 Task: Search one way flight ticket for 1 adult, 5 children, 2 infants in seat and 1 infant on lap in first from Block Island: Block Island State Airport to Laramie: Laramie Regional Airport on 5-3-2023. Number of bags: 2 carry on bags and 6 checked bags. Price is upto 82000. Outbound departure time preference is 11:15.
Action: Mouse moved to (423, 168)
Screenshot: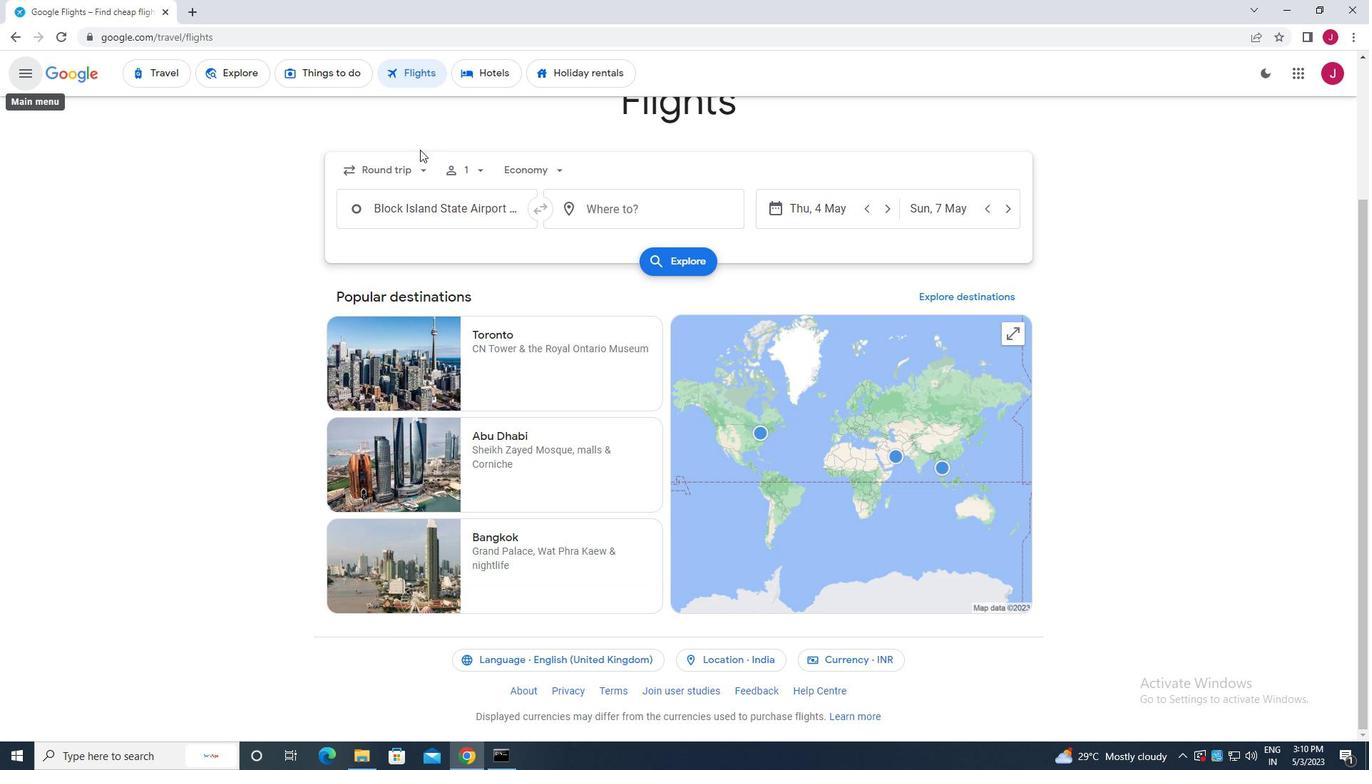 
Action: Mouse pressed left at (423, 168)
Screenshot: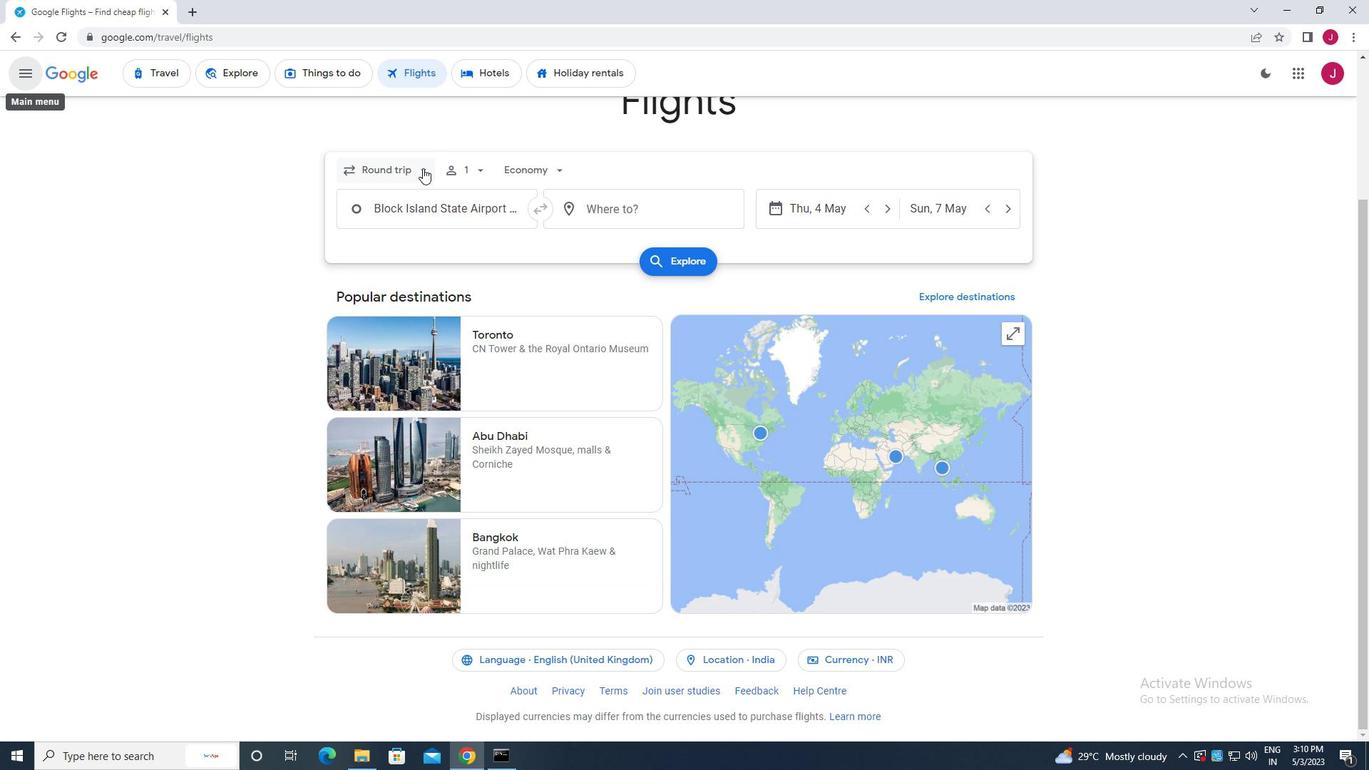 
Action: Mouse moved to (414, 230)
Screenshot: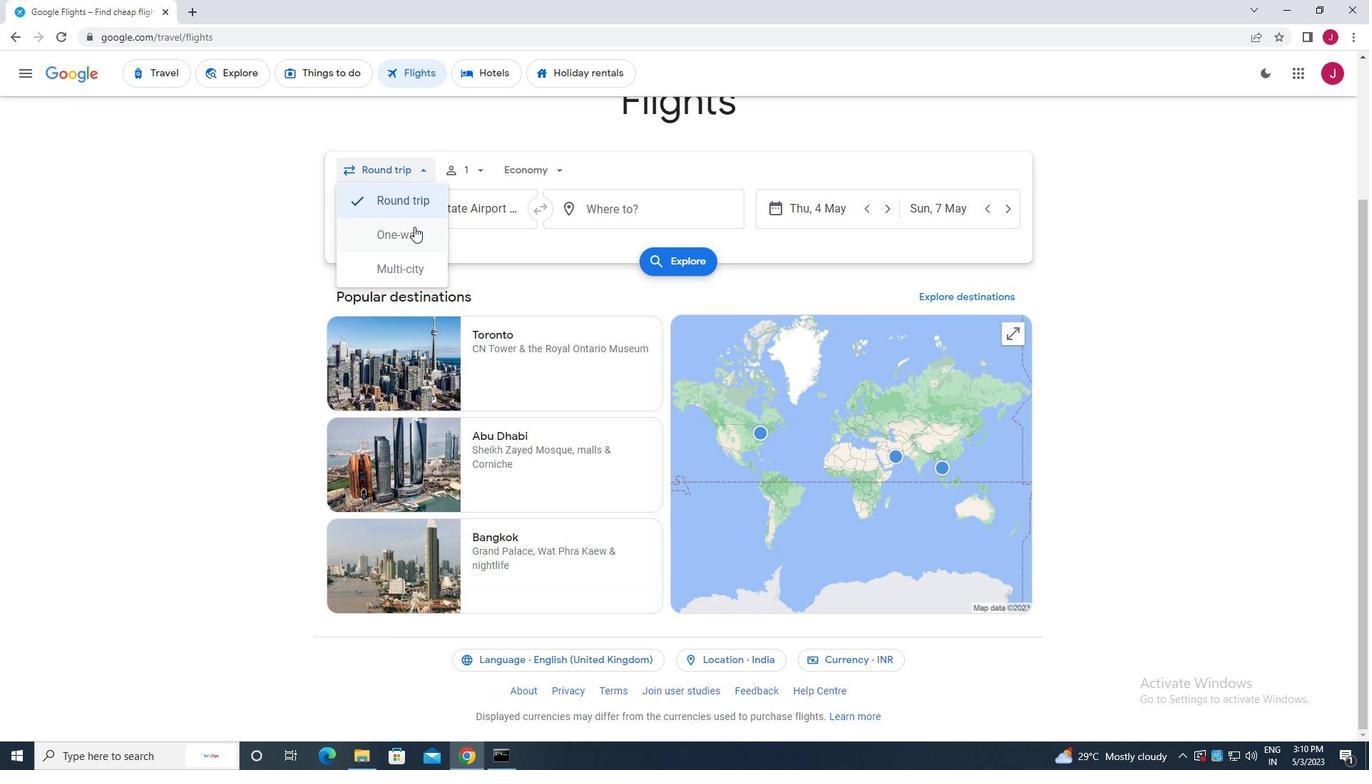 
Action: Mouse pressed left at (414, 230)
Screenshot: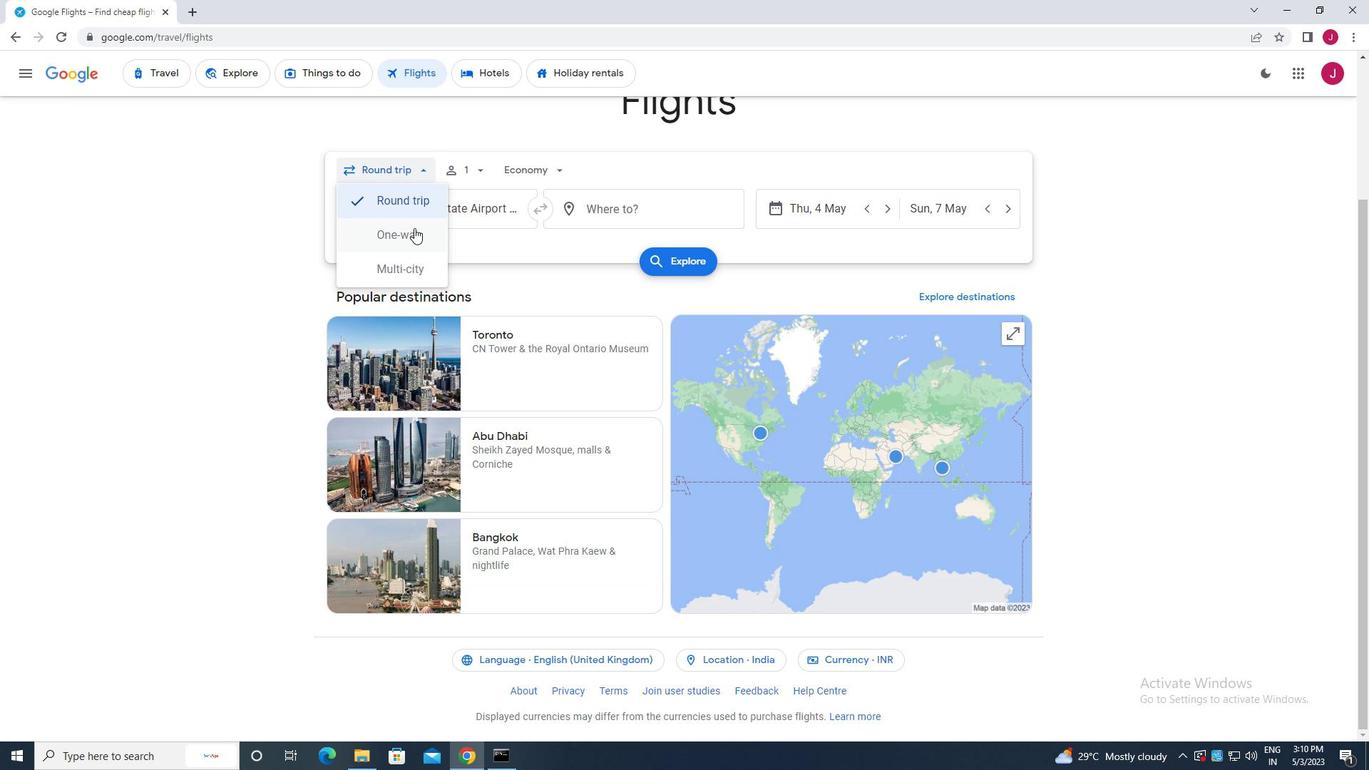 
Action: Mouse moved to (475, 170)
Screenshot: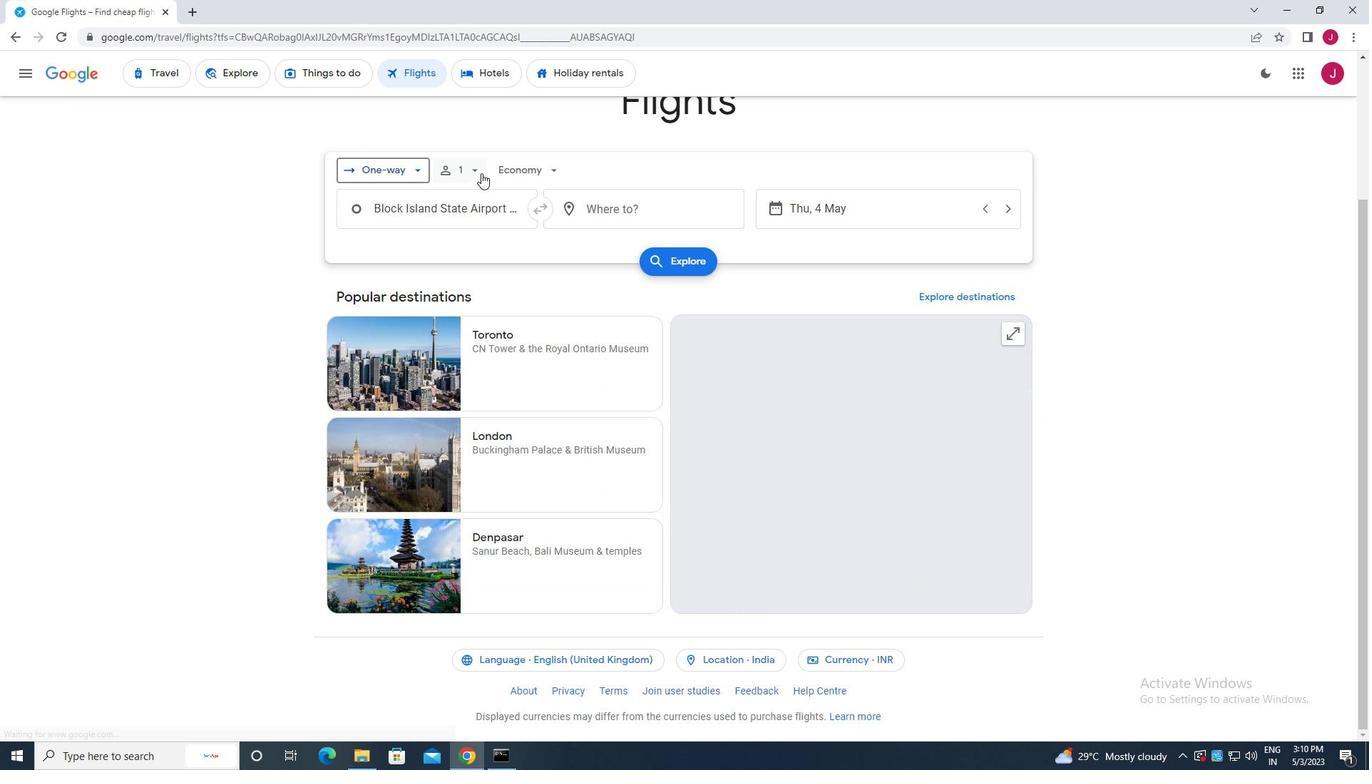 
Action: Mouse pressed left at (475, 170)
Screenshot: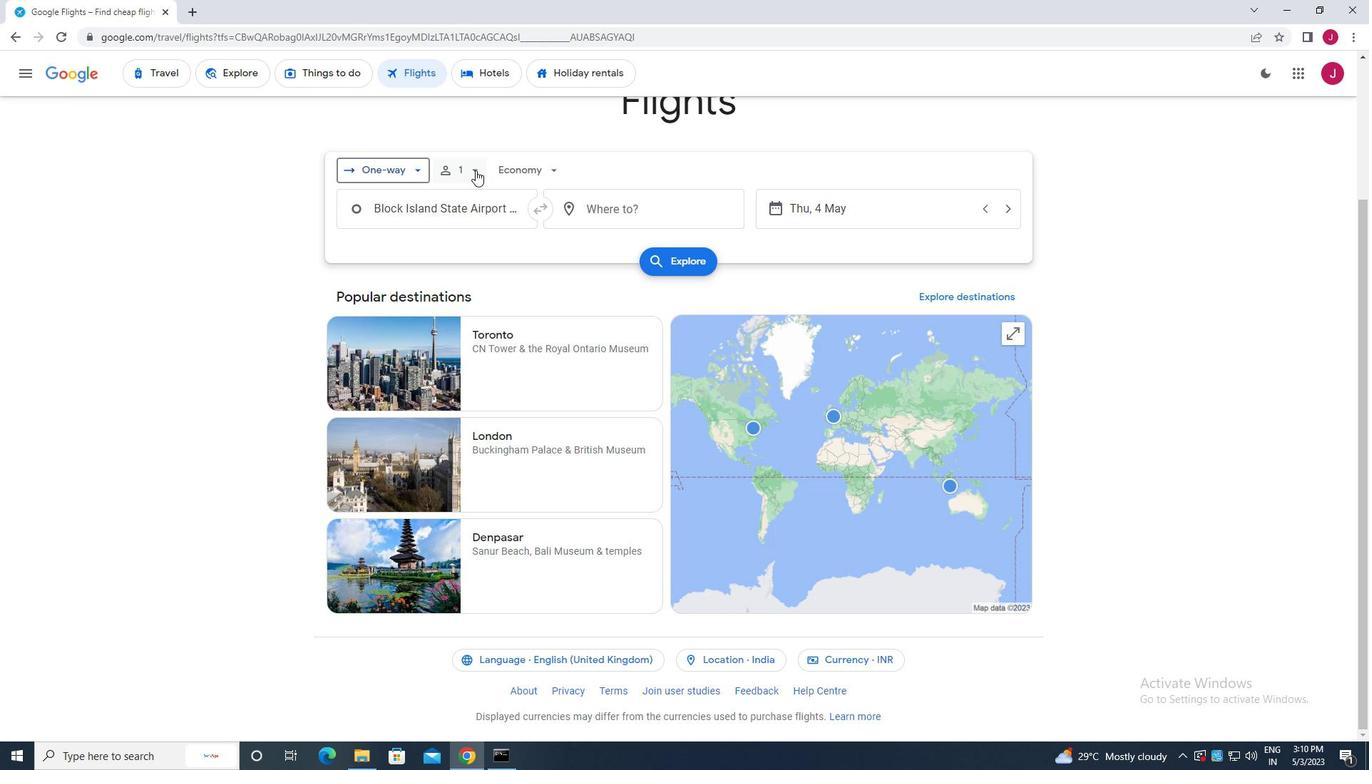 
Action: Mouse moved to (584, 243)
Screenshot: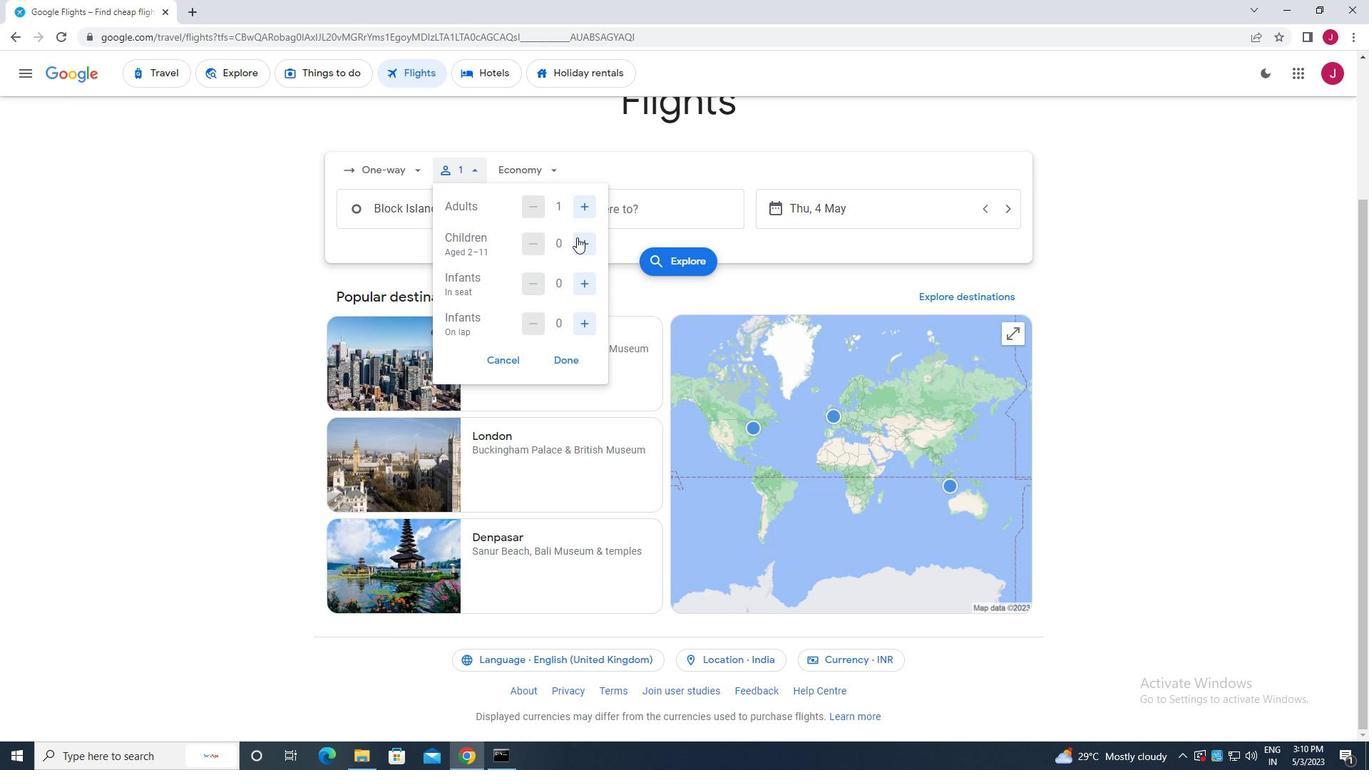 
Action: Mouse pressed left at (584, 243)
Screenshot: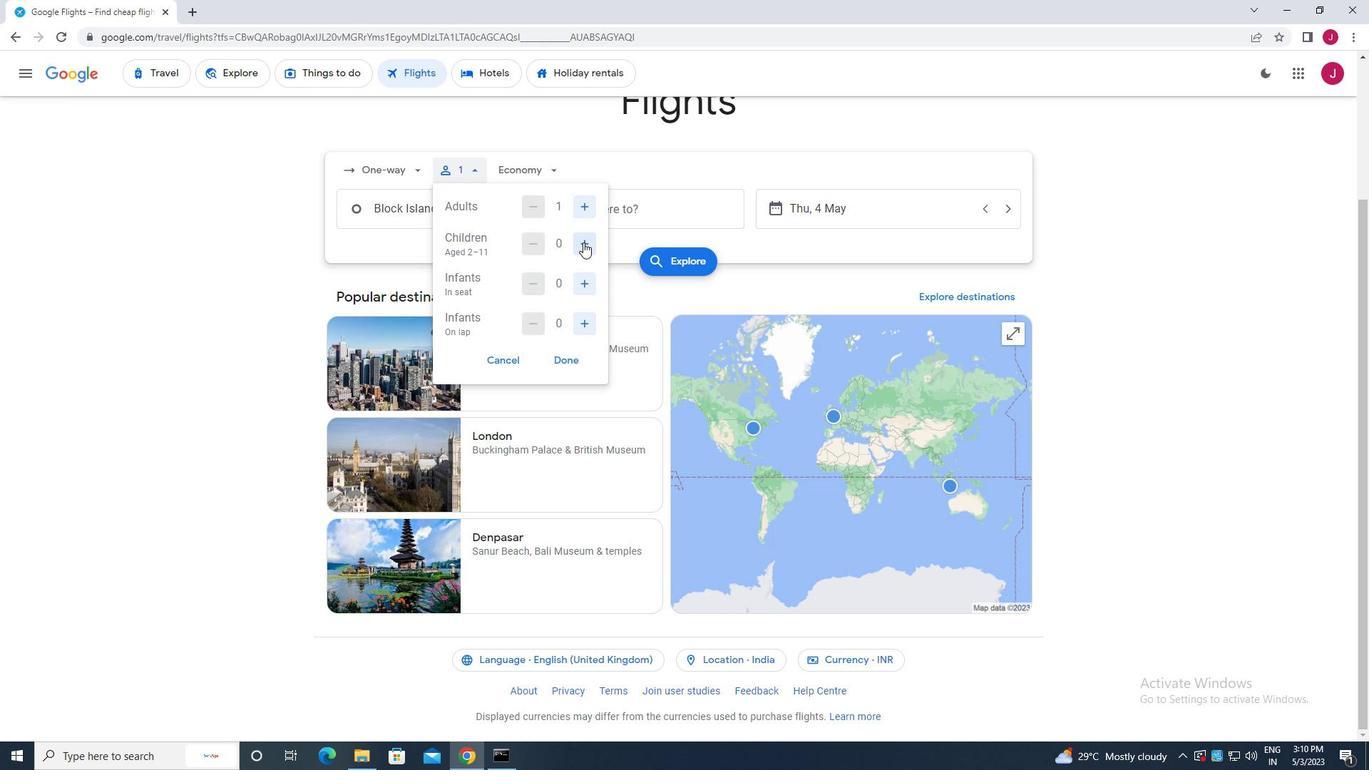 
Action: Mouse pressed left at (584, 243)
Screenshot: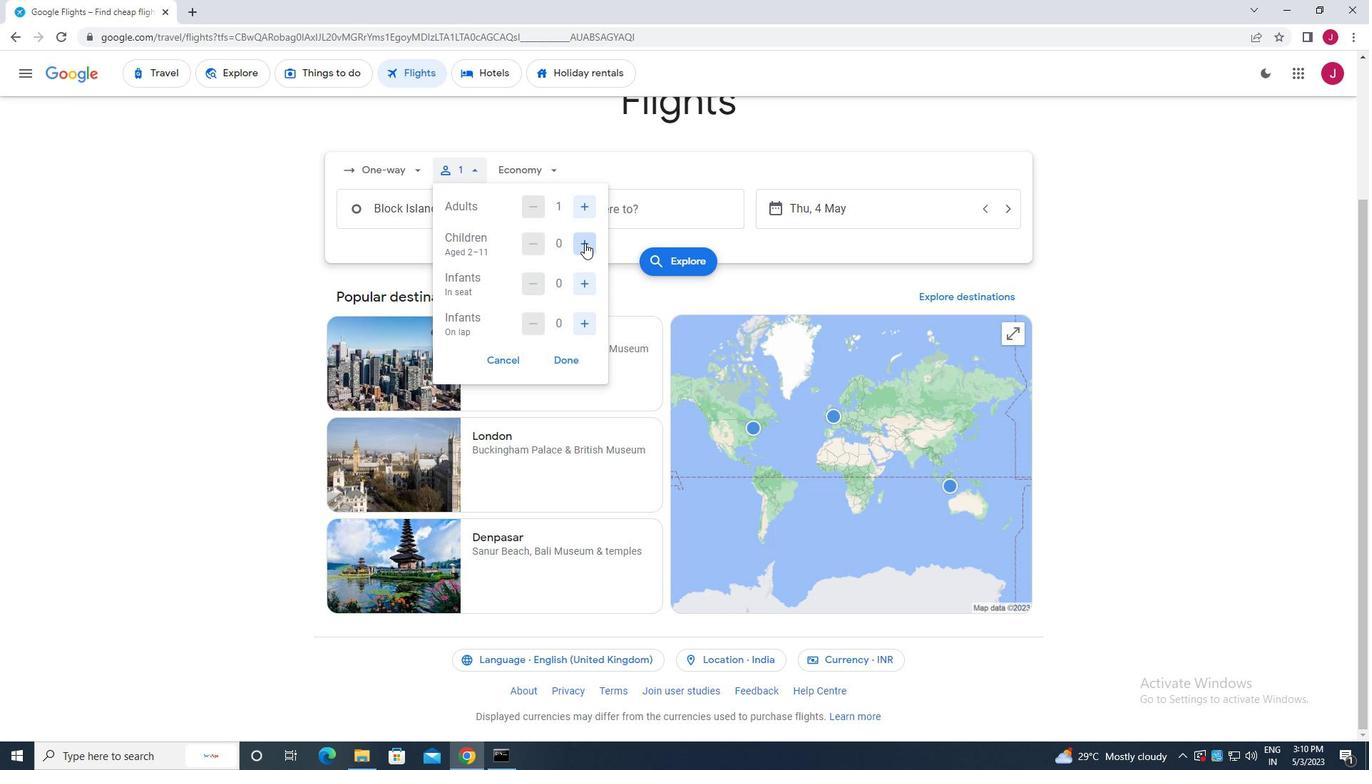 
Action: Mouse pressed left at (584, 243)
Screenshot: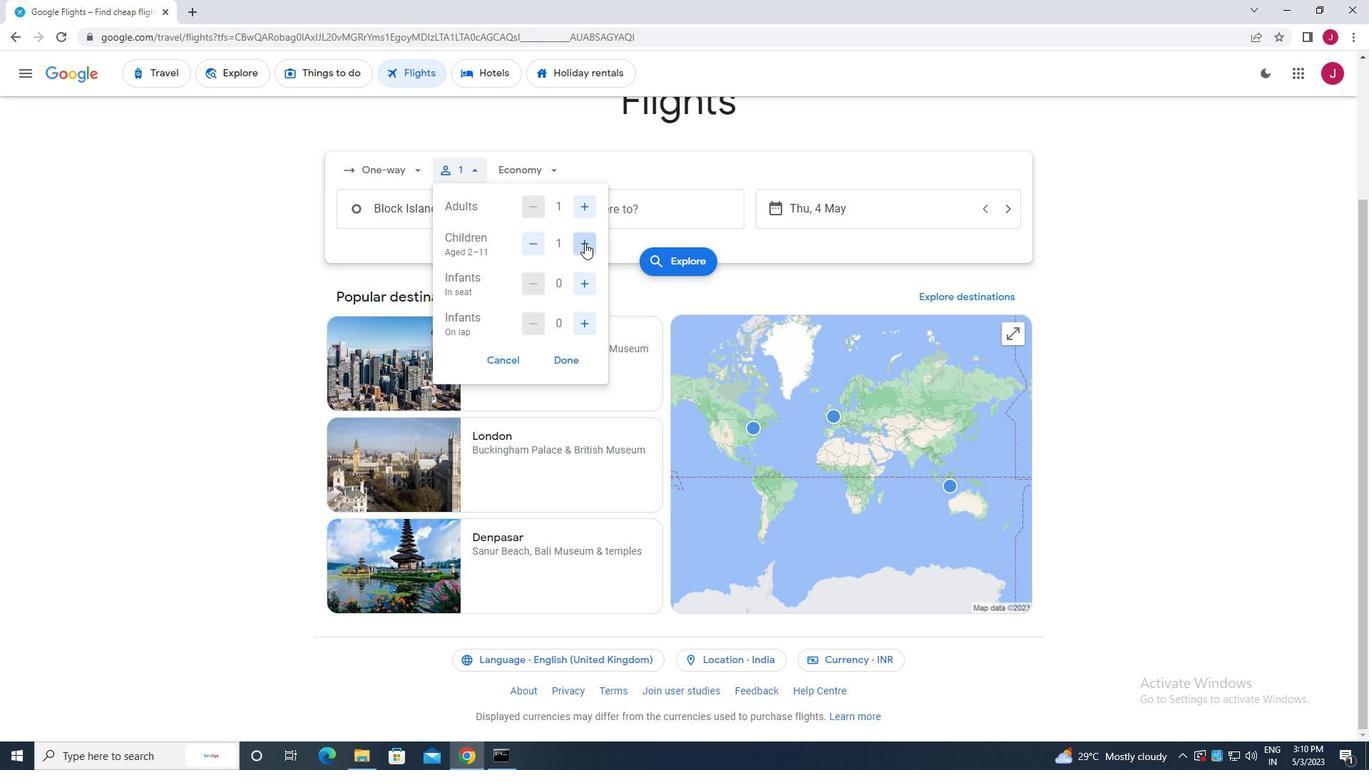 
Action: Mouse pressed left at (584, 243)
Screenshot: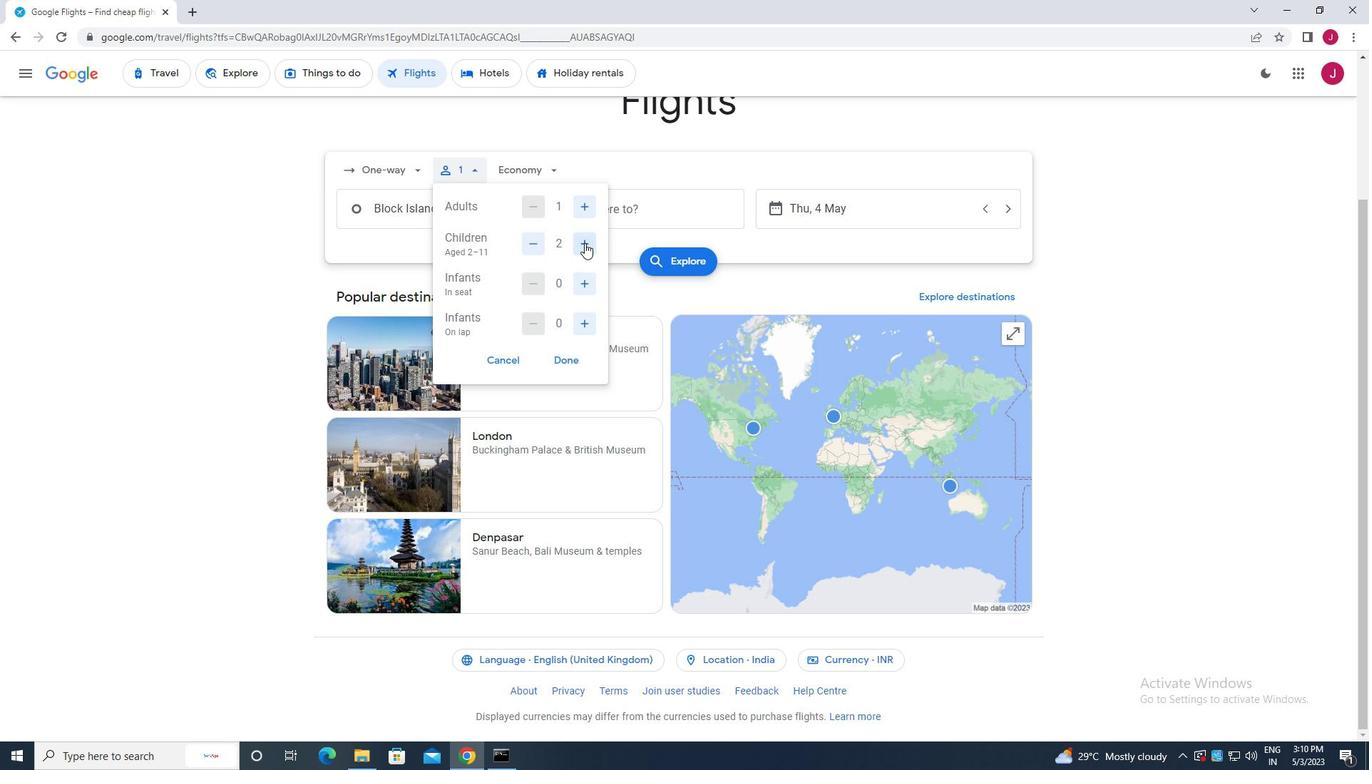 
Action: Mouse pressed left at (584, 243)
Screenshot: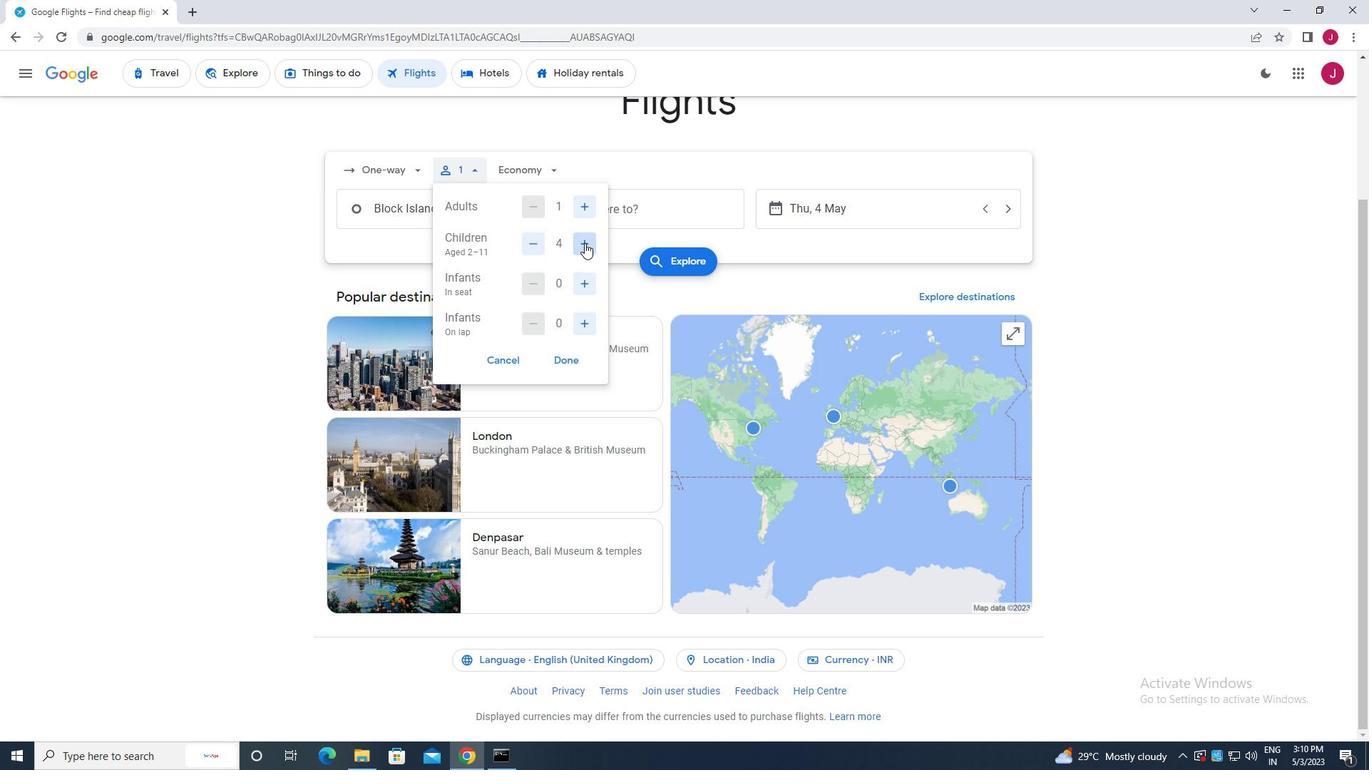 
Action: Mouse moved to (580, 283)
Screenshot: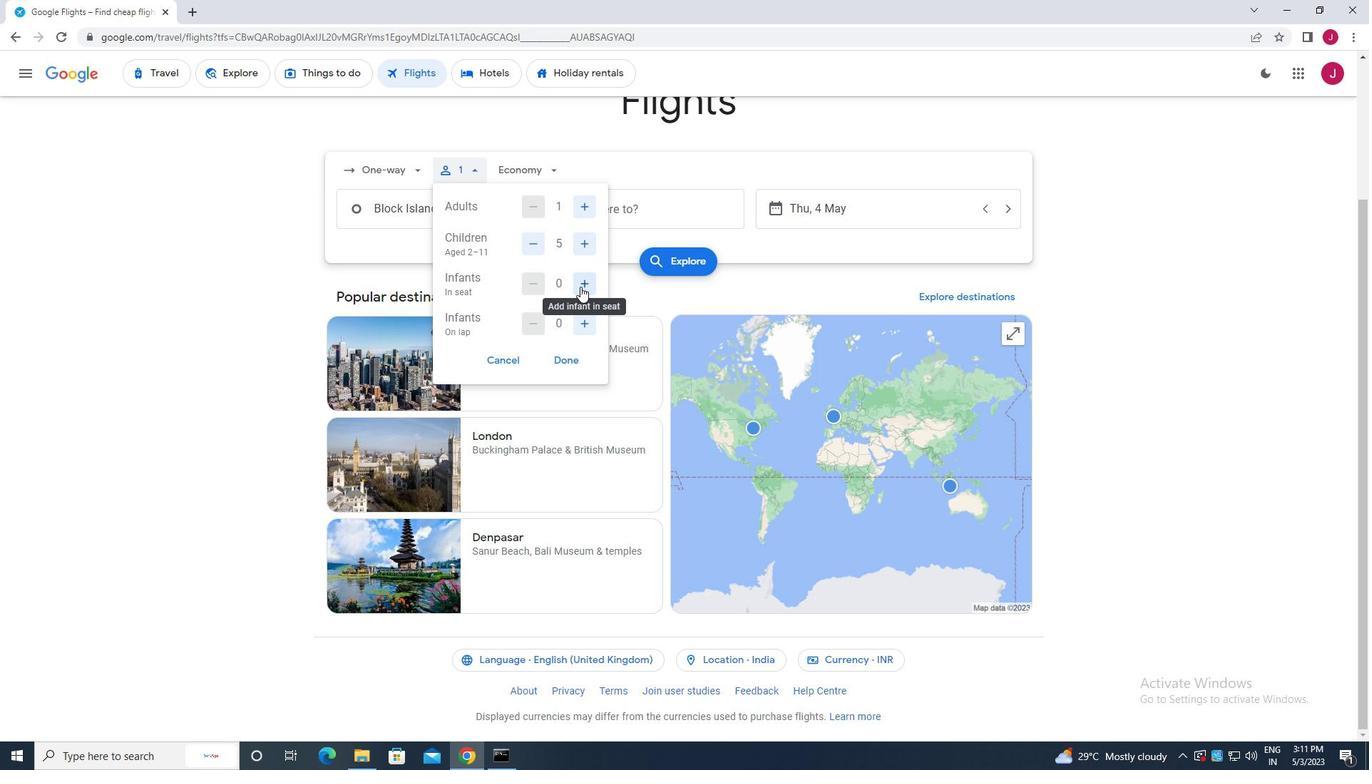
Action: Mouse pressed left at (580, 283)
Screenshot: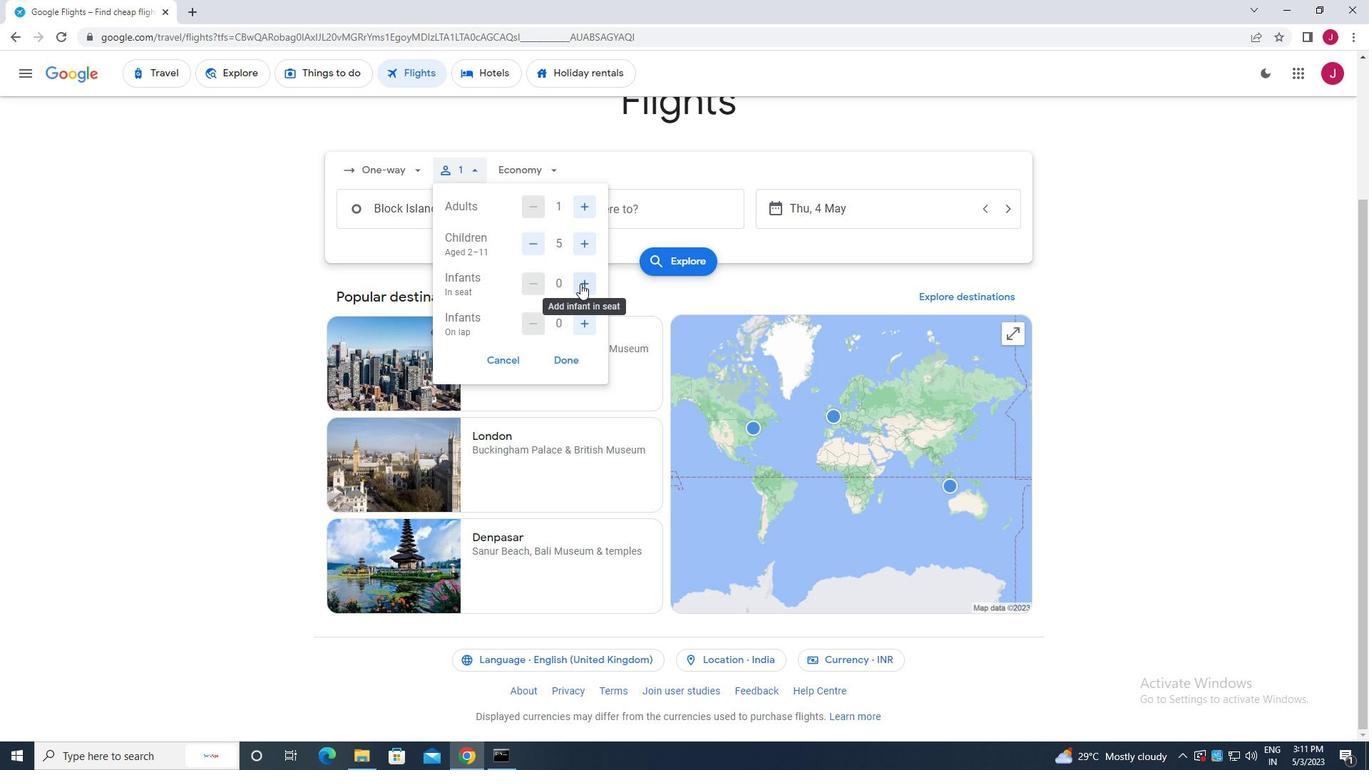 
Action: Mouse moved to (579, 283)
Screenshot: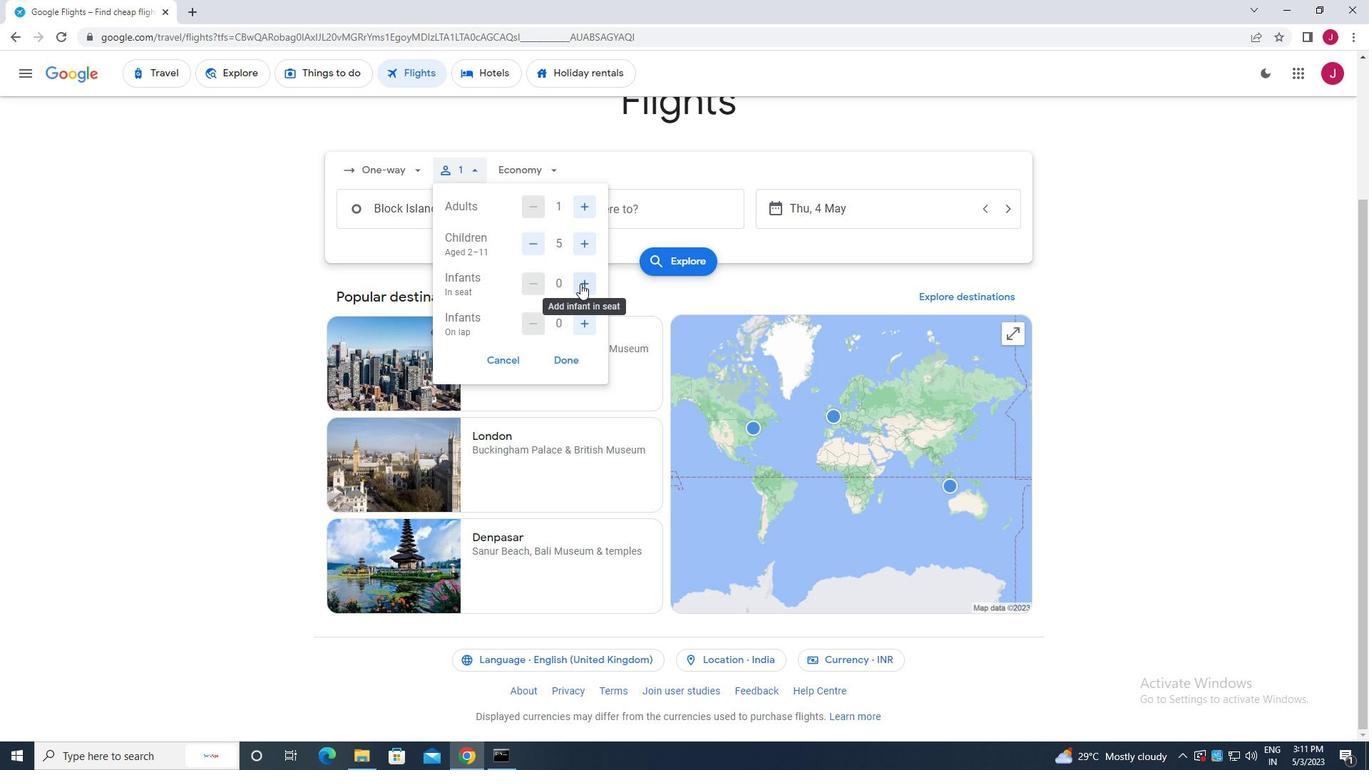 
Action: Mouse pressed left at (579, 283)
Screenshot: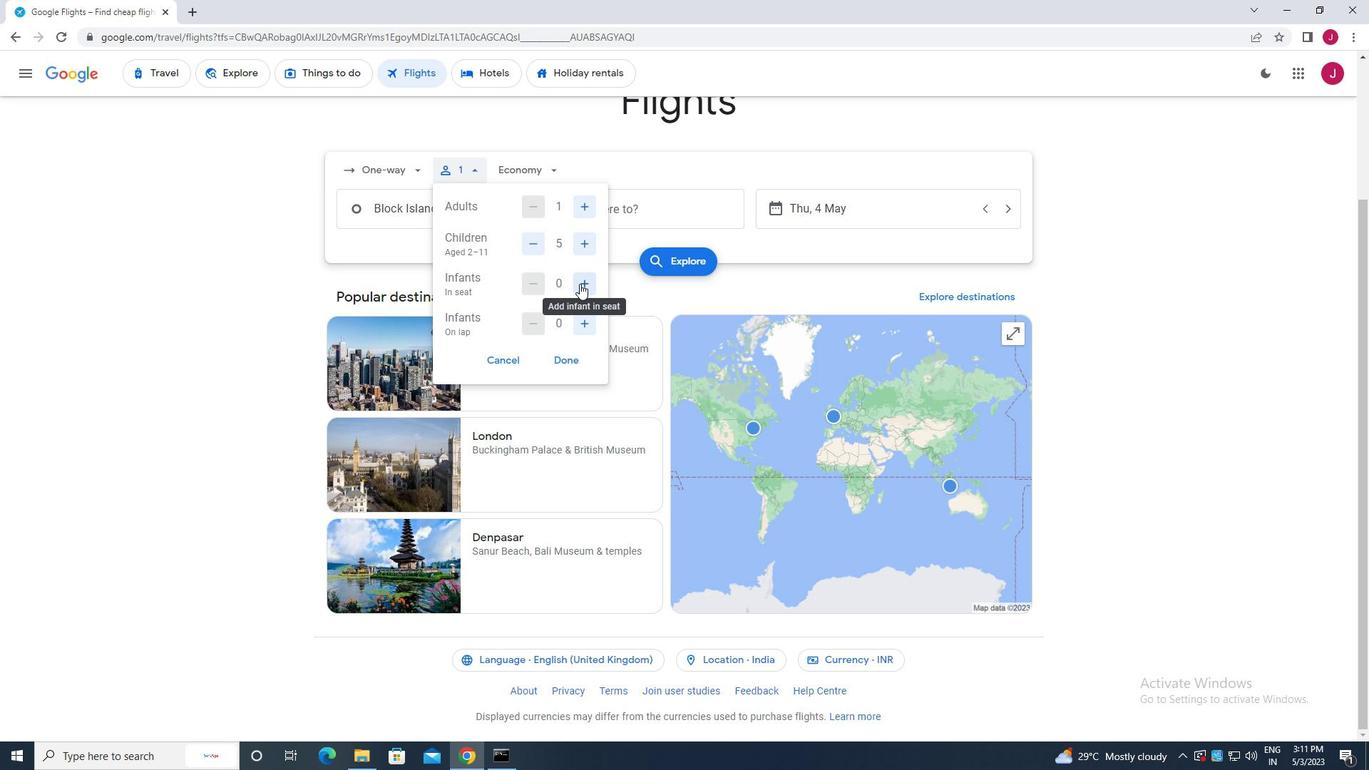 
Action: Mouse moved to (584, 320)
Screenshot: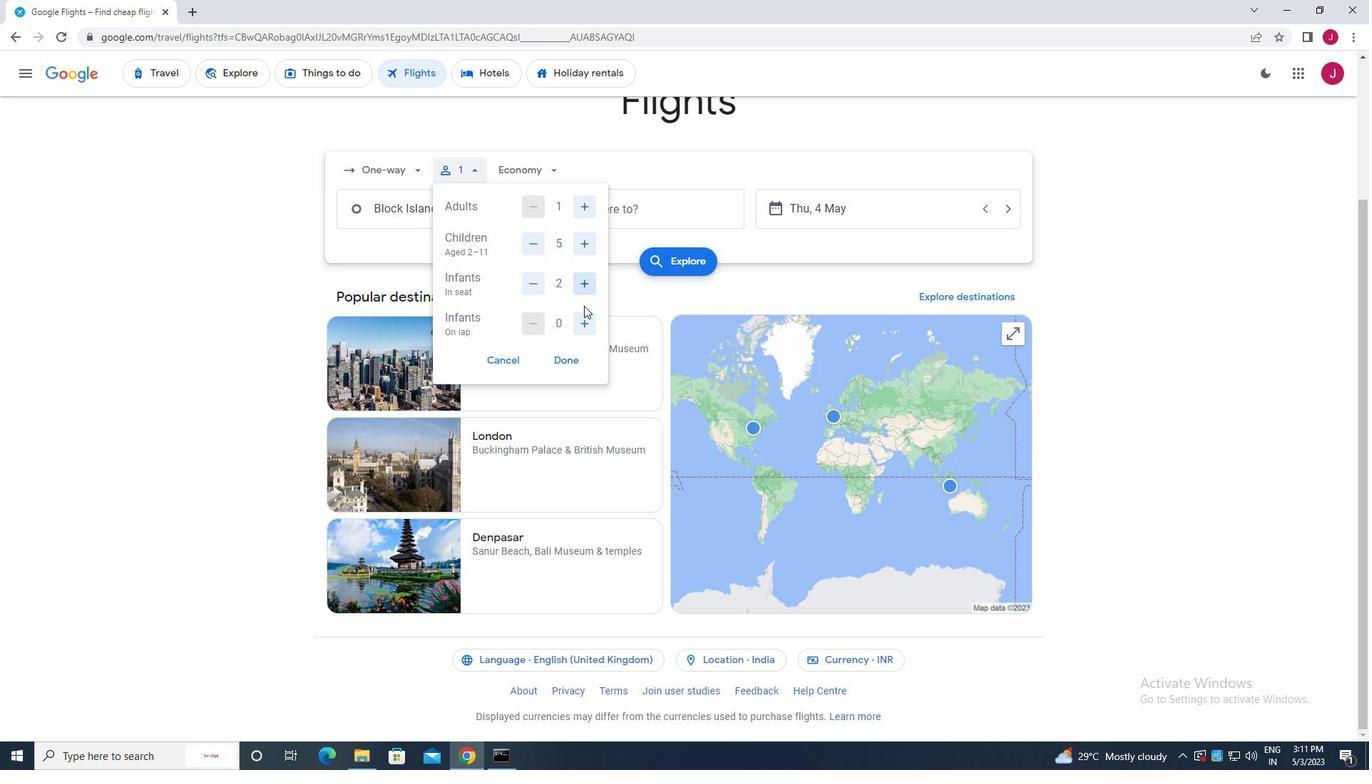 
Action: Mouse pressed left at (584, 320)
Screenshot: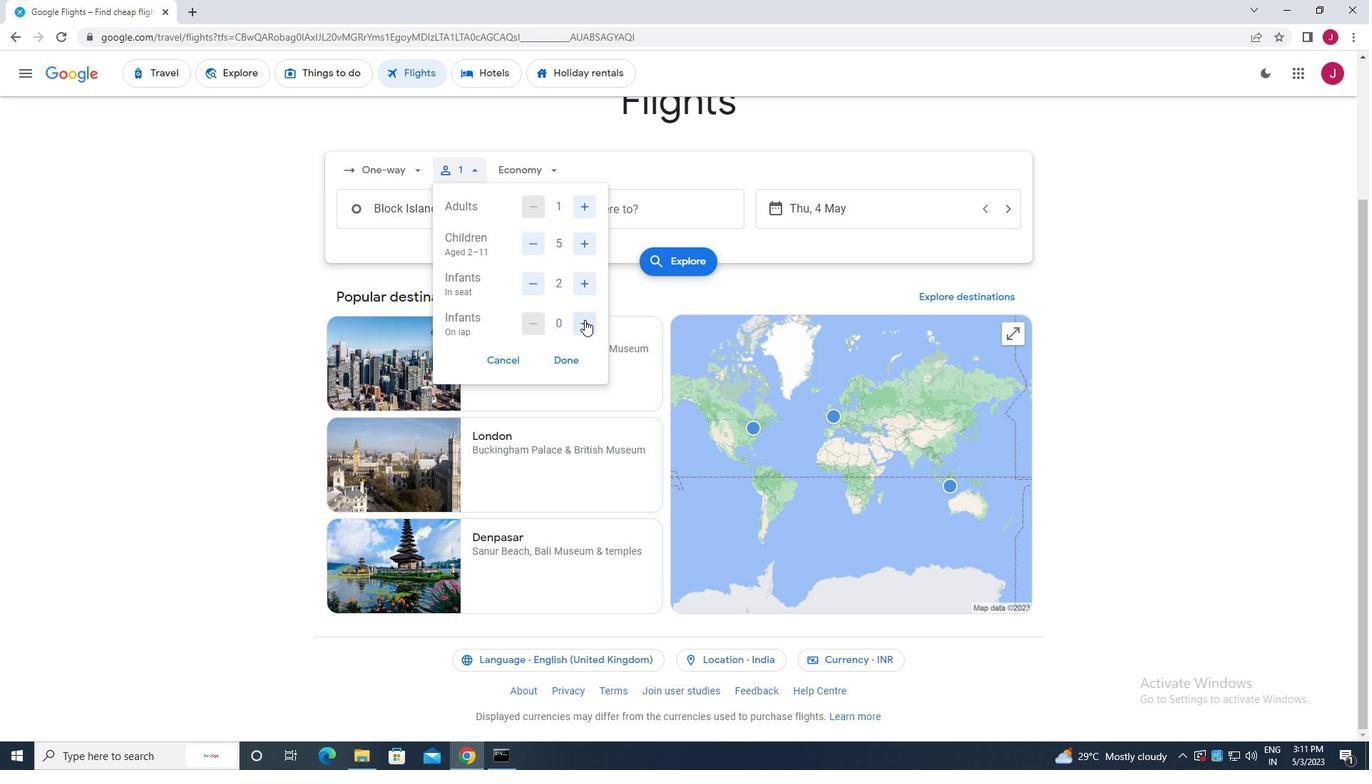 
Action: Mouse moved to (530, 281)
Screenshot: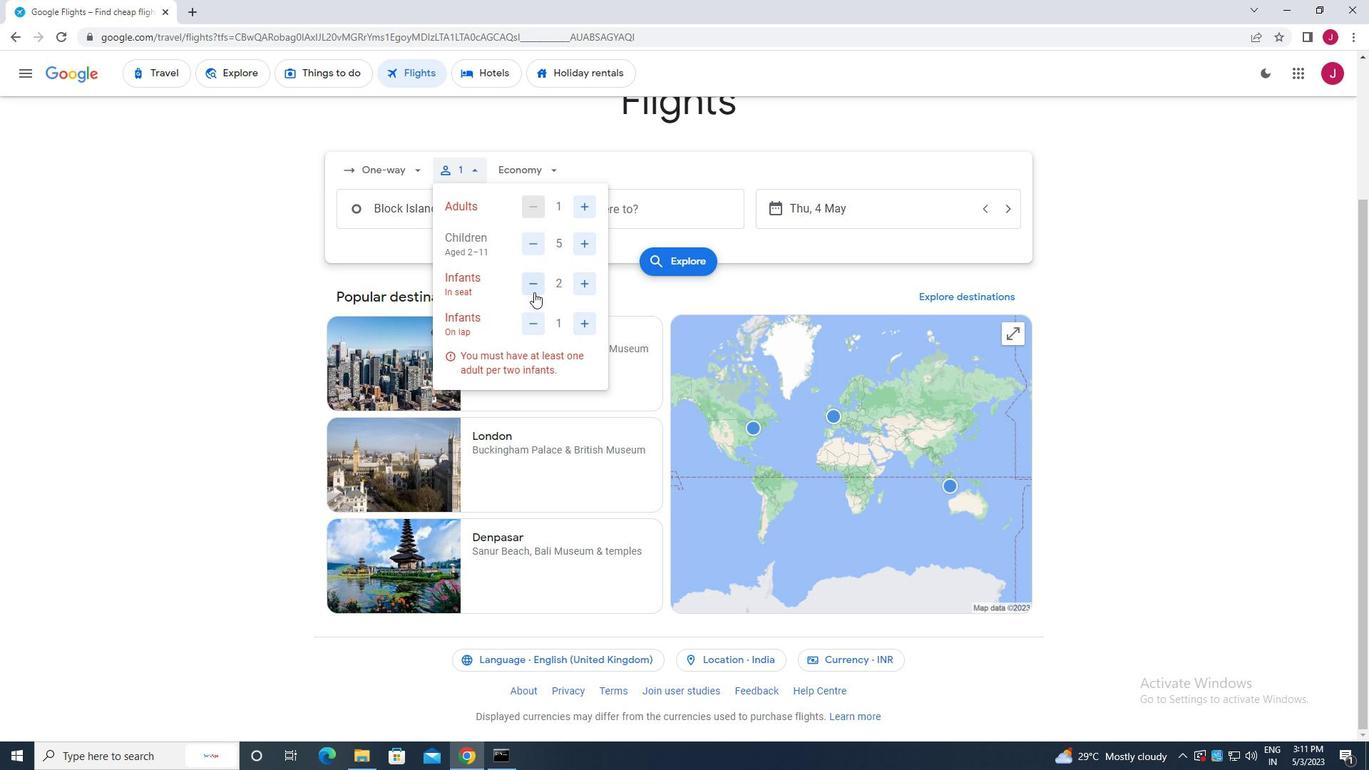 
Action: Mouse pressed left at (530, 281)
Screenshot: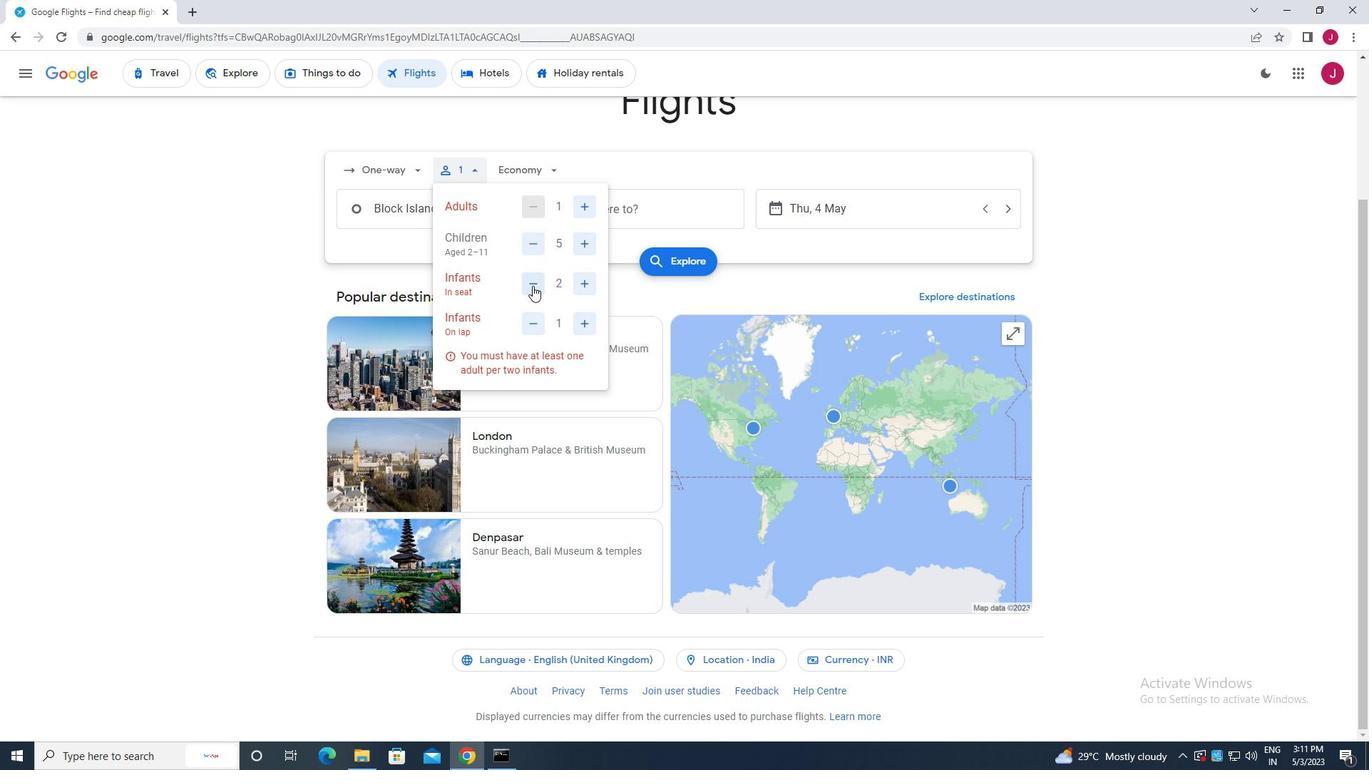 
Action: Mouse moved to (562, 358)
Screenshot: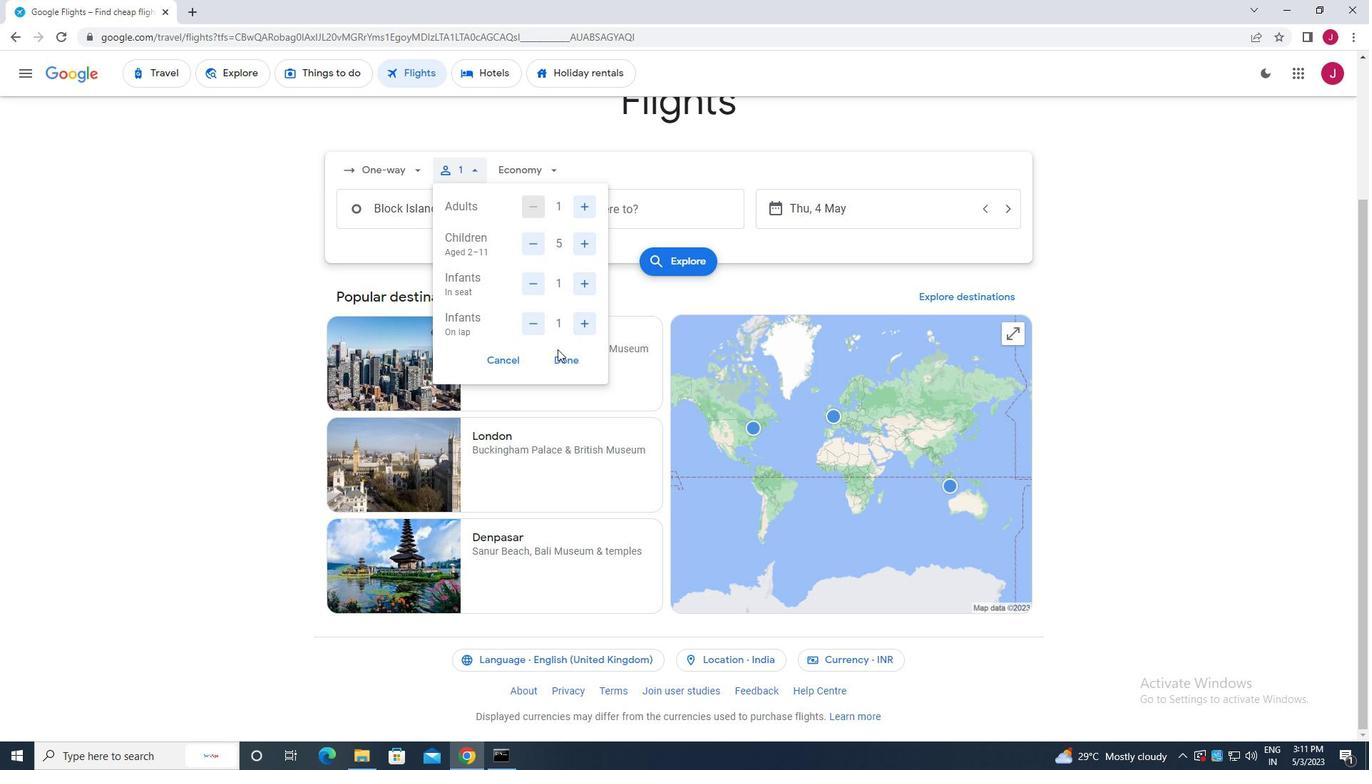 
Action: Mouse pressed left at (562, 358)
Screenshot: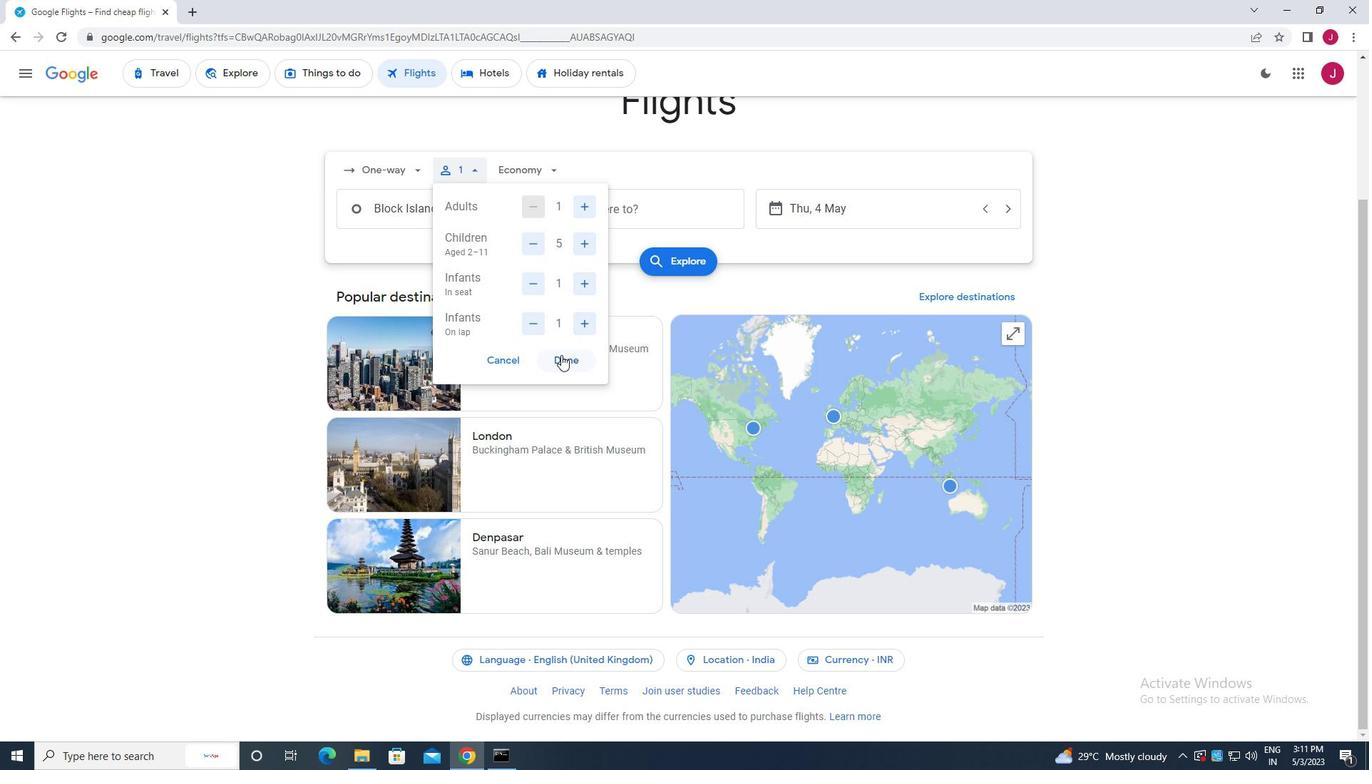 
Action: Mouse moved to (547, 173)
Screenshot: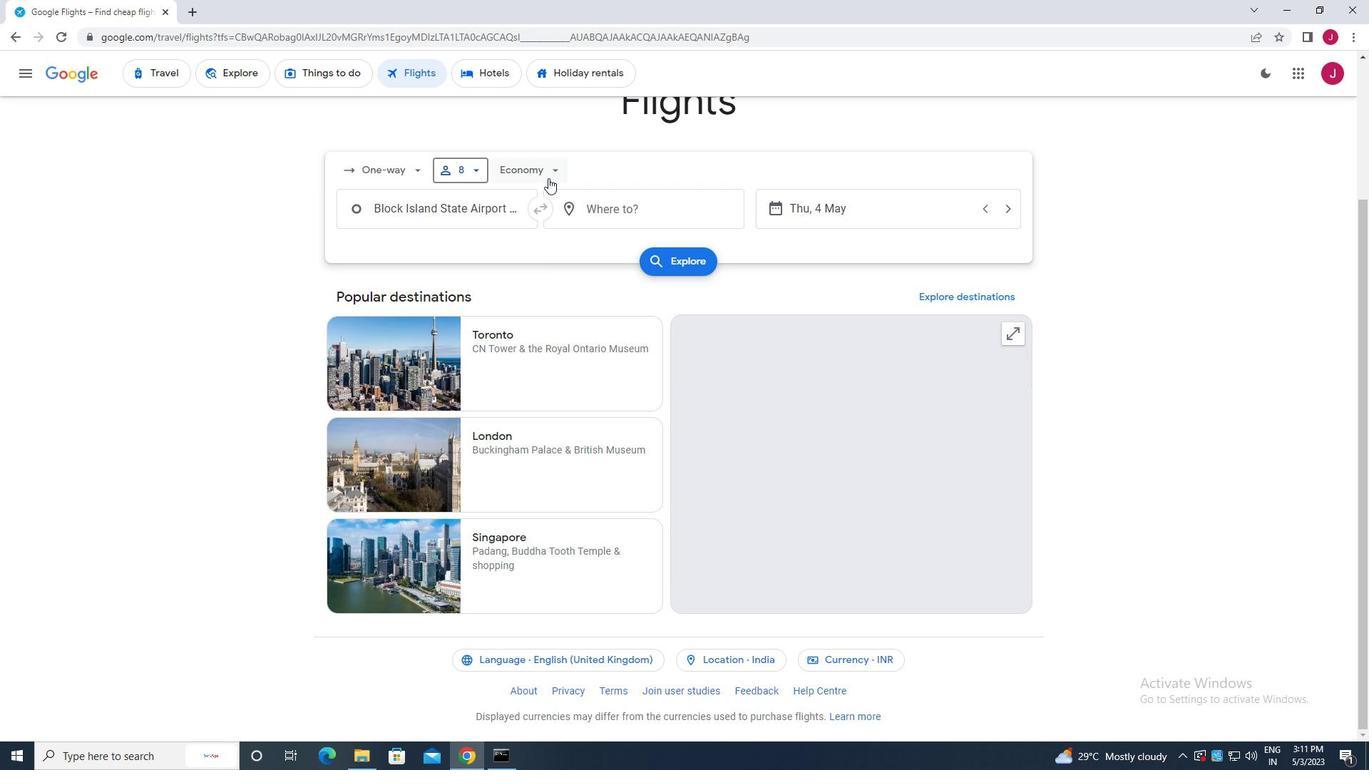 
Action: Mouse pressed left at (547, 173)
Screenshot: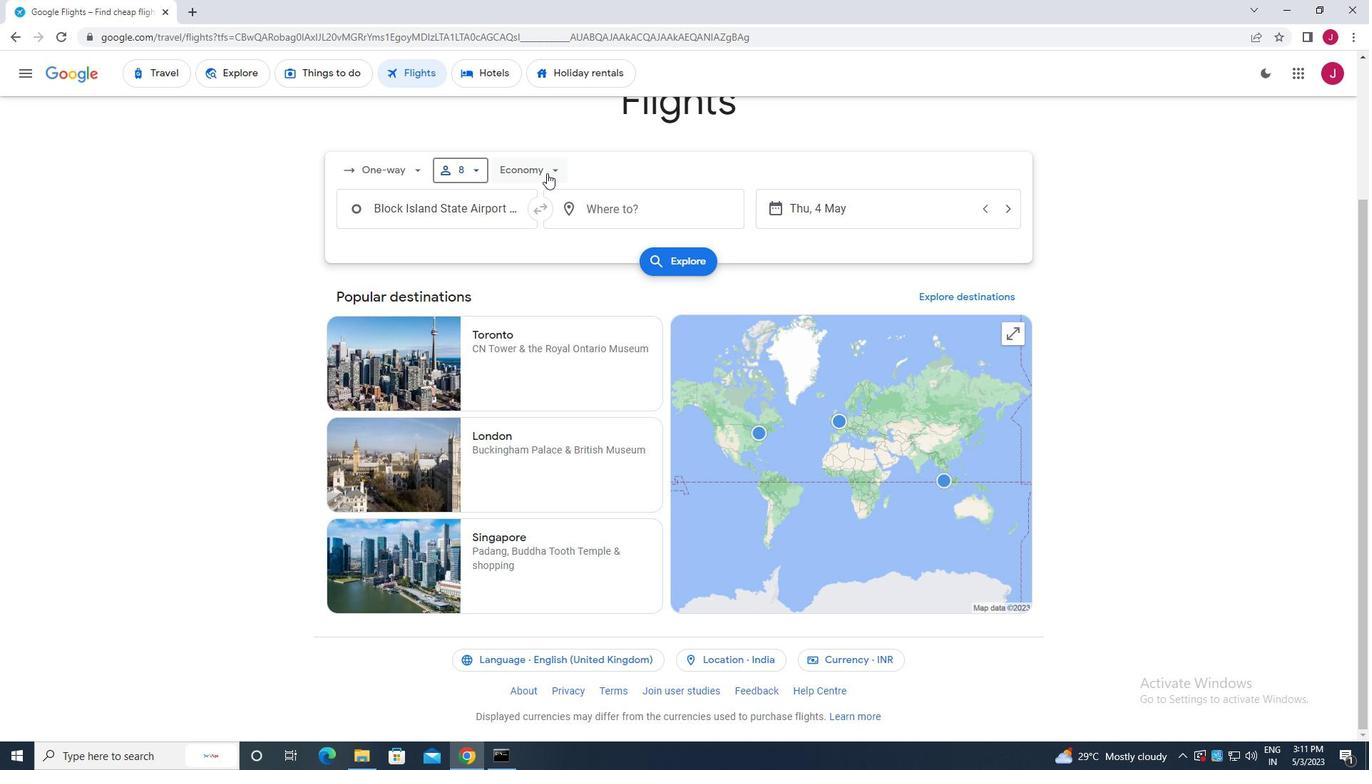 
Action: Mouse moved to (545, 298)
Screenshot: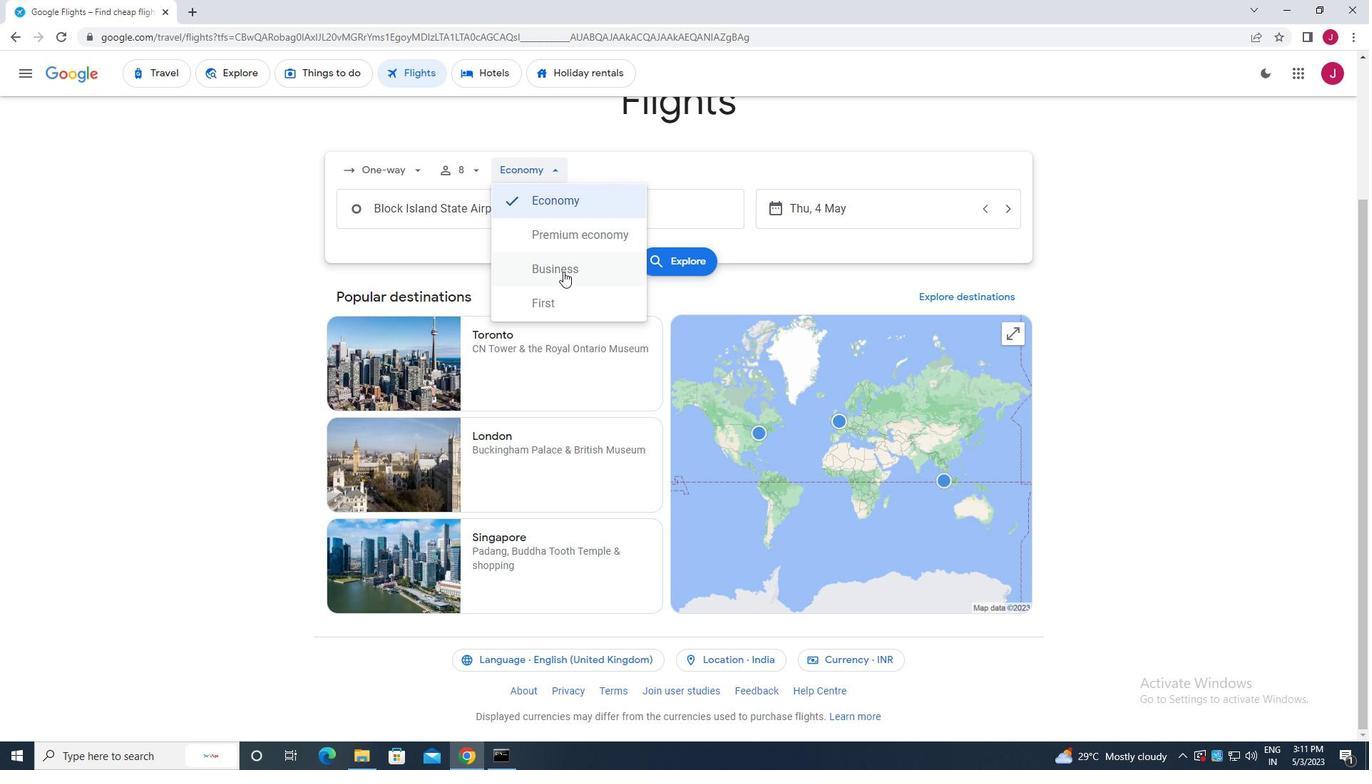 
Action: Mouse pressed left at (545, 298)
Screenshot: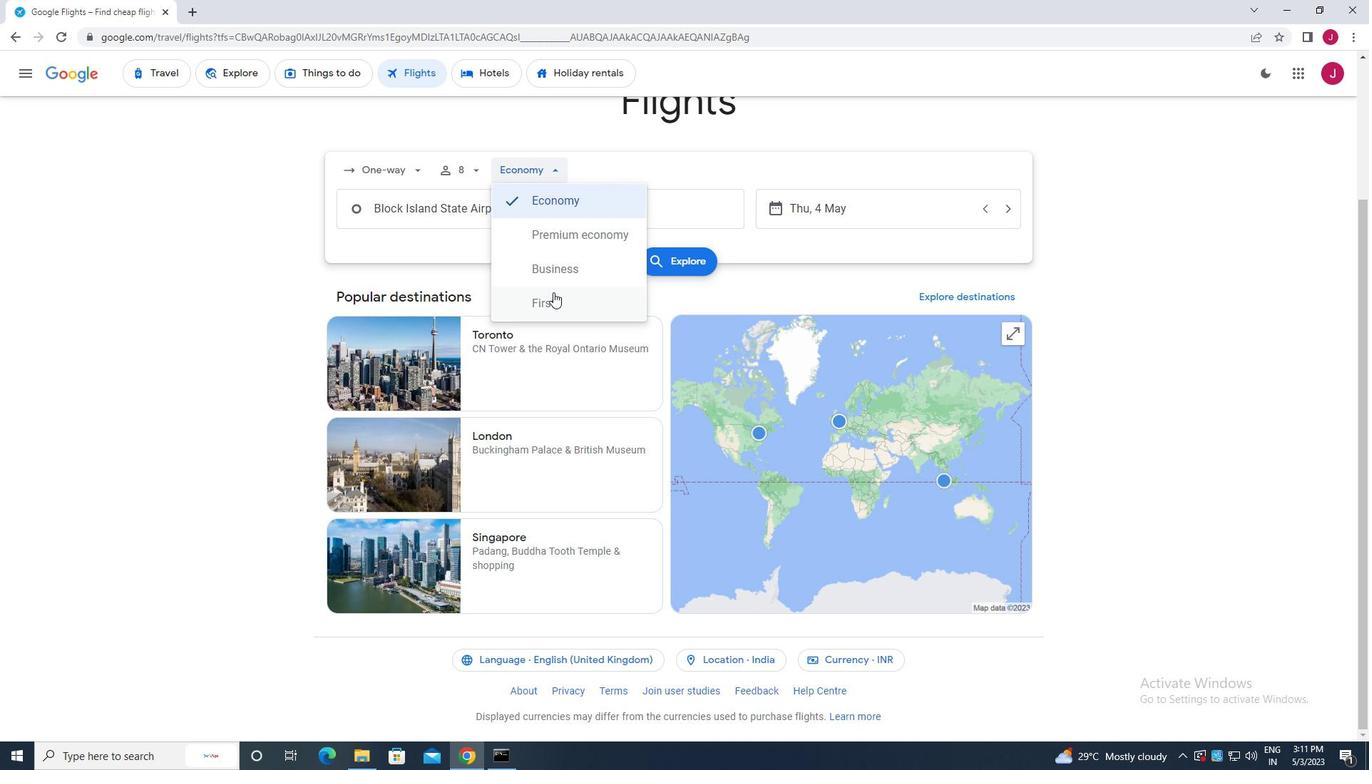 
Action: Mouse moved to (496, 210)
Screenshot: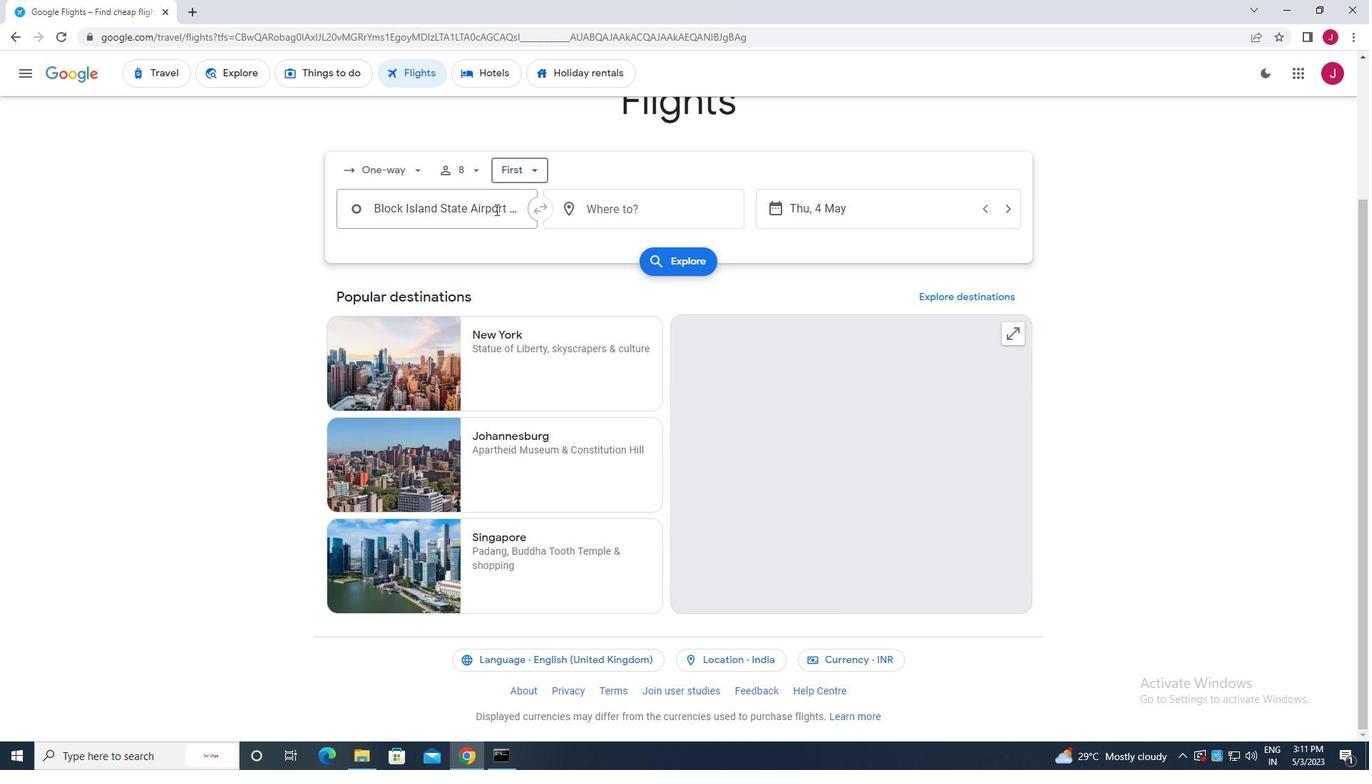 
Action: Mouse pressed left at (496, 210)
Screenshot: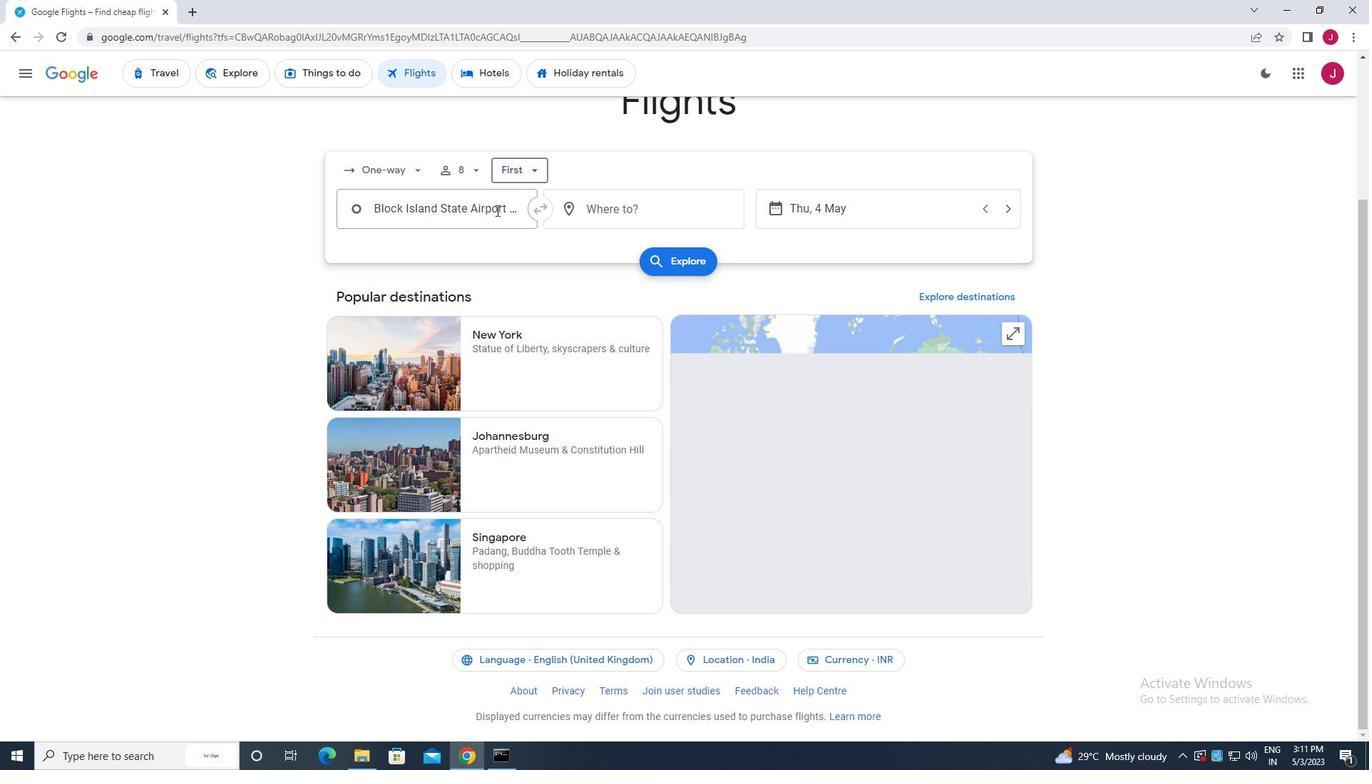 
Action: Mouse moved to (496, 210)
Screenshot: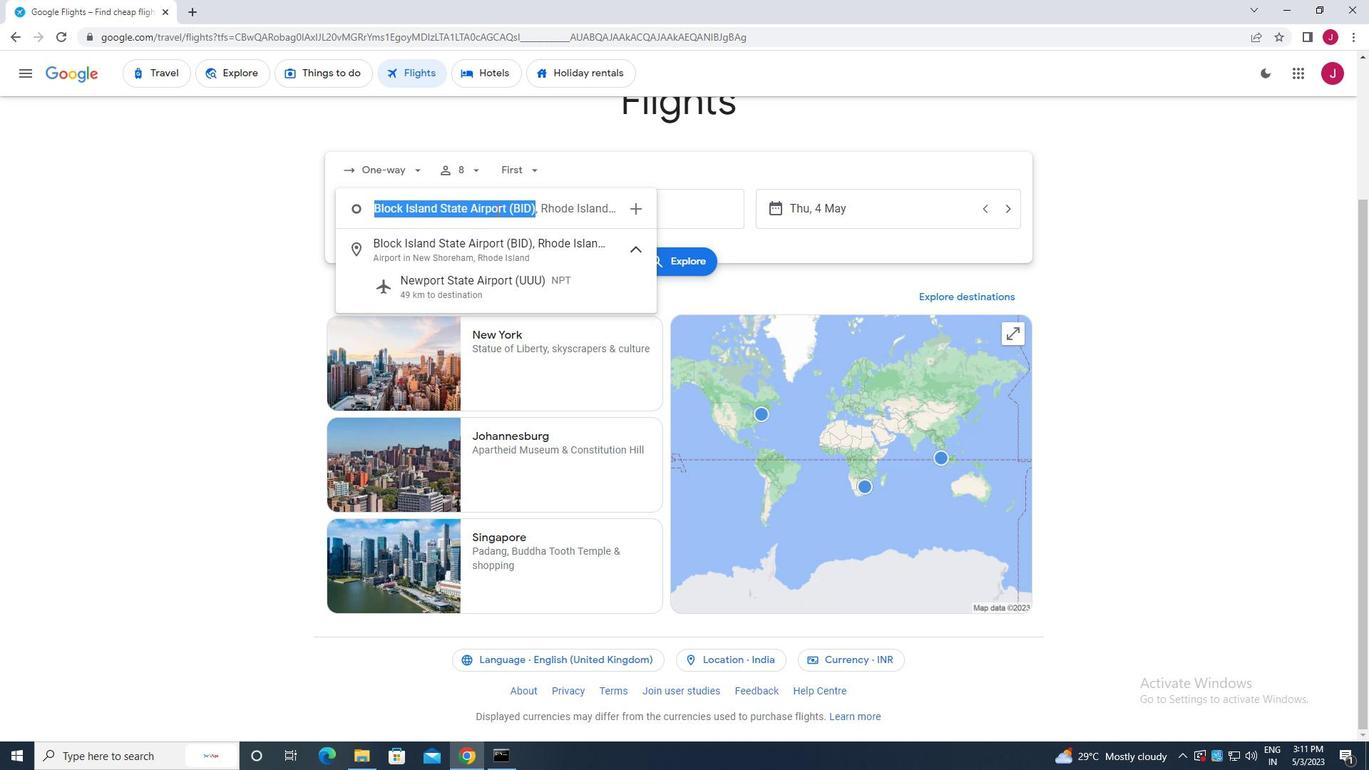 
Action: Key pressed block<Key.space>island<Key.space>s<Key.enter><Key.space>state<Key.enter><Key.backspace>
Screenshot: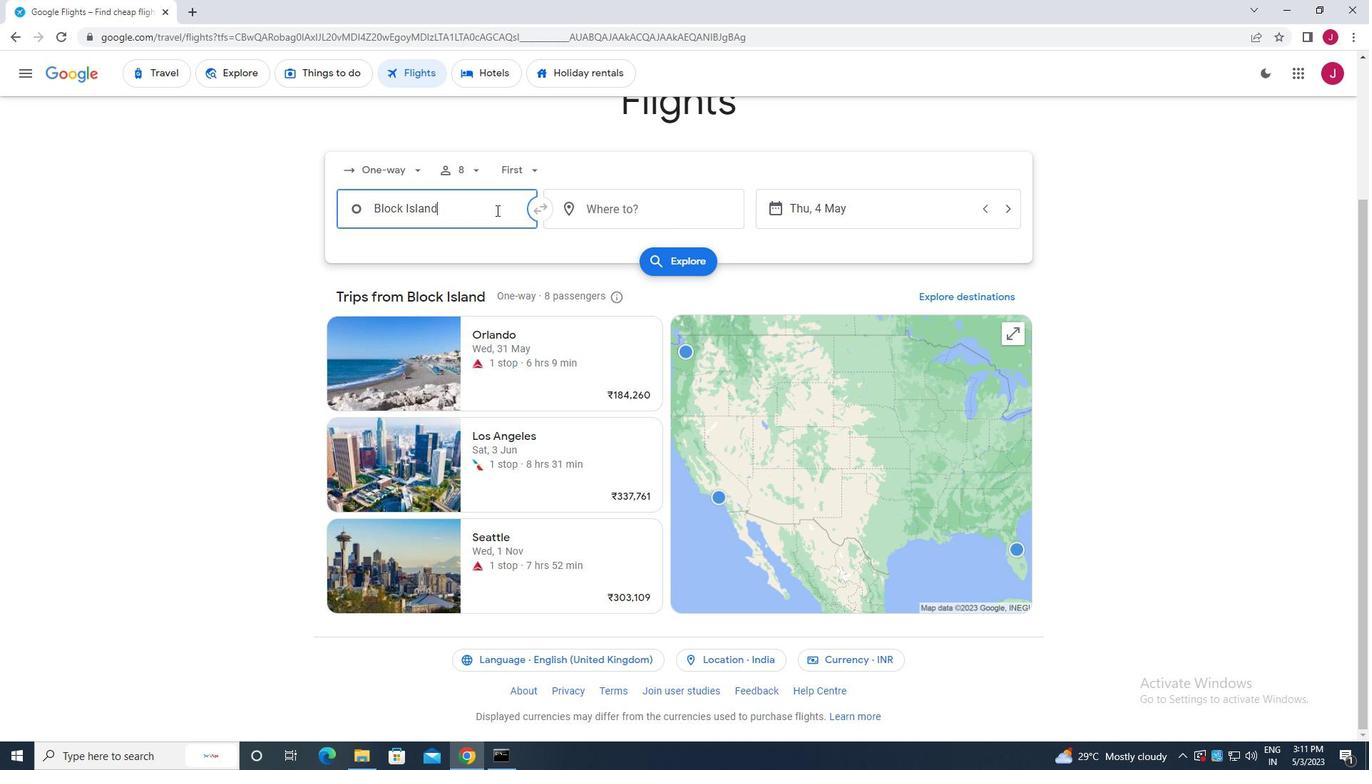 
Action: Mouse moved to (1356, 155)
Screenshot: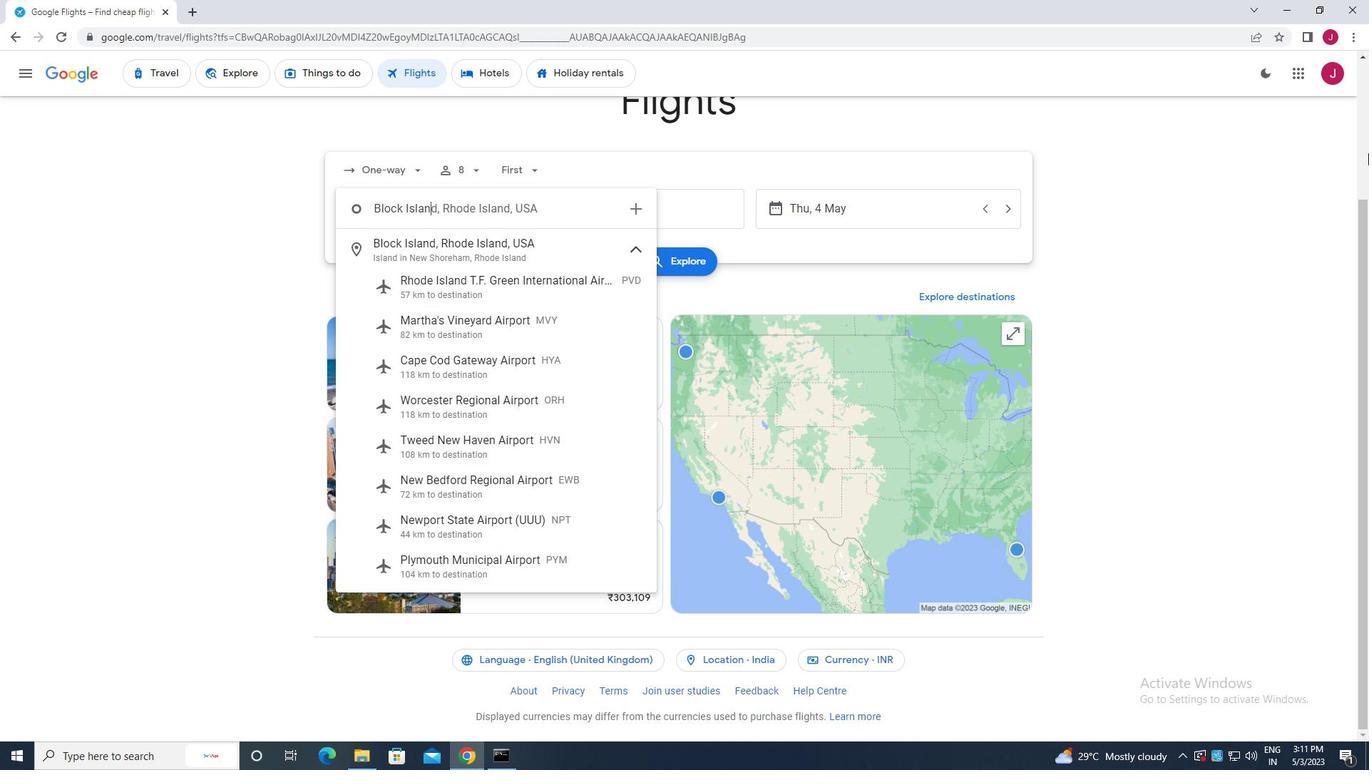 
Action: Key pressed d<Key.space><Key.backspace><Key.backspace>d<Key.space>st<Key.enter><Key.backspace><Key.backspace><Key.backspace><Key.backspace><Key.backspace><Key.backspace><Key.backspace><Key.backspace><Key.backspace><Key.backspace><Key.backspace><Key.backspace><Key.backspace>block<Key.space>islanf<Key.backspace>d<Key.enter>
Screenshot: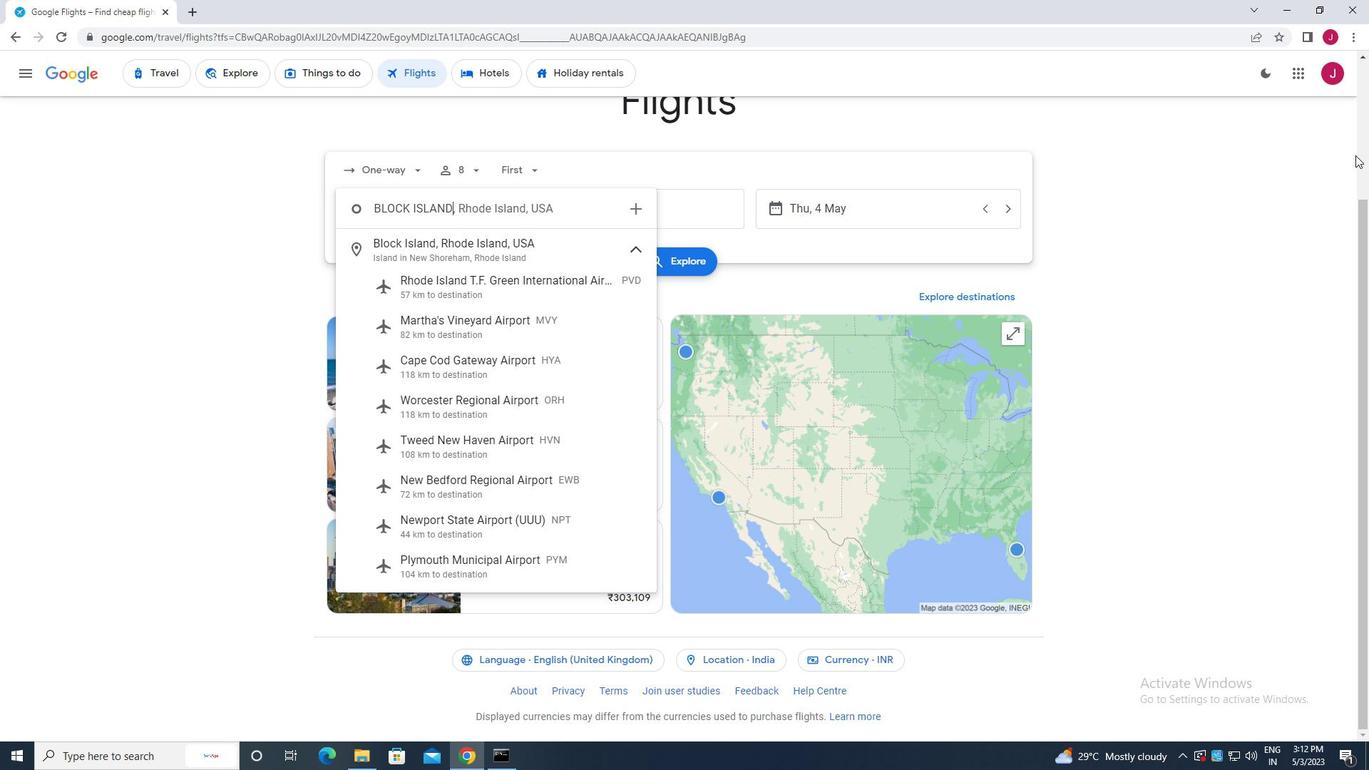 
Action: Mouse moved to (653, 198)
Screenshot: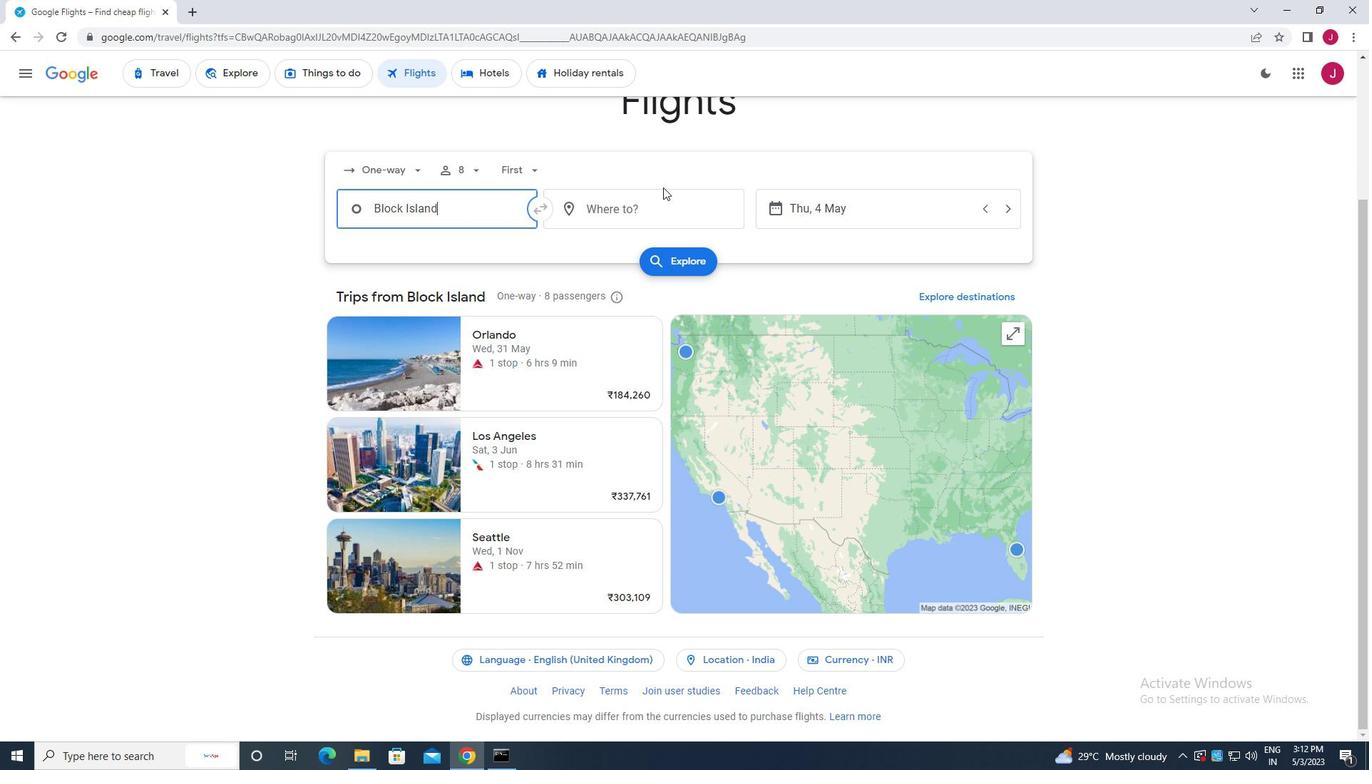 
Action: Mouse pressed left at (653, 198)
Screenshot: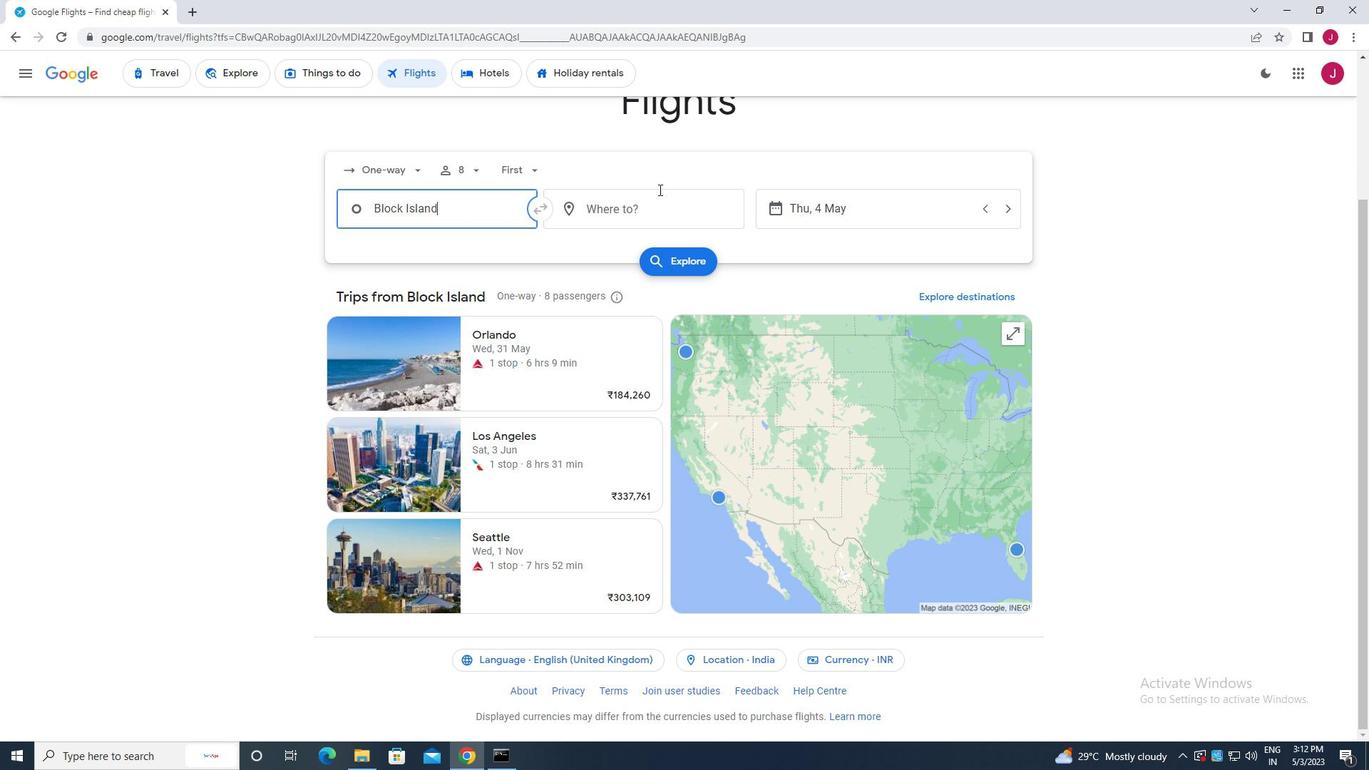 
Action: Mouse moved to (689, 186)
Screenshot: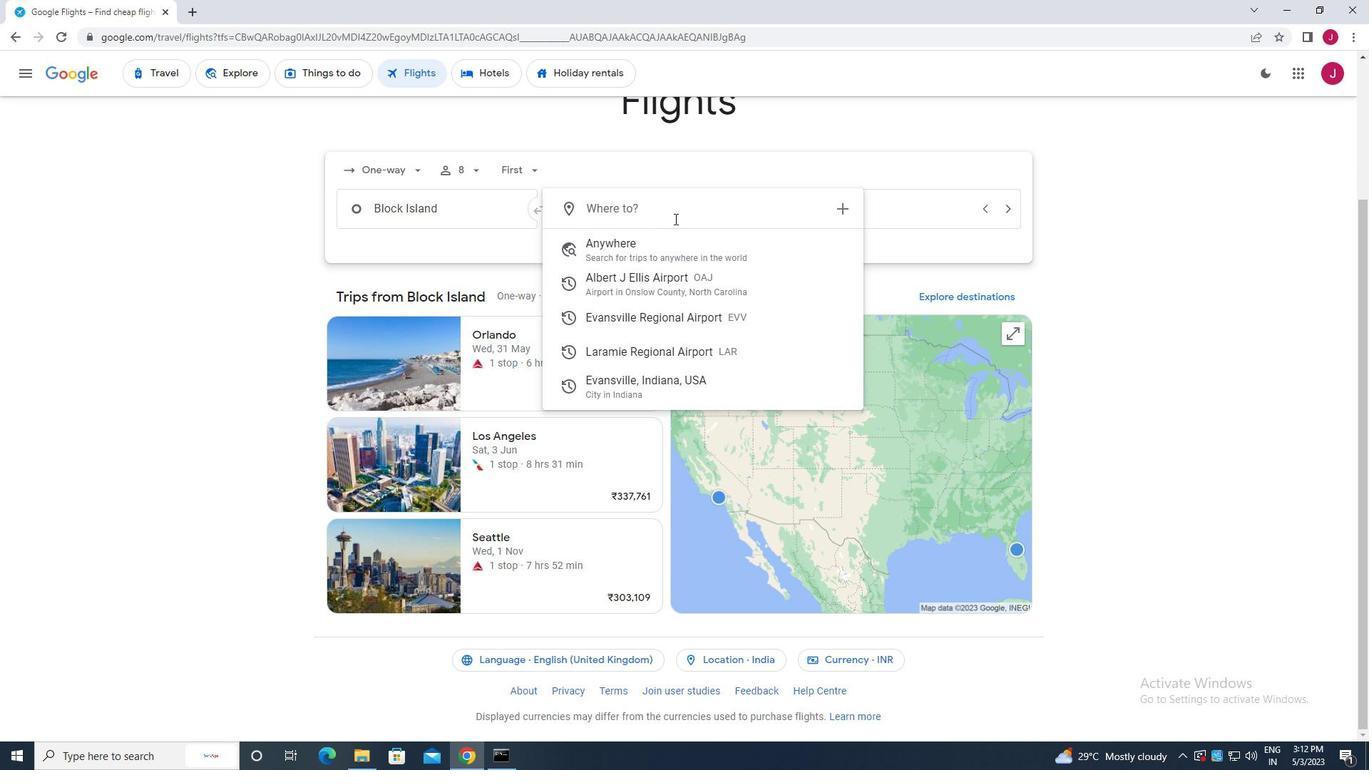 
Action: Key pressed laram
Screenshot: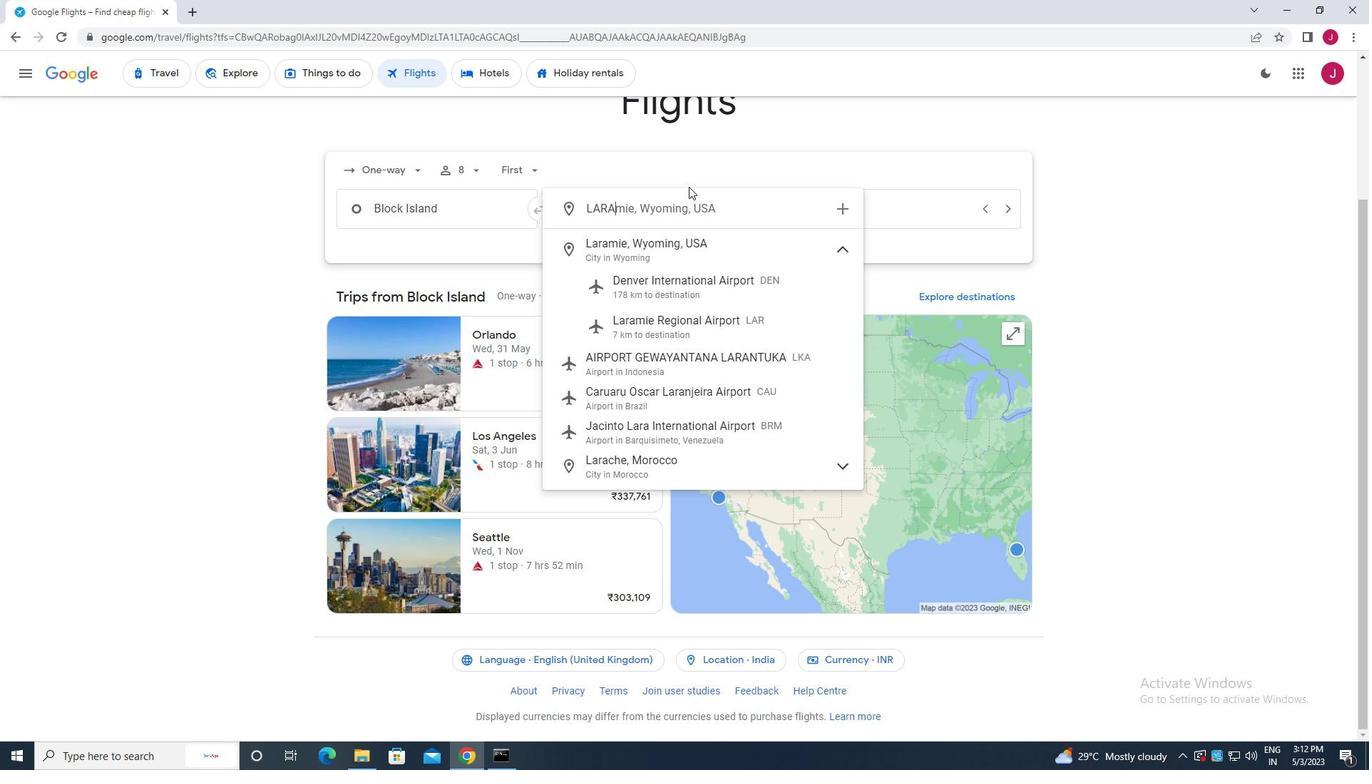 
Action: Mouse moved to (693, 321)
Screenshot: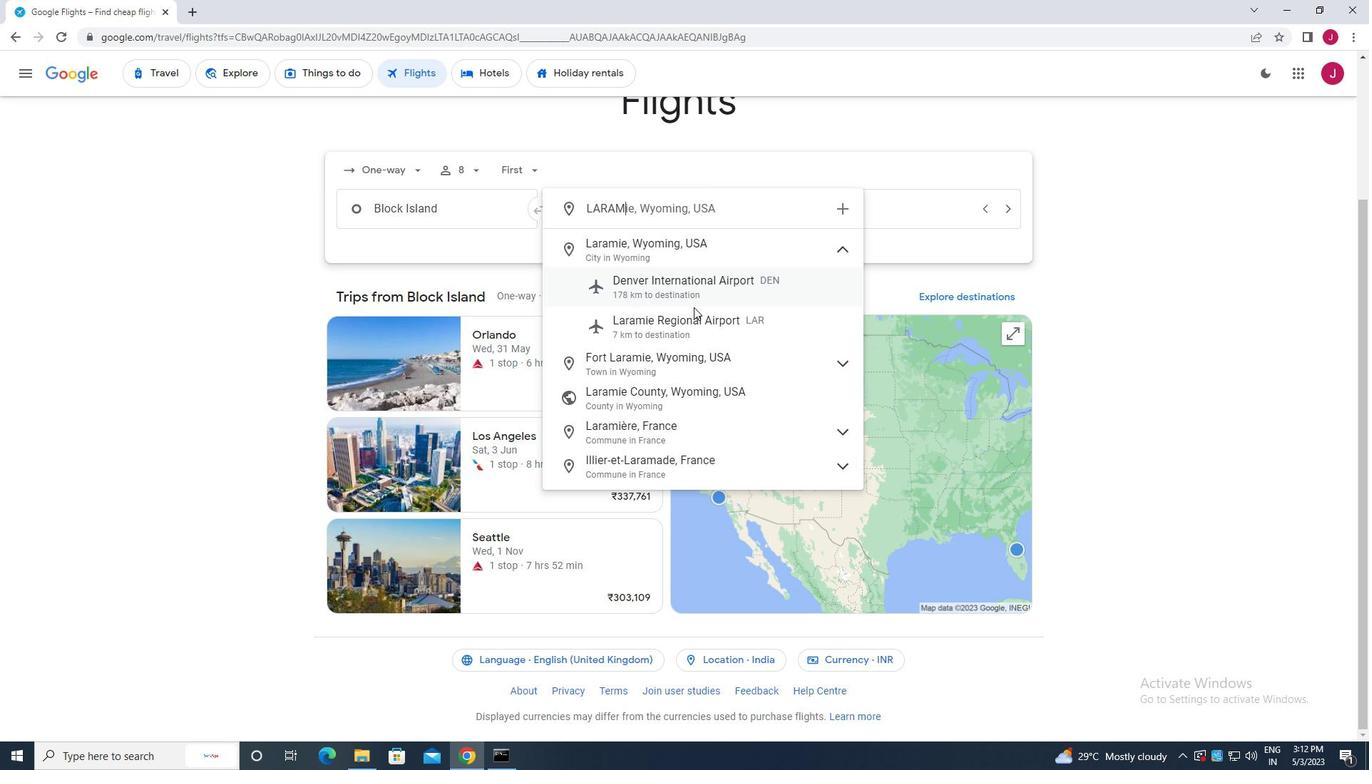 
Action: Mouse pressed left at (693, 321)
Screenshot: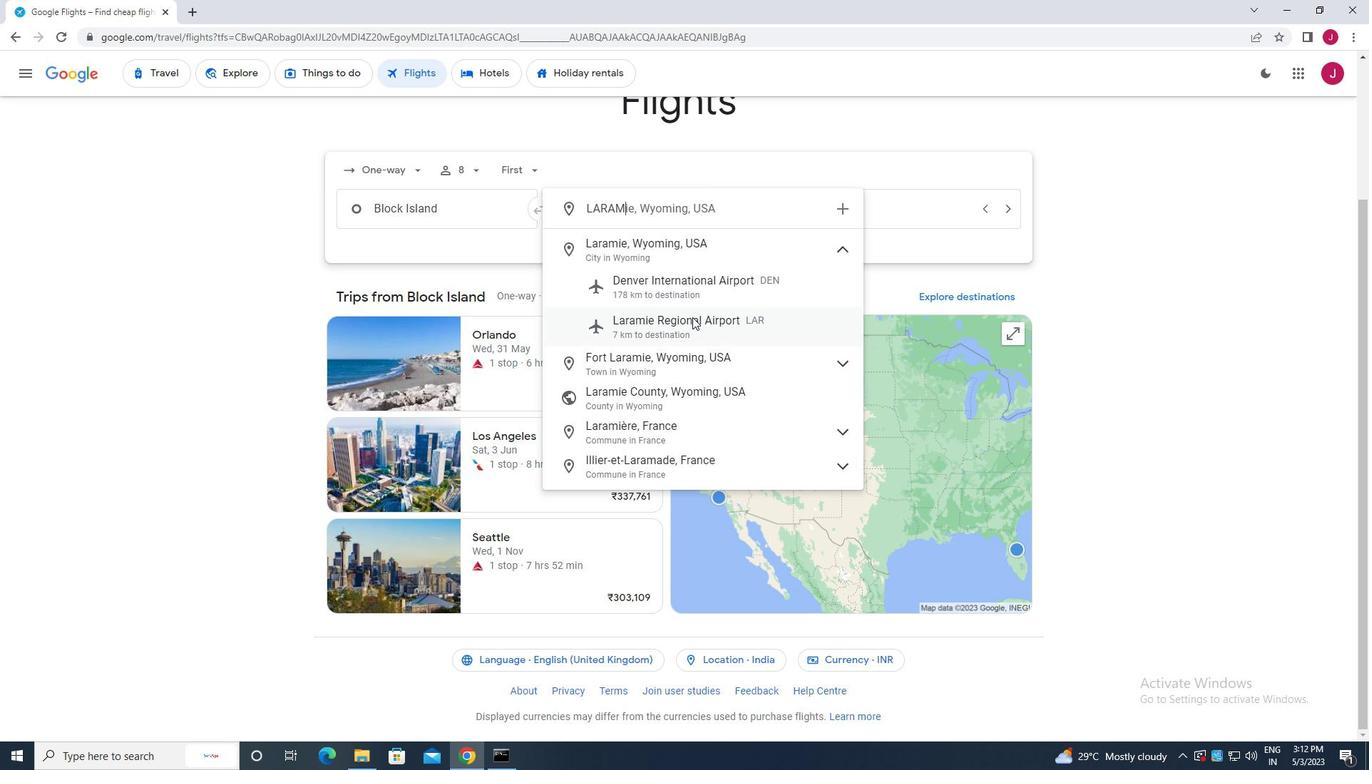 
Action: Mouse moved to (851, 217)
Screenshot: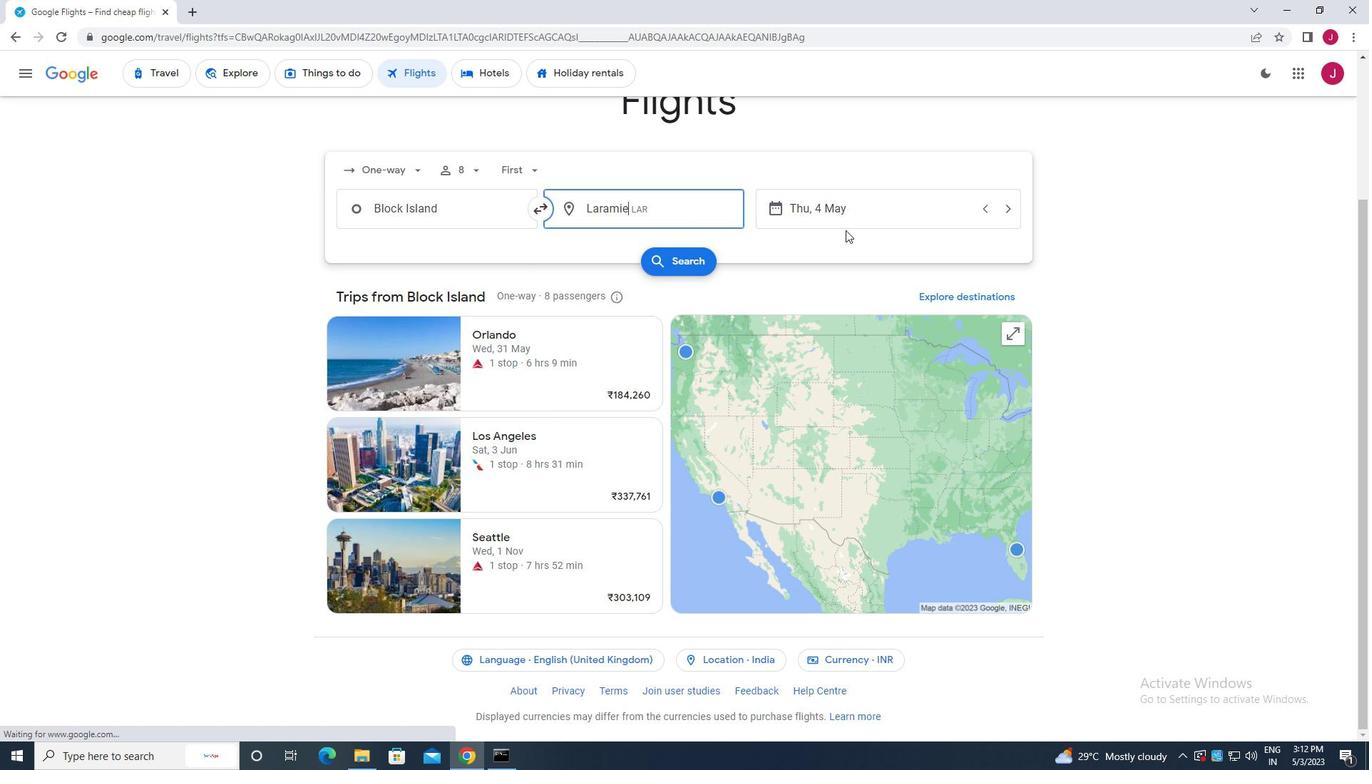 
Action: Mouse pressed left at (851, 217)
Screenshot: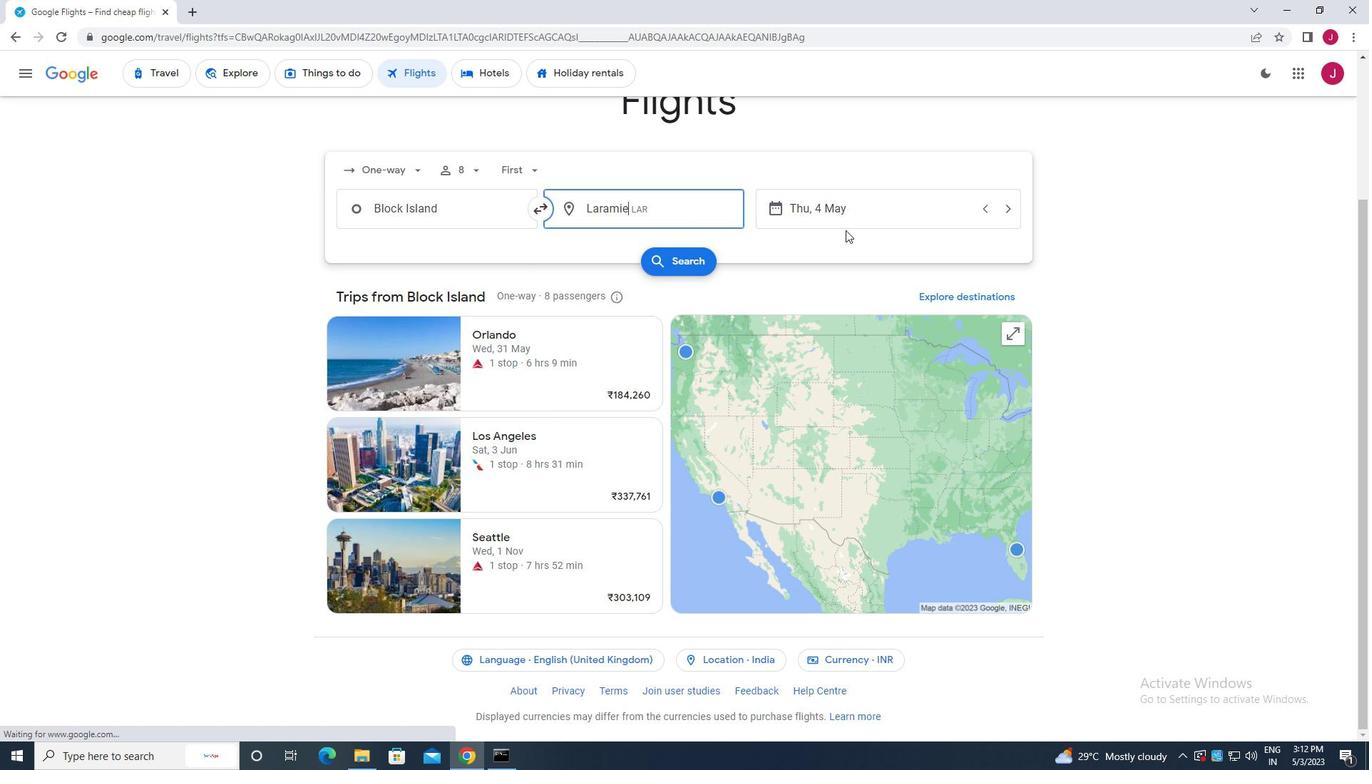 
Action: Mouse moved to (621, 316)
Screenshot: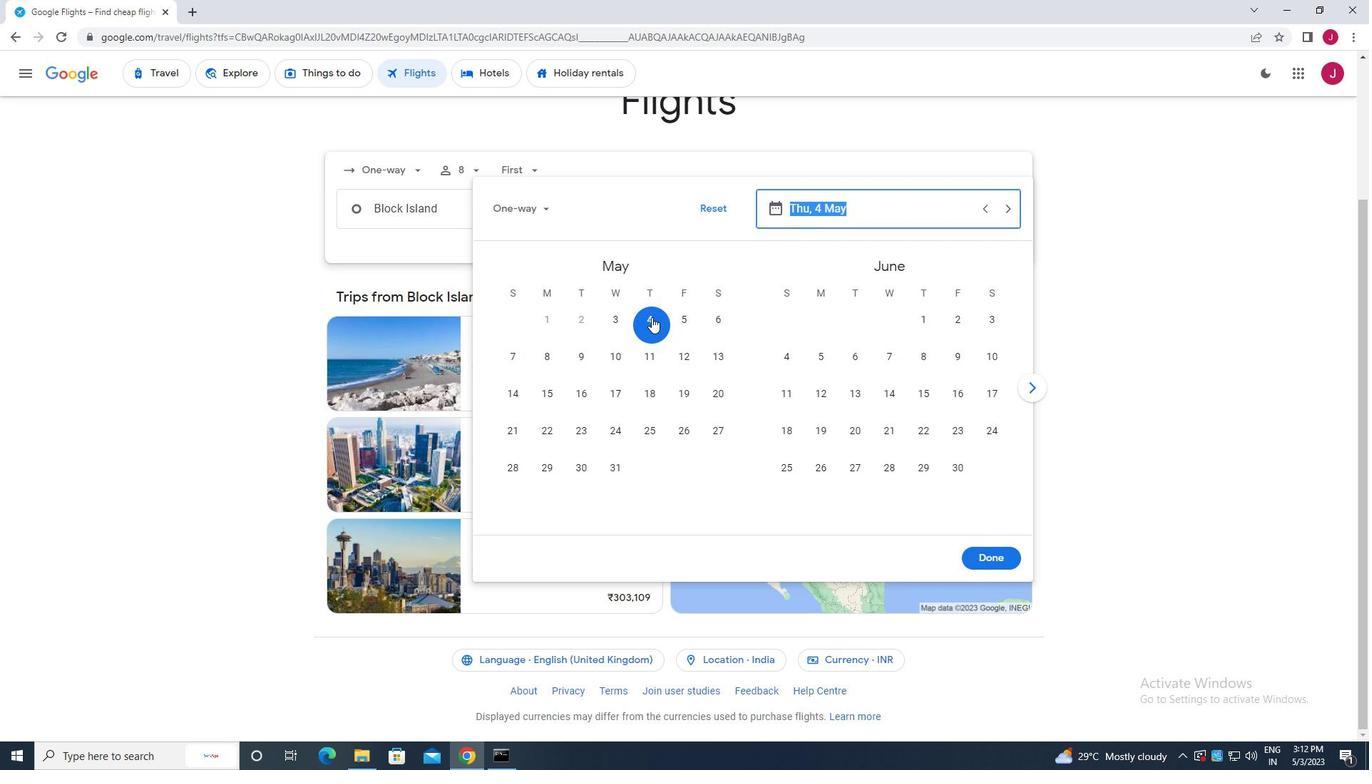 
Action: Mouse pressed left at (621, 316)
Screenshot: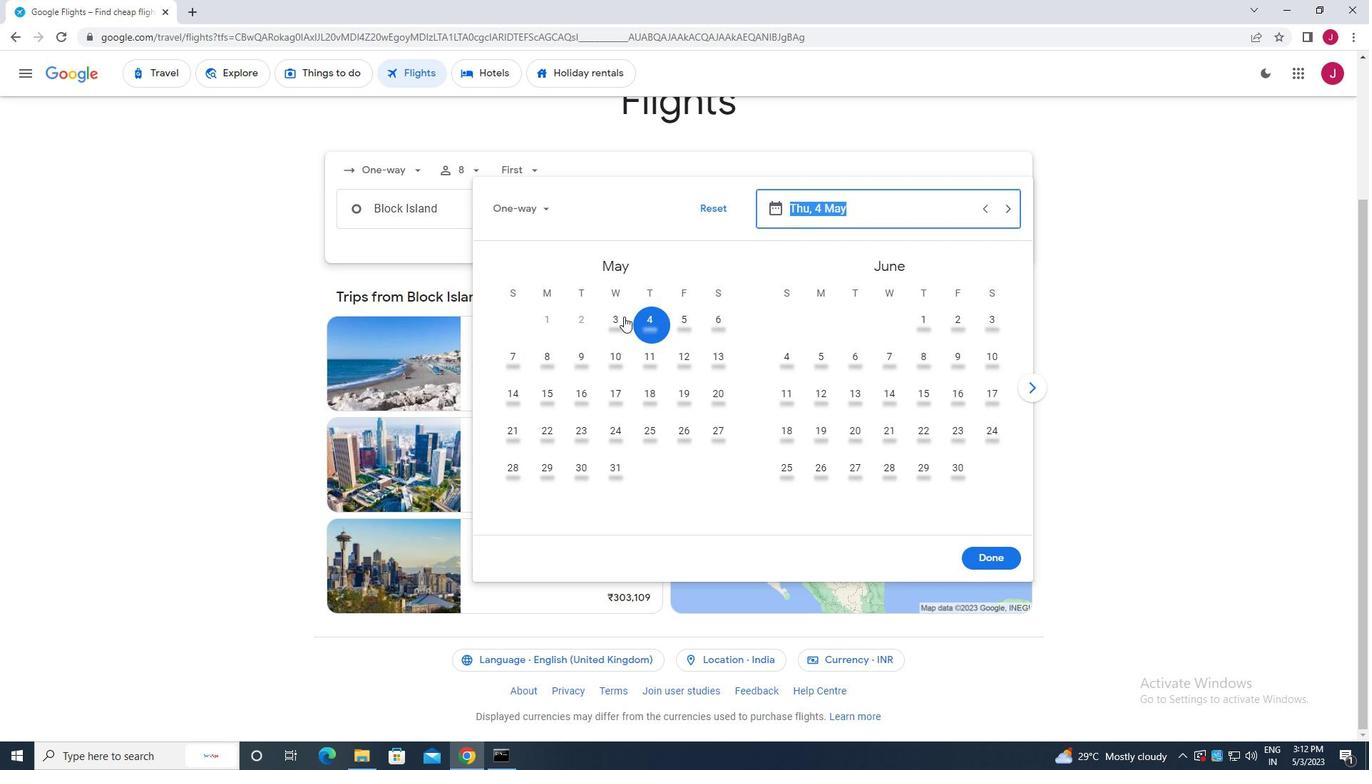 
Action: Mouse moved to (982, 555)
Screenshot: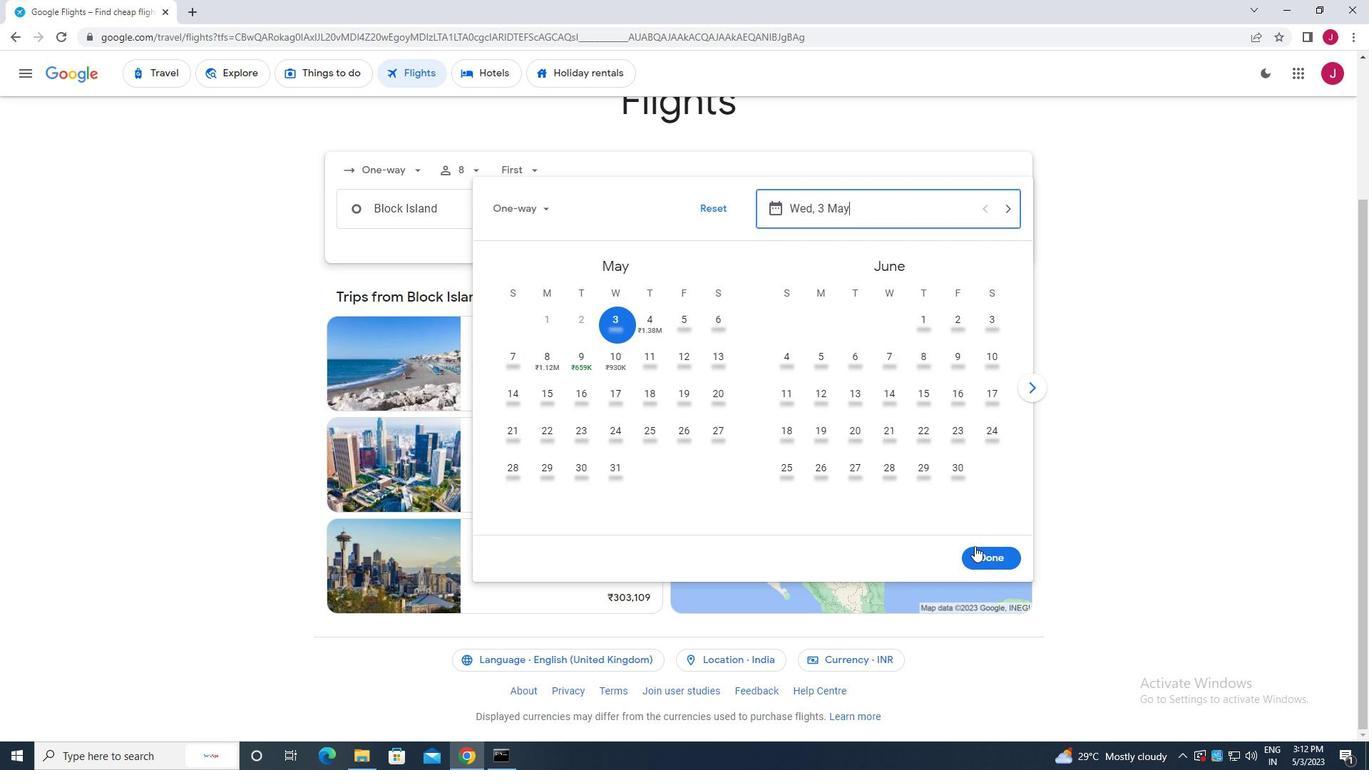 
Action: Mouse pressed left at (982, 555)
Screenshot: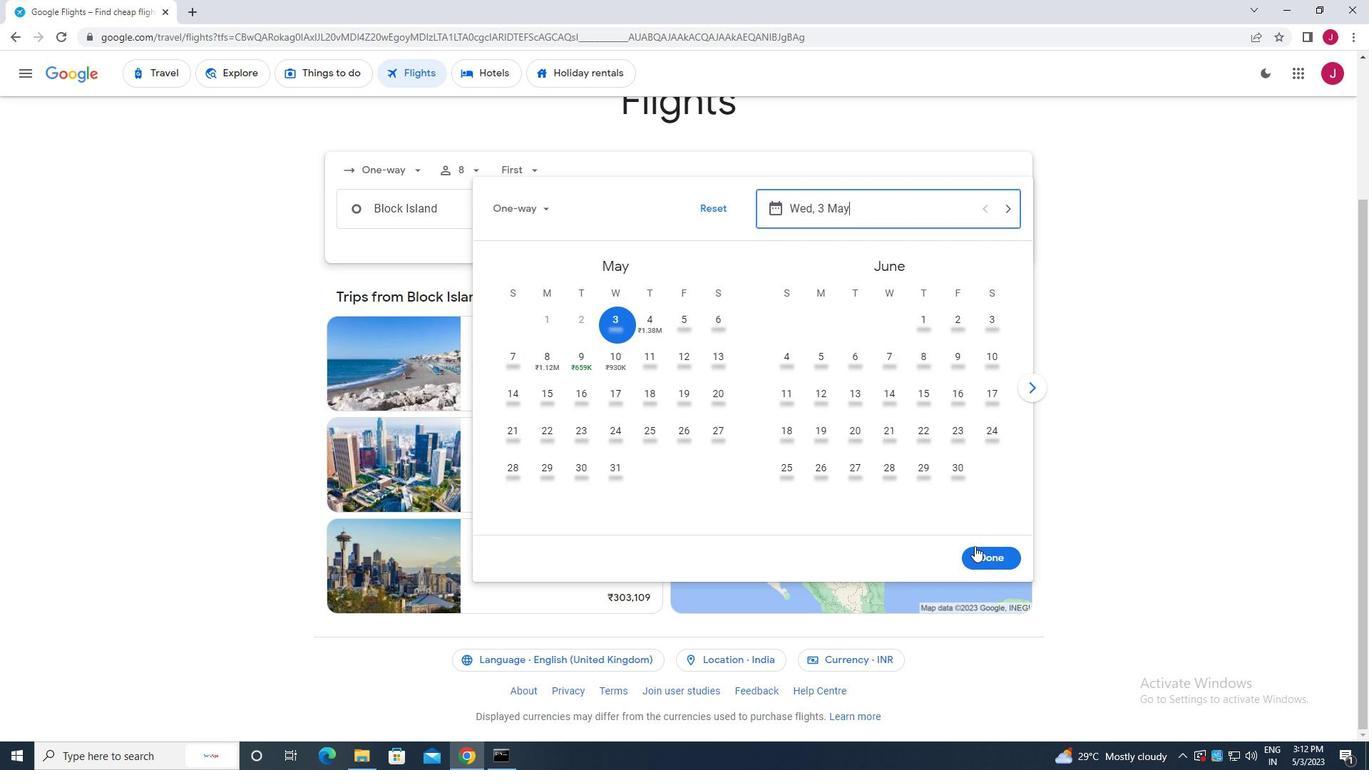 
Action: Mouse moved to (691, 266)
Screenshot: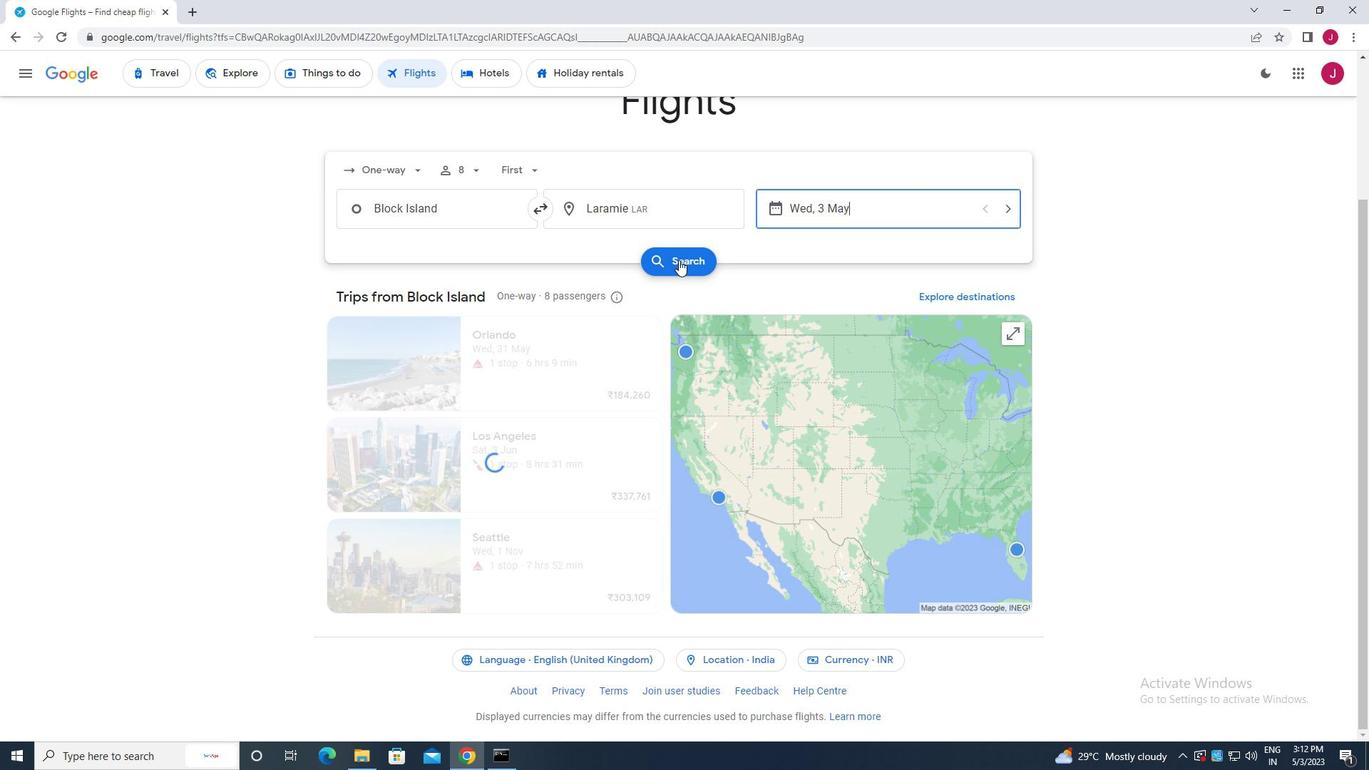 
Action: Mouse pressed left at (691, 266)
Screenshot: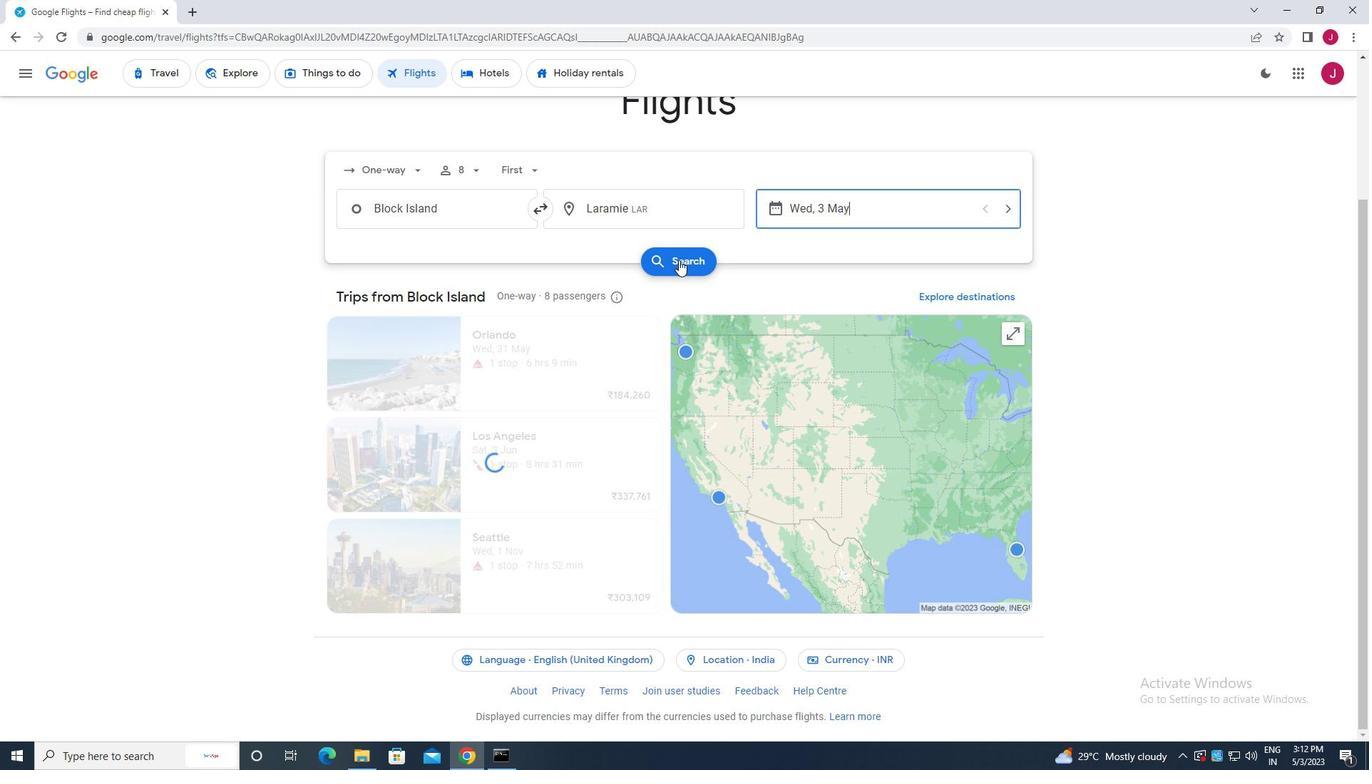 
Action: Mouse moved to (357, 198)
Screenshot: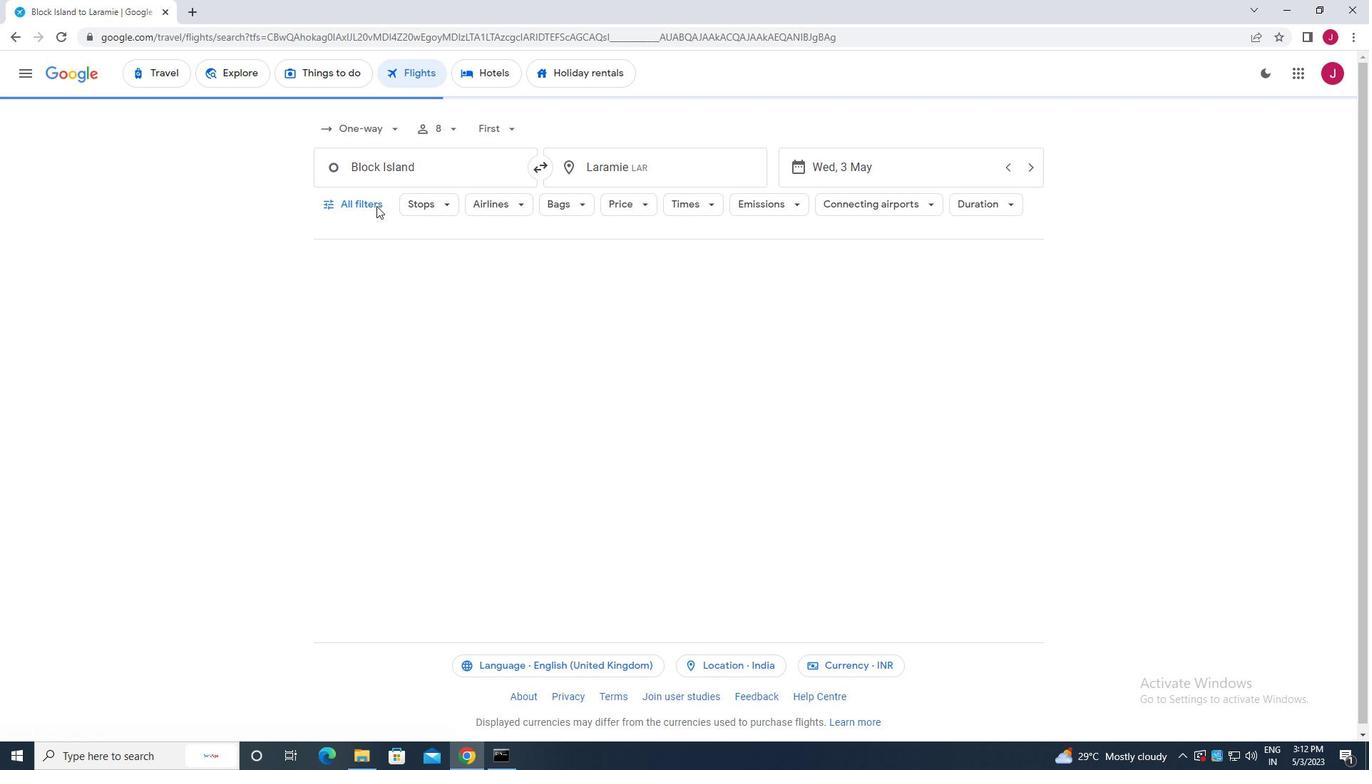 
Action: Mouse pressed left at (357, 198)
Screenshot: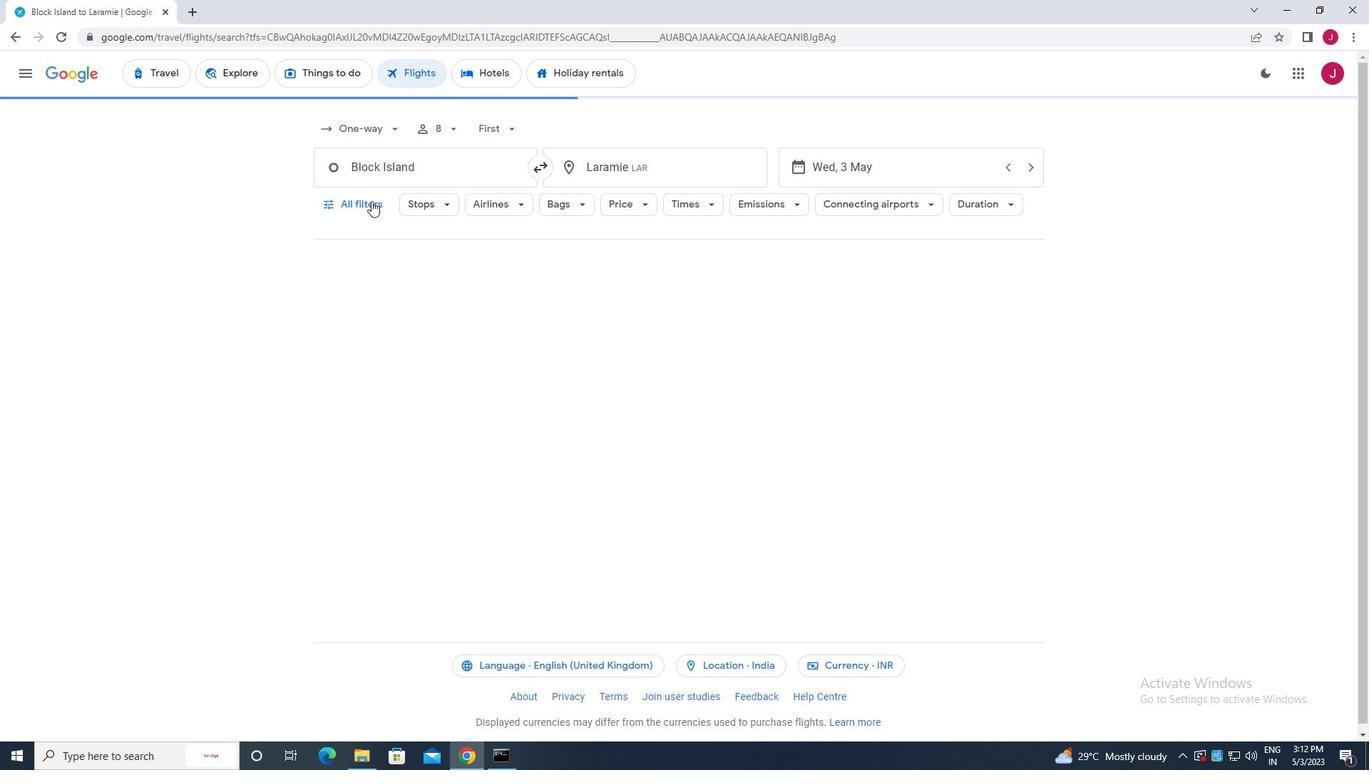 
Action: Mouse moved to (418, 263)
Screenshot: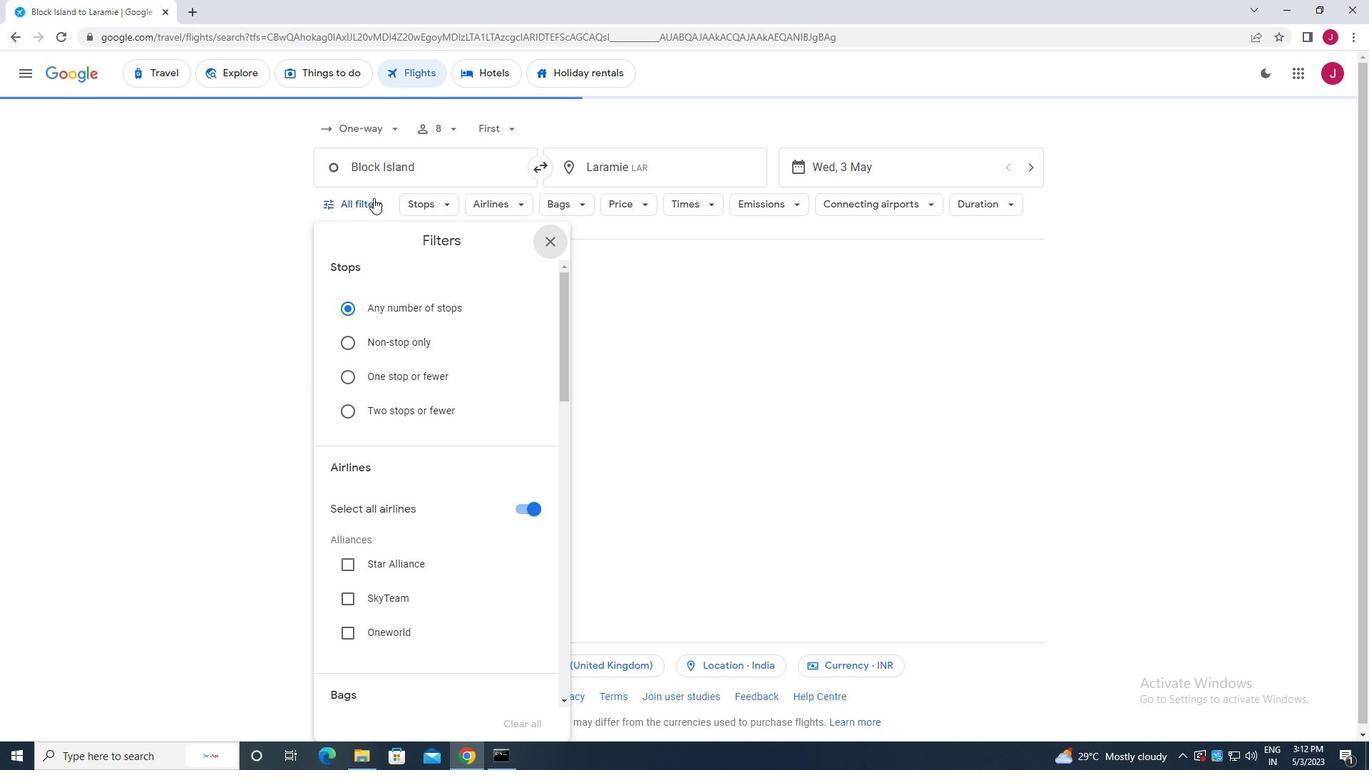 
Action: Mouse scrolled (418, 263) with delta (0, 0)
Screenshot: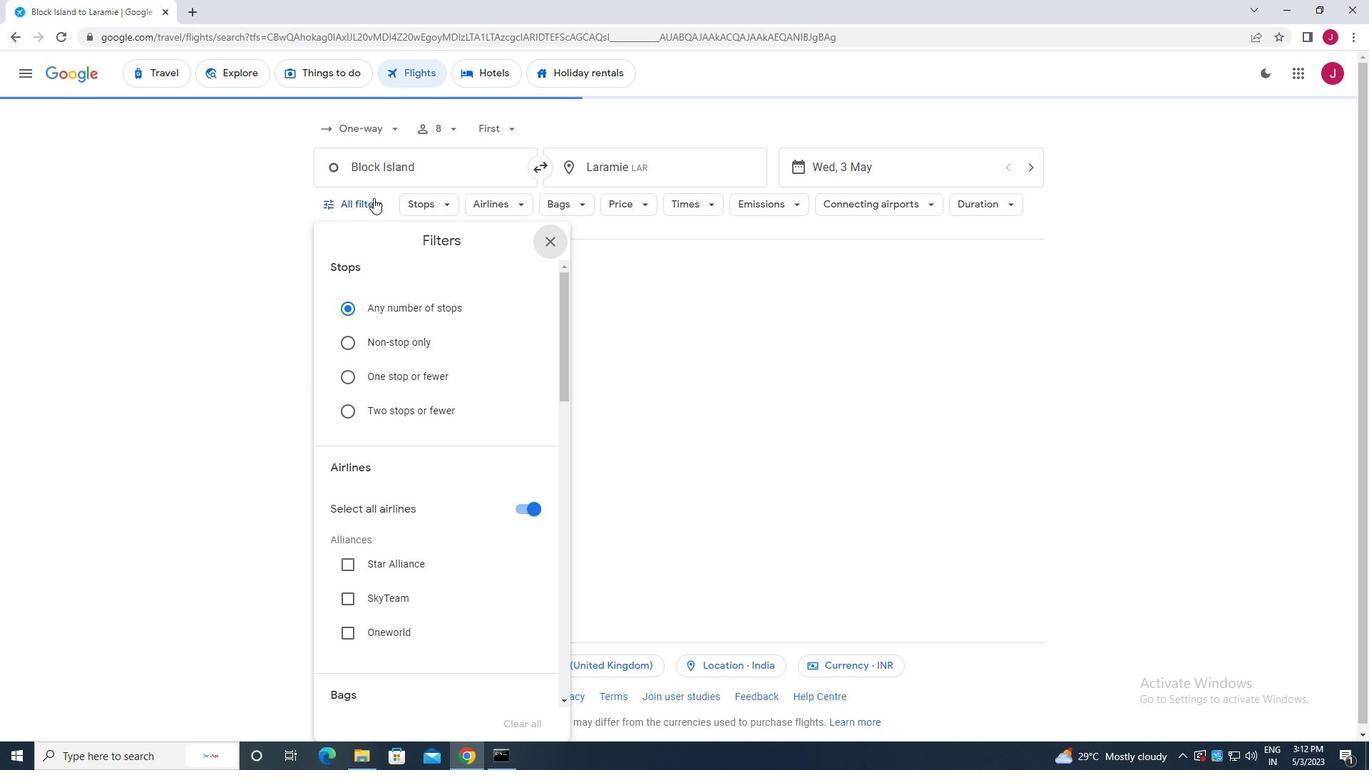 
Action: Mouse moved to (418, 264)
Screenshot: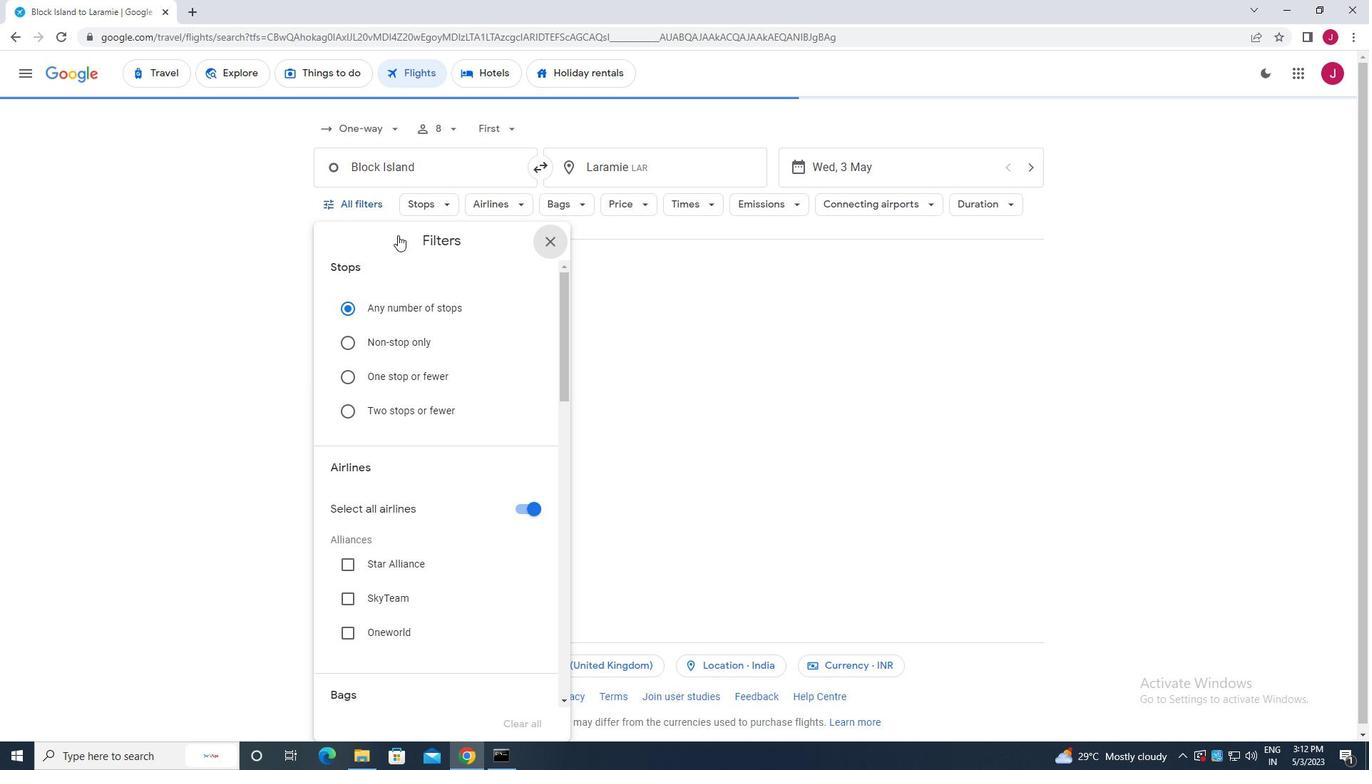 
Action: Mouse scrolled (418, 263) with delta (0, 0)
Screenshot: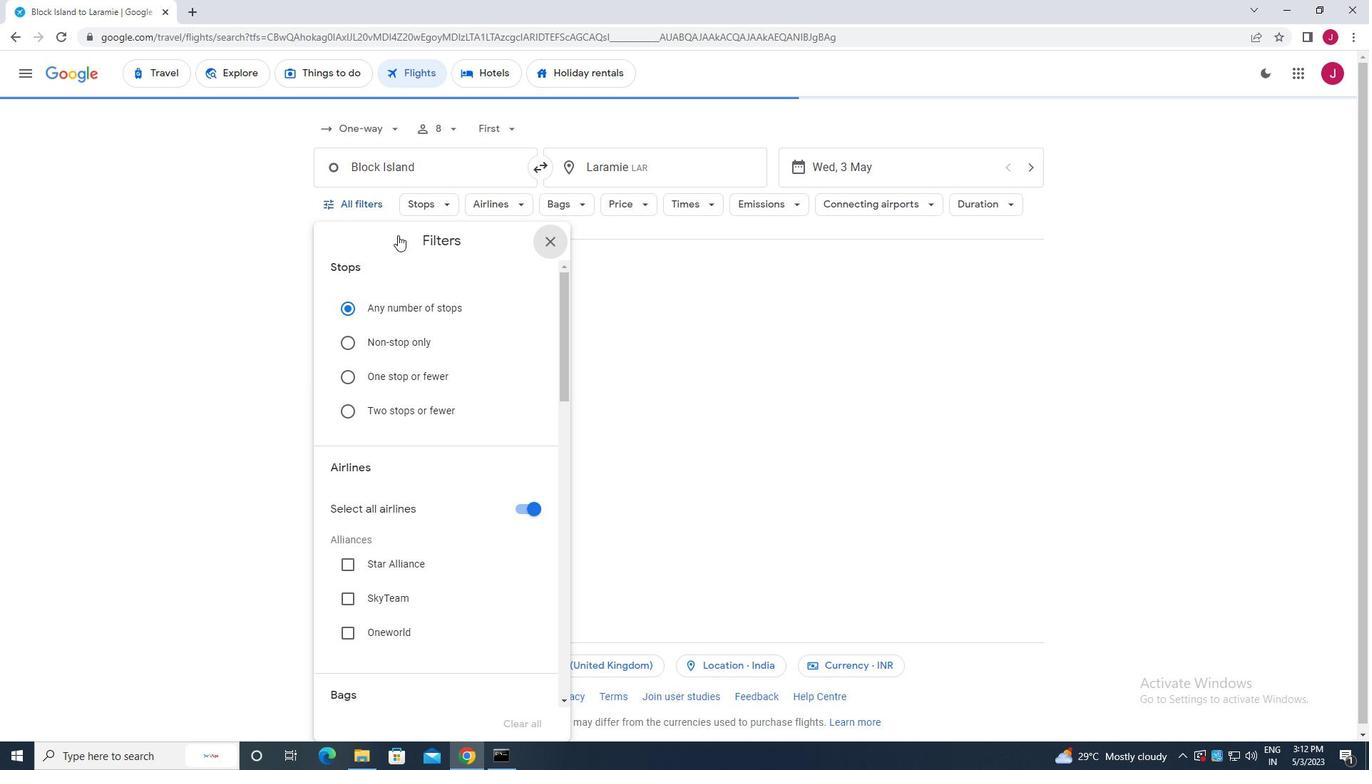 
Action: Mouse moved to (419, 264)
Screenshot: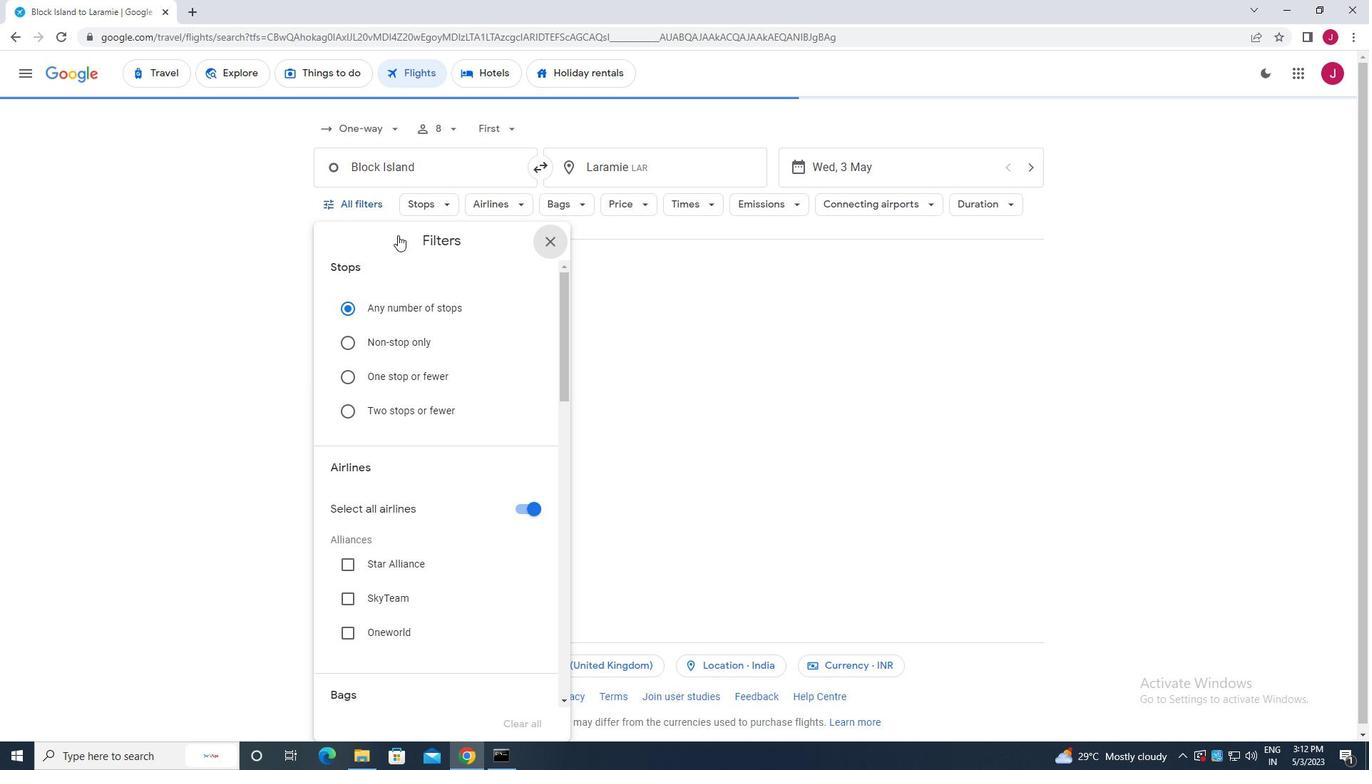 
Action: Mouse scrolled (419, 263) with delta (0, 0)
Screenshot: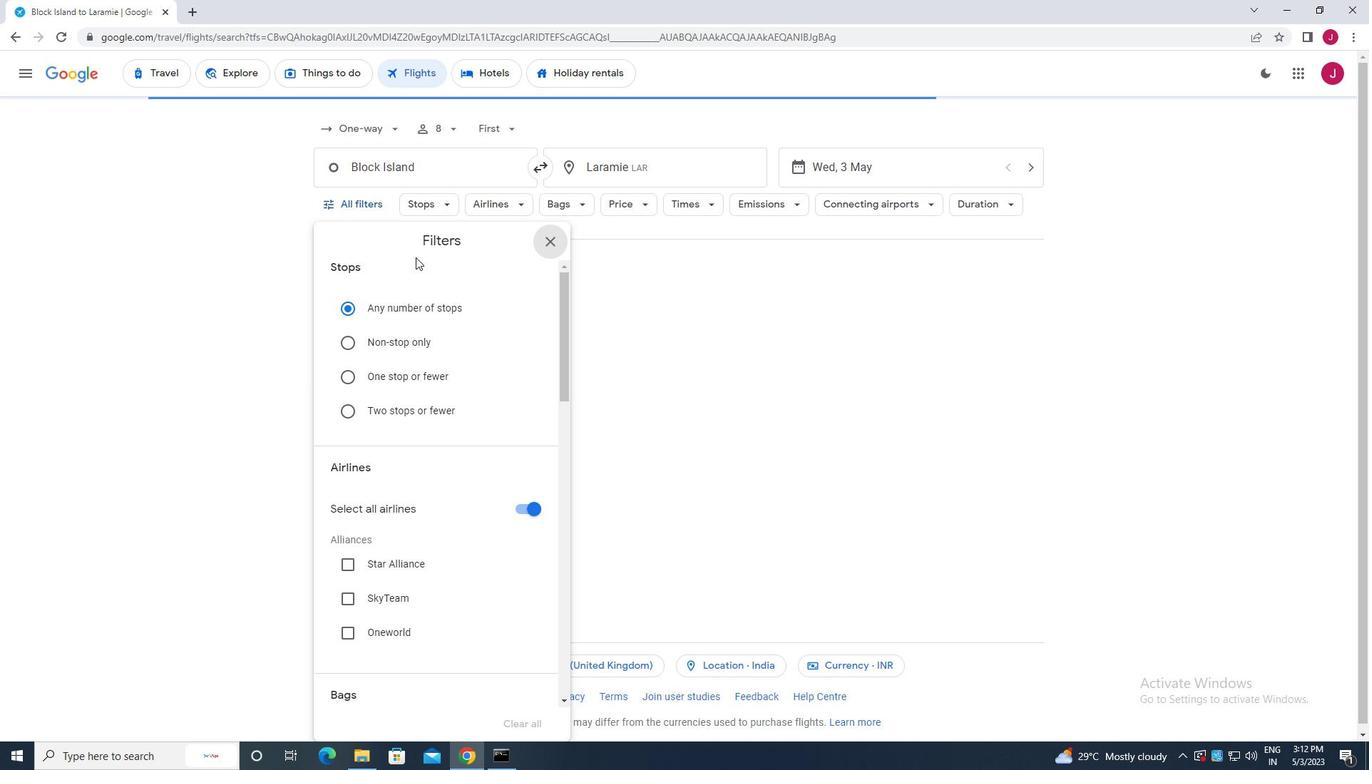 
Action: Mouse moved to (522, 292)
Screenshot: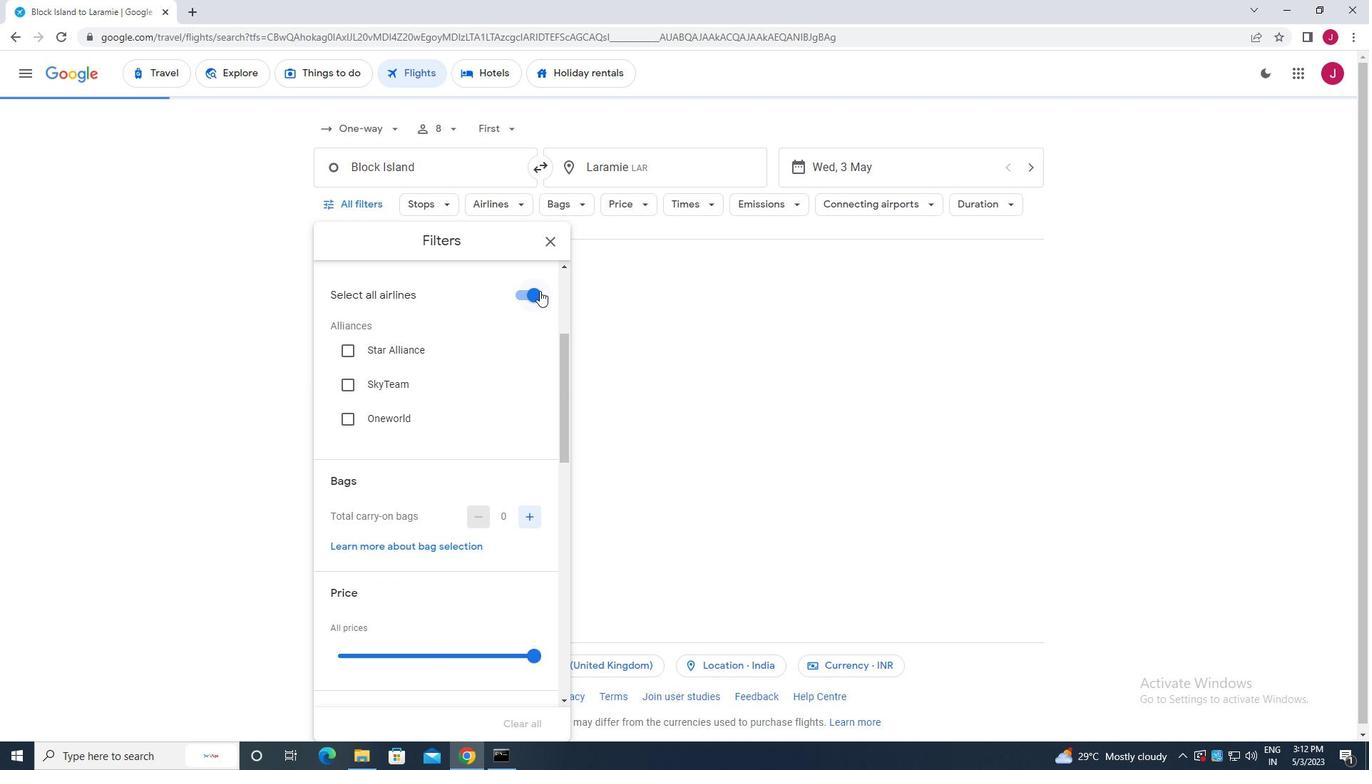 
Action: Mouse pressed left at (522, 292)
Screenshot: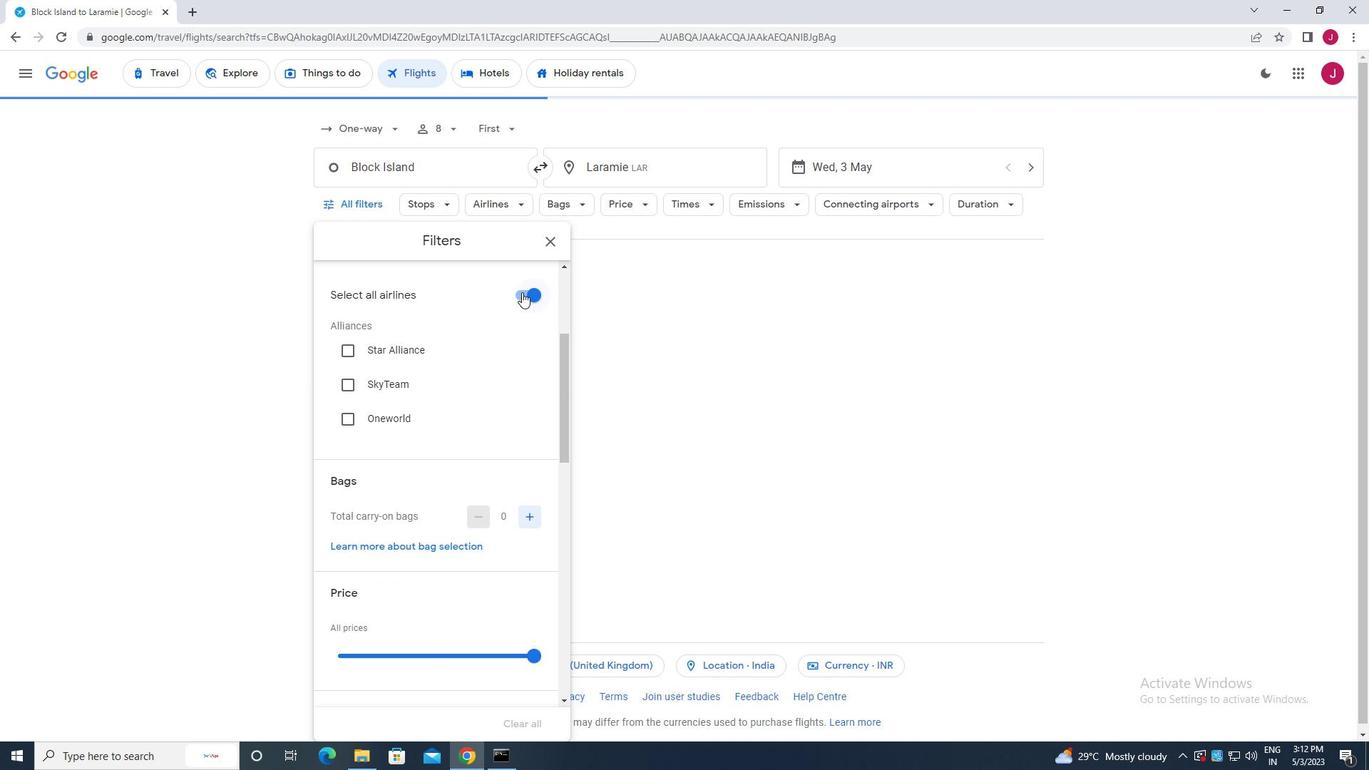 
Action: Mouse pressed left at (522, 292)
Screenshot: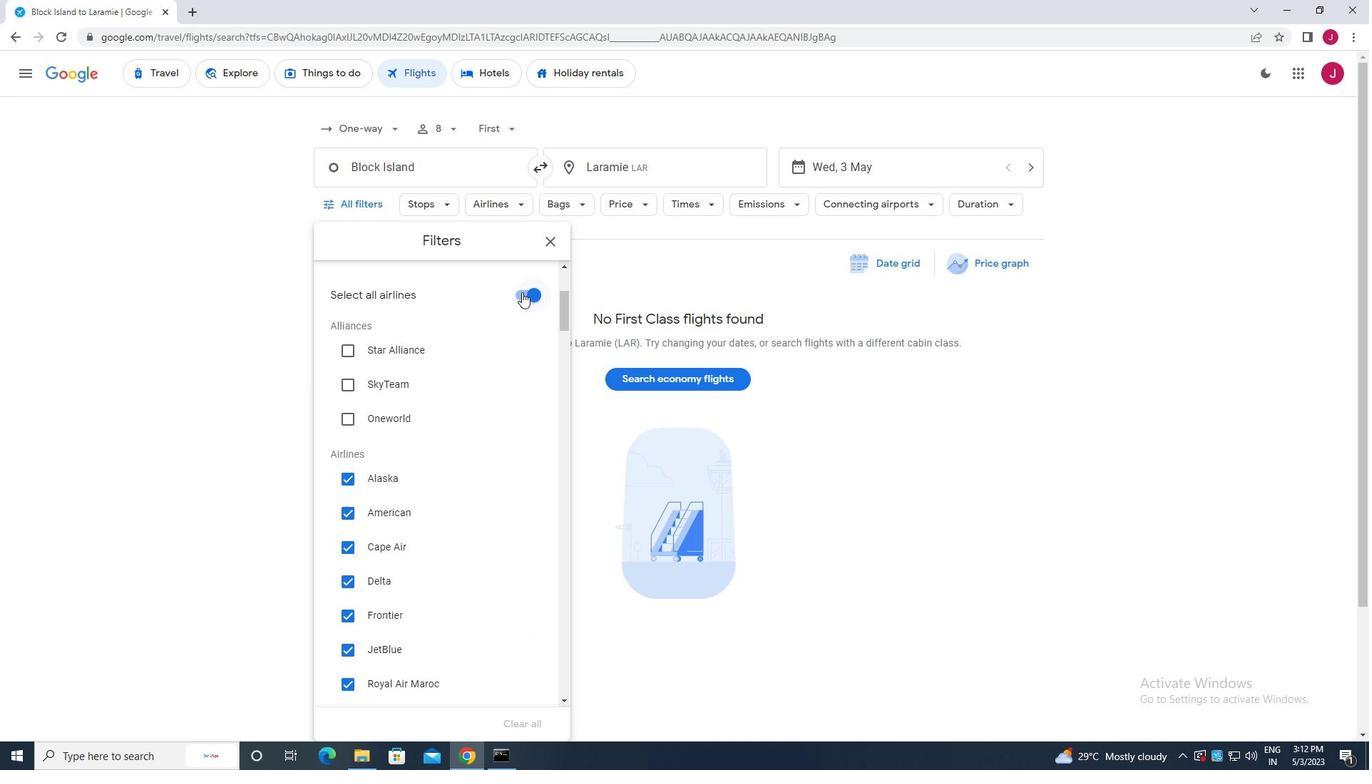 
Action: Mouse moved to (505, 313)
Screenshot: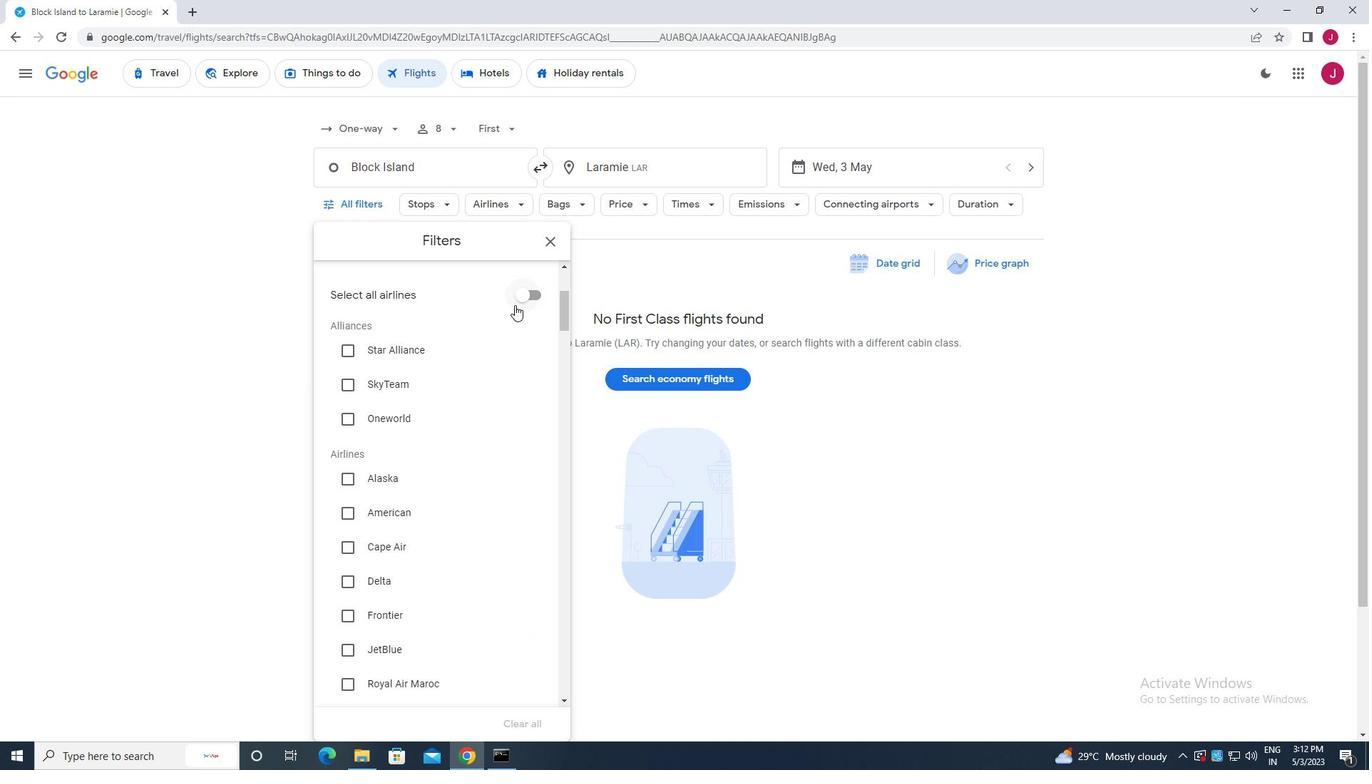 
Action: Mouse scrolled (505, 313) with delta (0, 0)
Screenshot: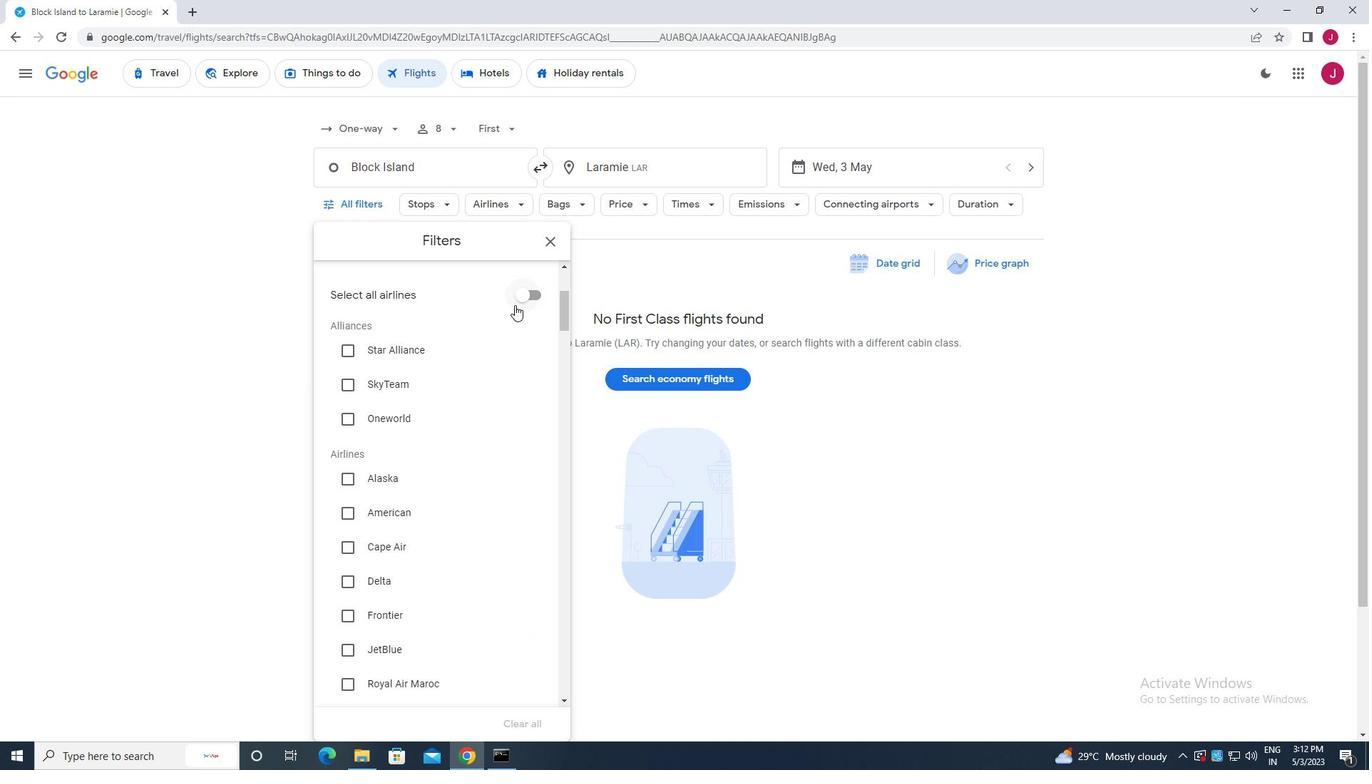 
Action: Mouse scrolled (505, 313) with delta (0, 0)
Screenshot: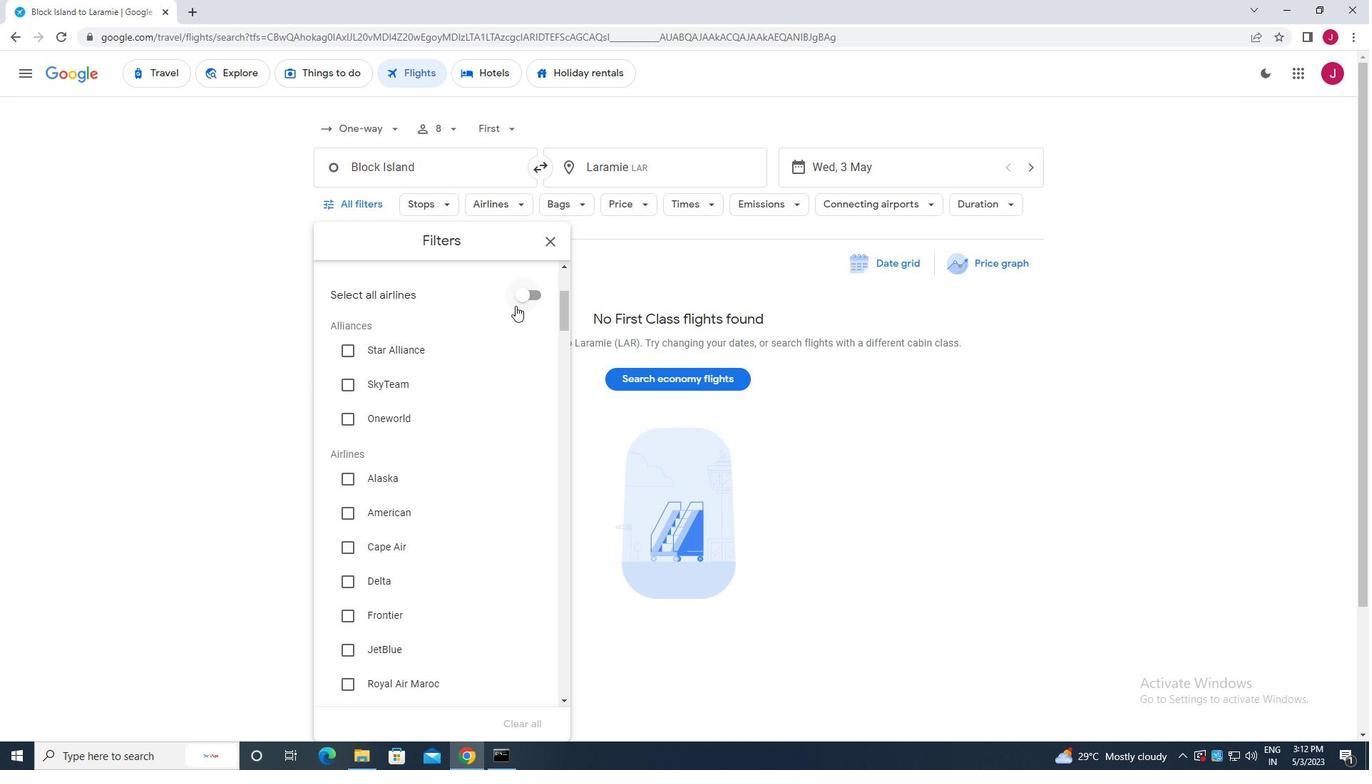 
Action: Mouse scrolled (505, 313) with delta (0, 0)
Screenshot: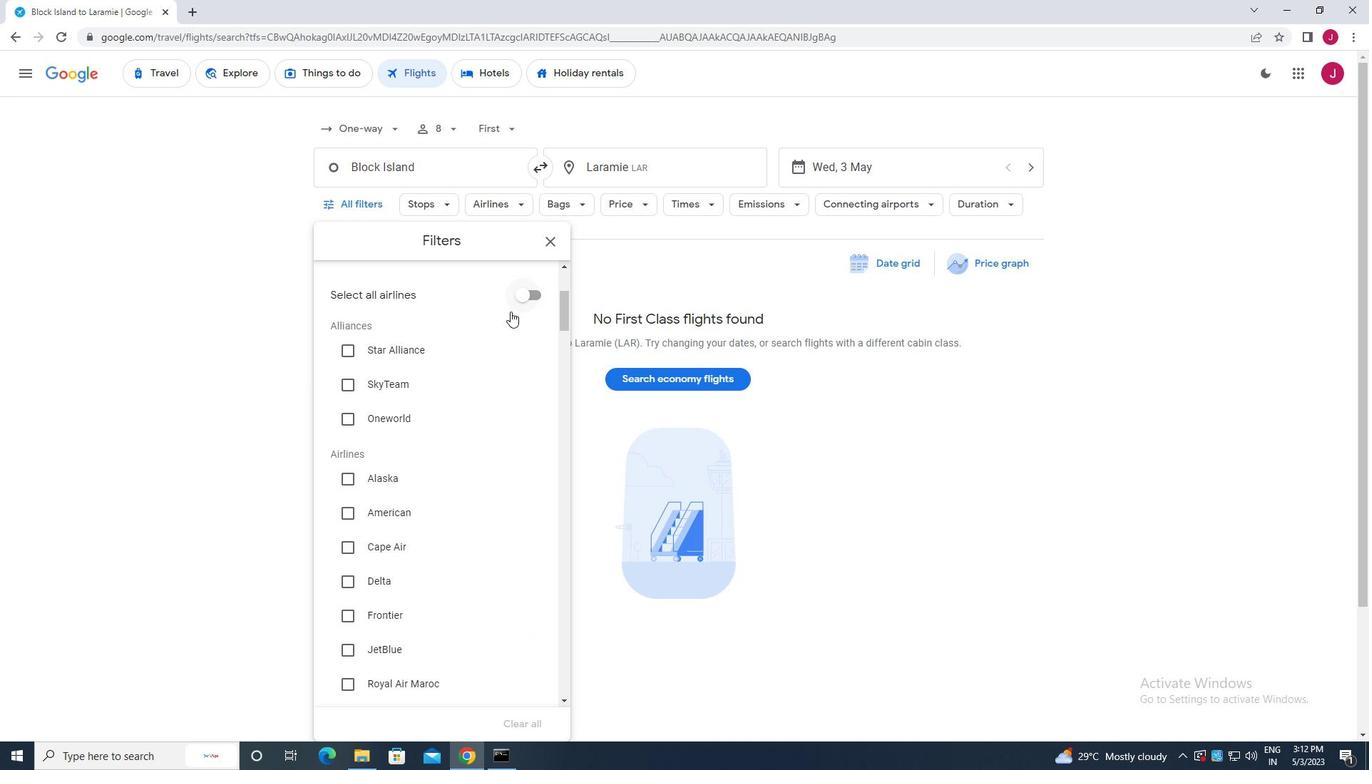 
Action: Mouse scrolled (505, 313) with delta (0, 0)
Screenshot: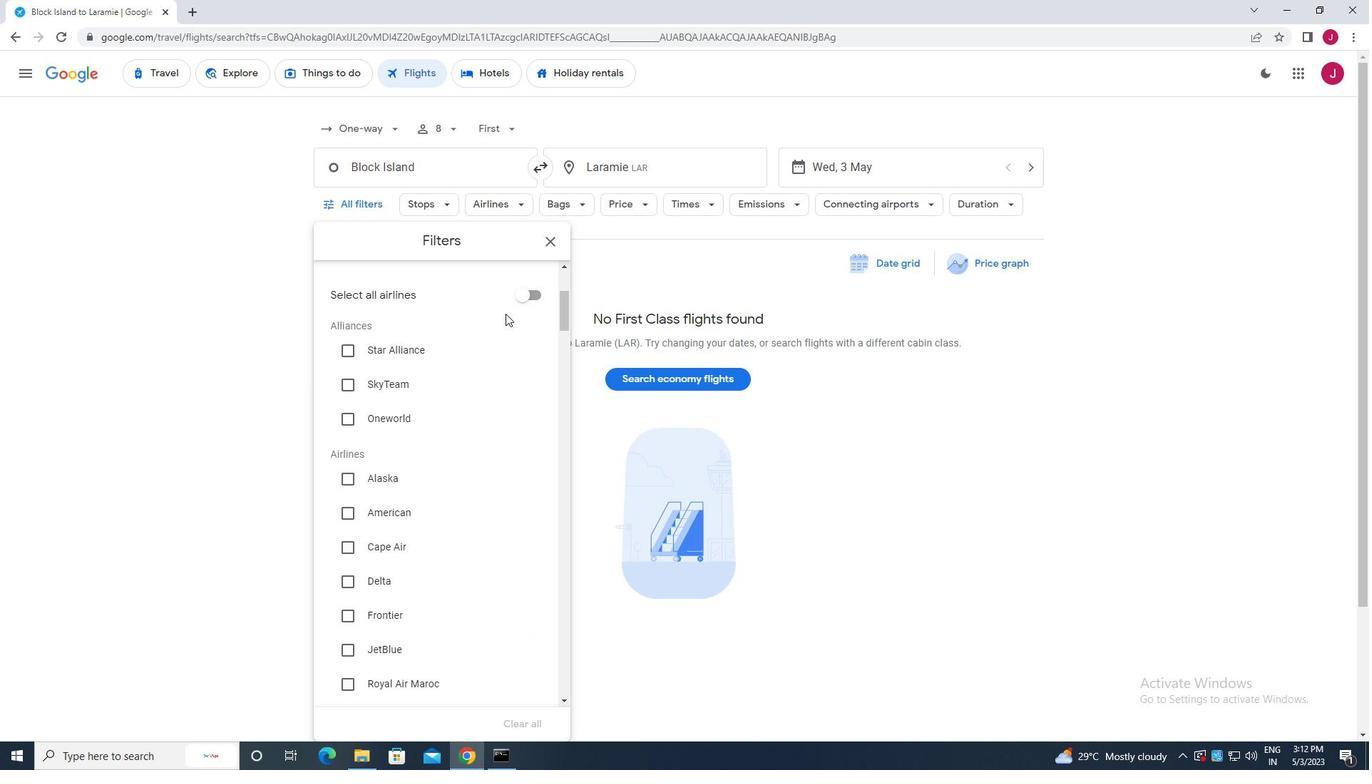 
Action: Mouse scrolled (505, 313) with delta (0, 0)
Screenshot: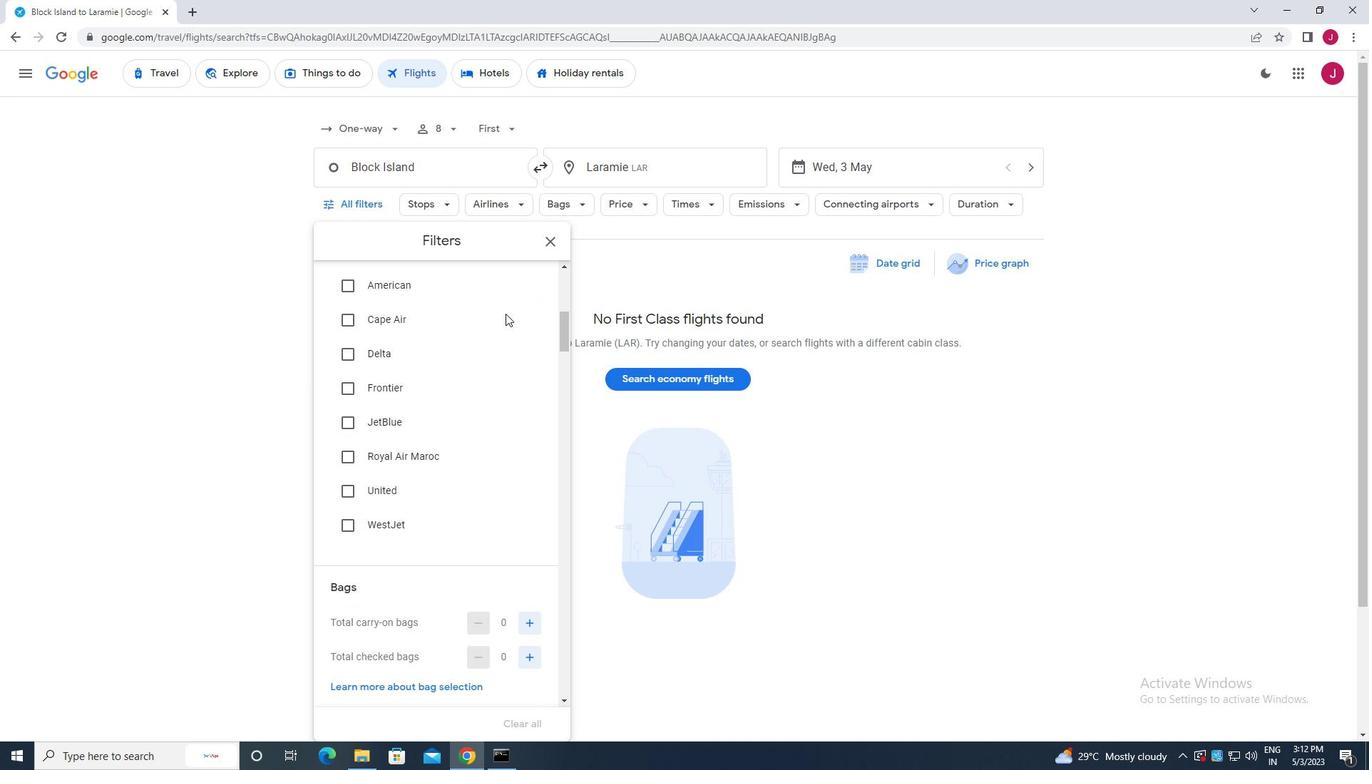 
Action: Mouse scrolled (505, 313) with delta (0, 0)
Screenshot: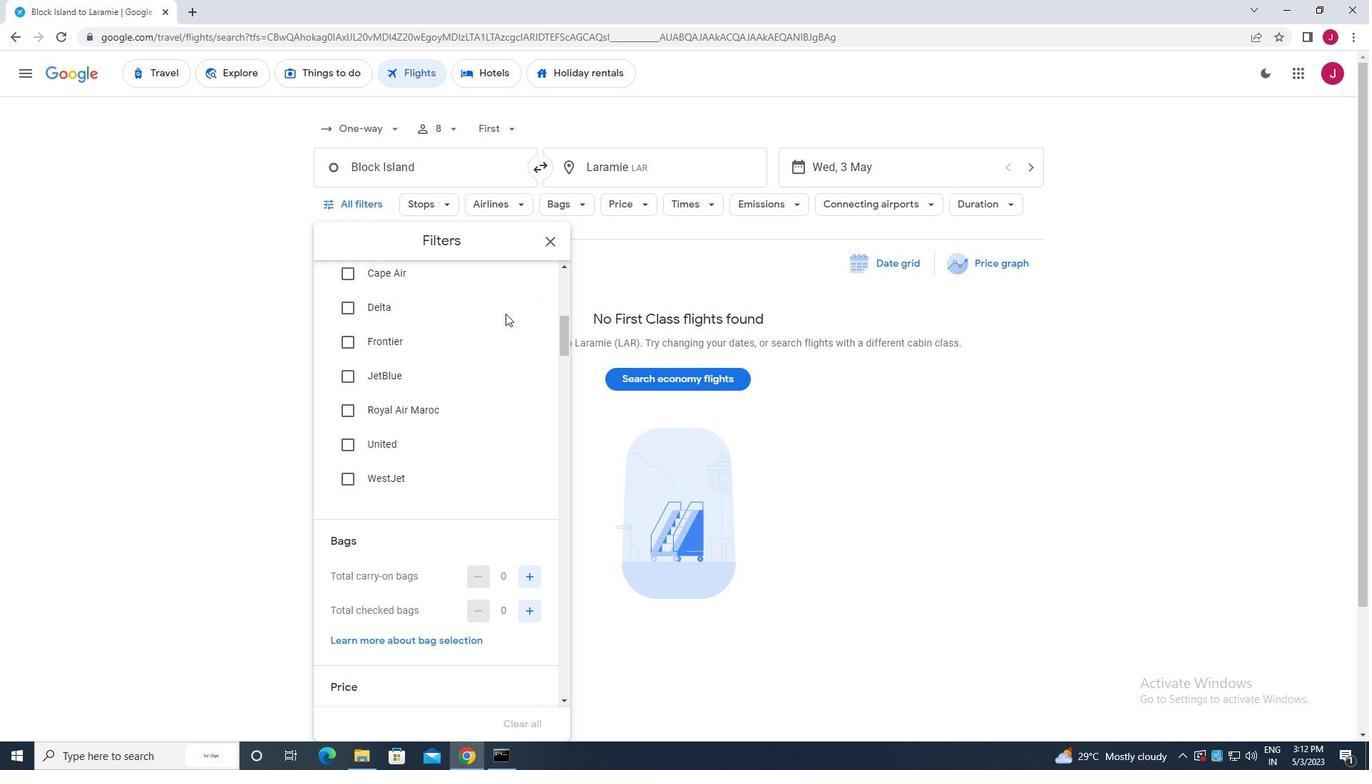 
Action: Mouse scrolled (505, 313) with delta (0, 0)
Screenshot: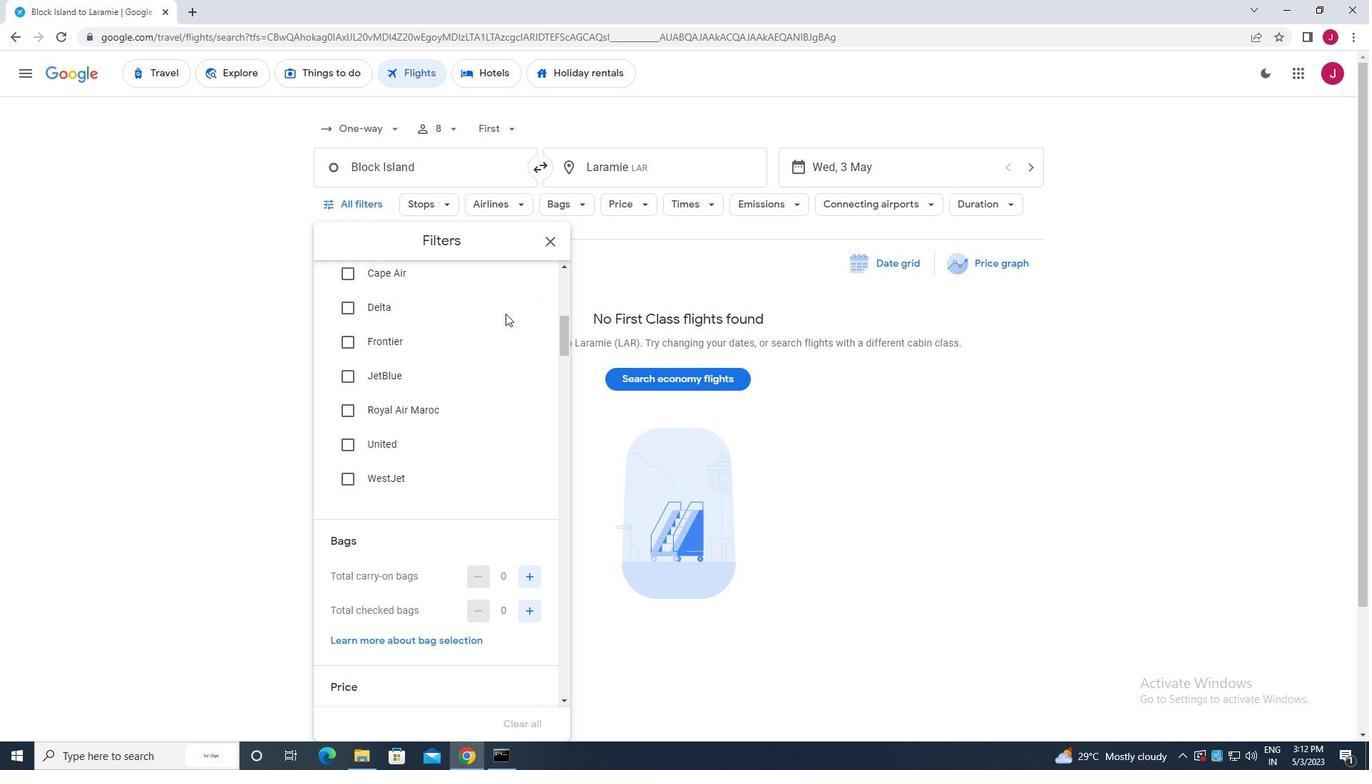 
Action: Mouse moved to (527, 353)
Screenshot: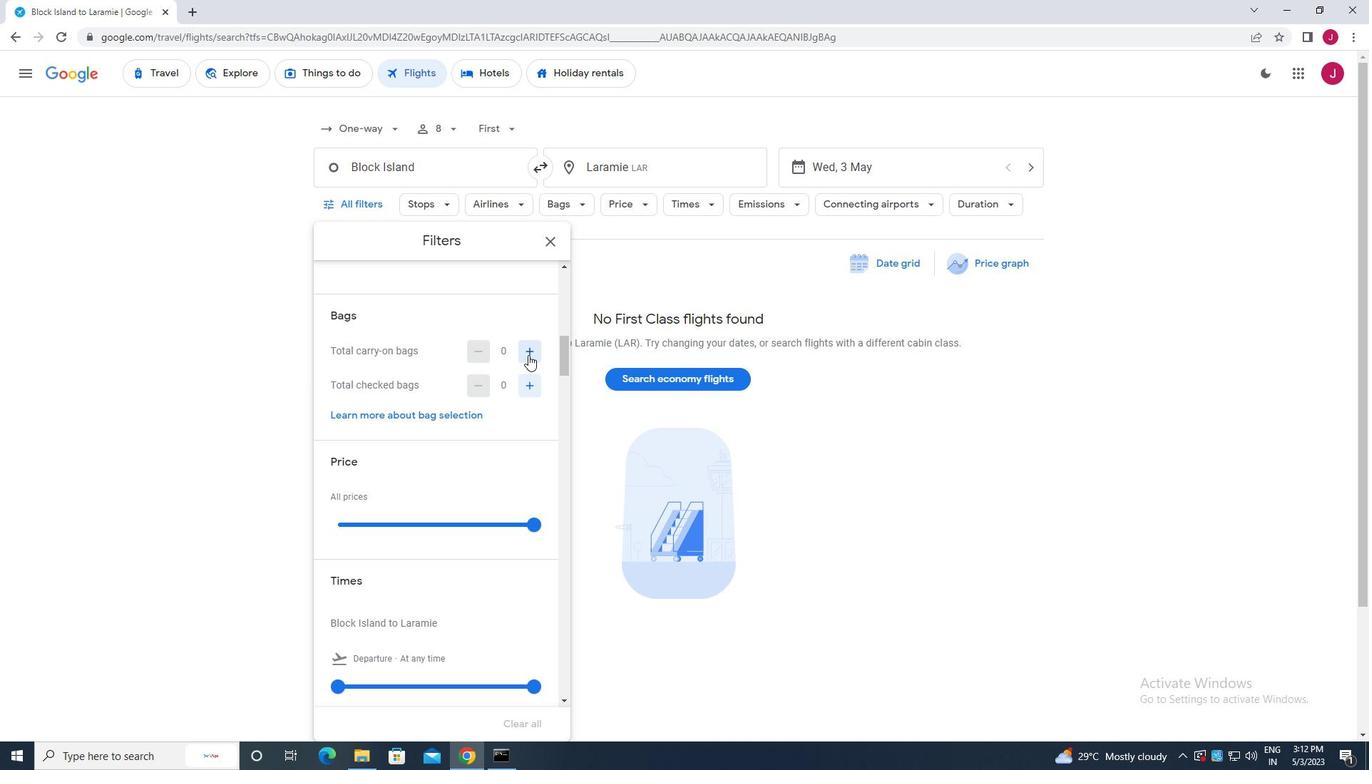 
Action: Mouse pressed left at (527, 353)
Screenshot: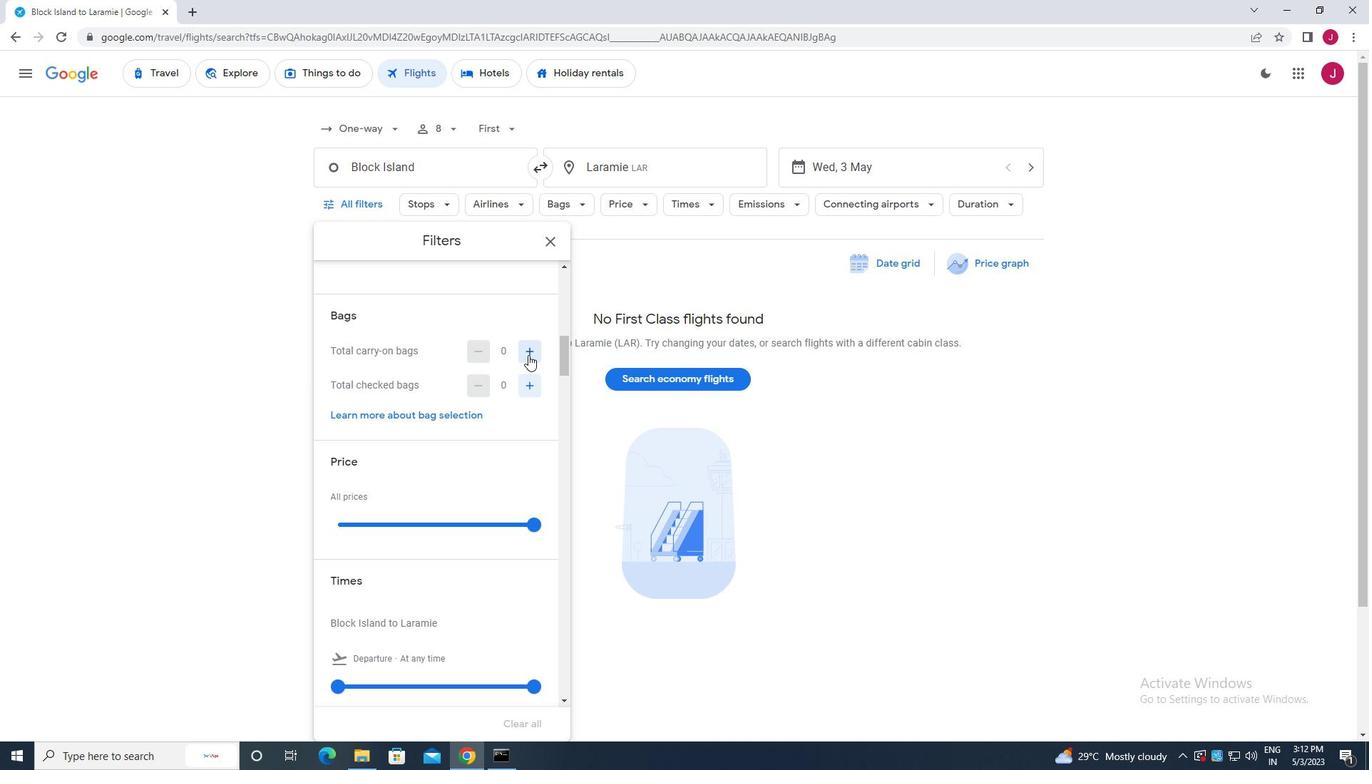
Action: Mouse pressed left at (527, 353)
Screenshot: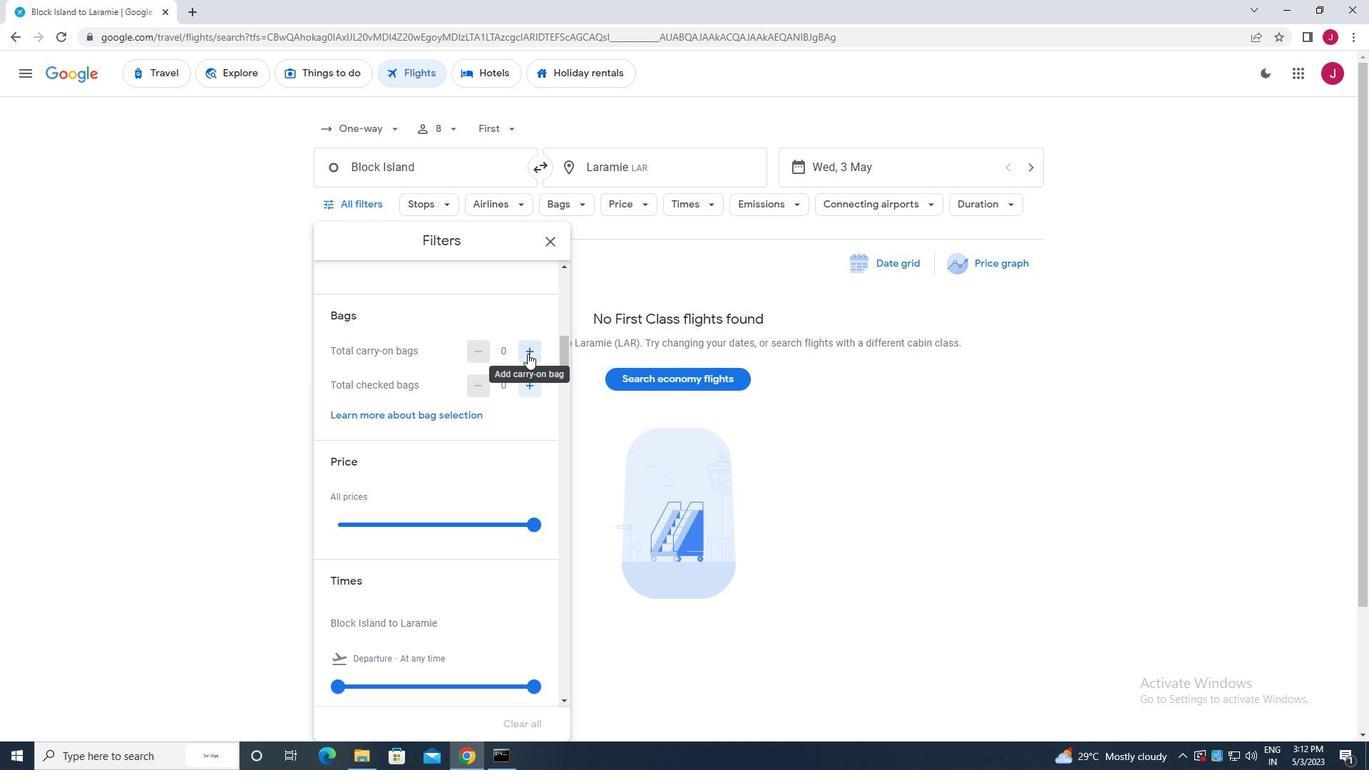 
Action: Mouse moved to (532, 384)
Screenshot: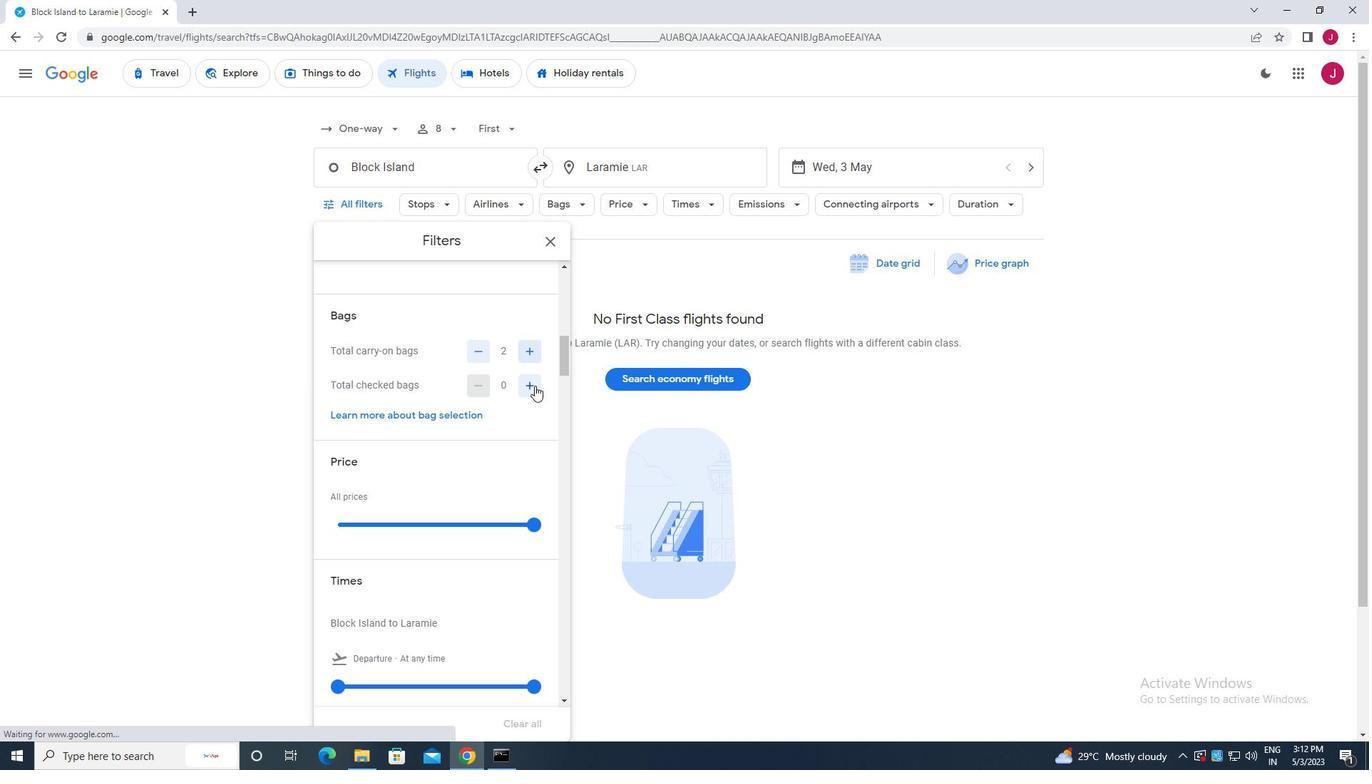 
Action: Mouse pressed left at (532, 384)
Screenshot: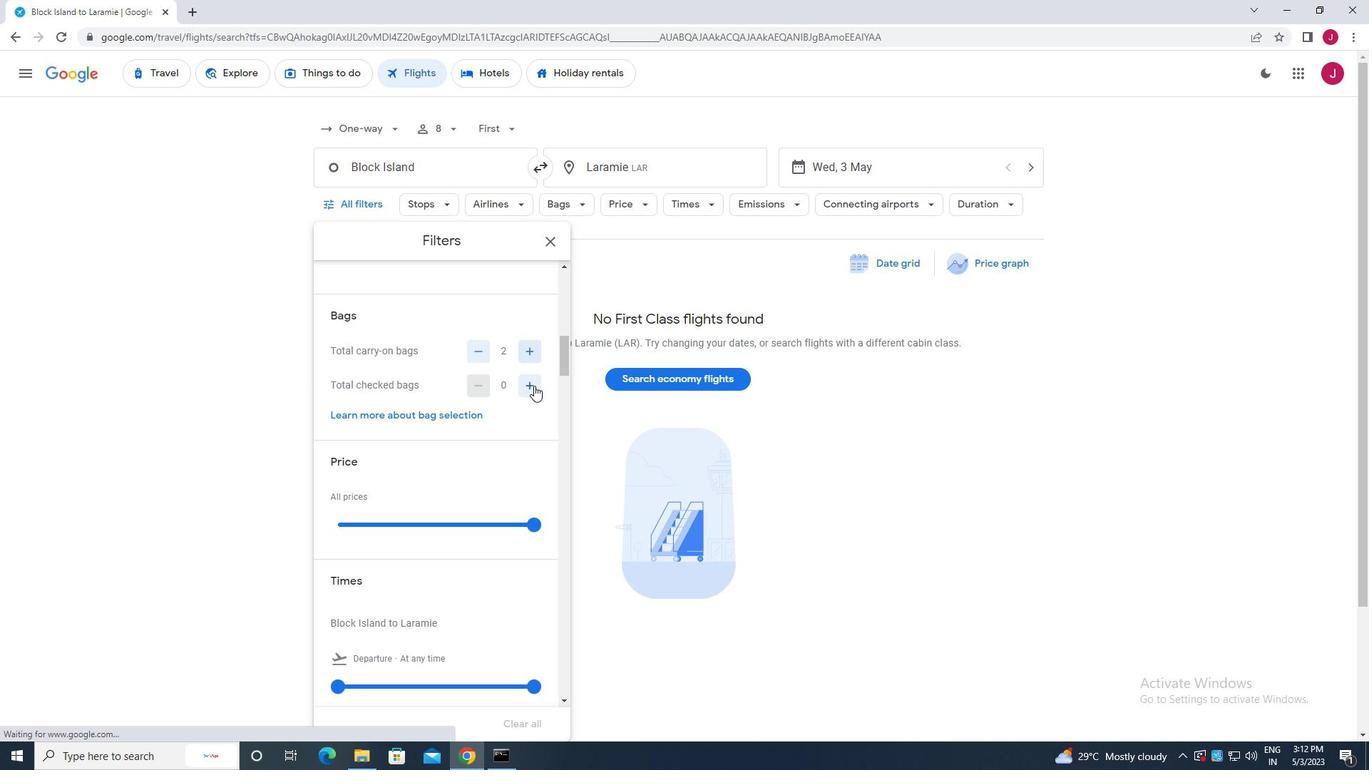 
Action: Mouse pressed left at (532, 384)
Screenshot: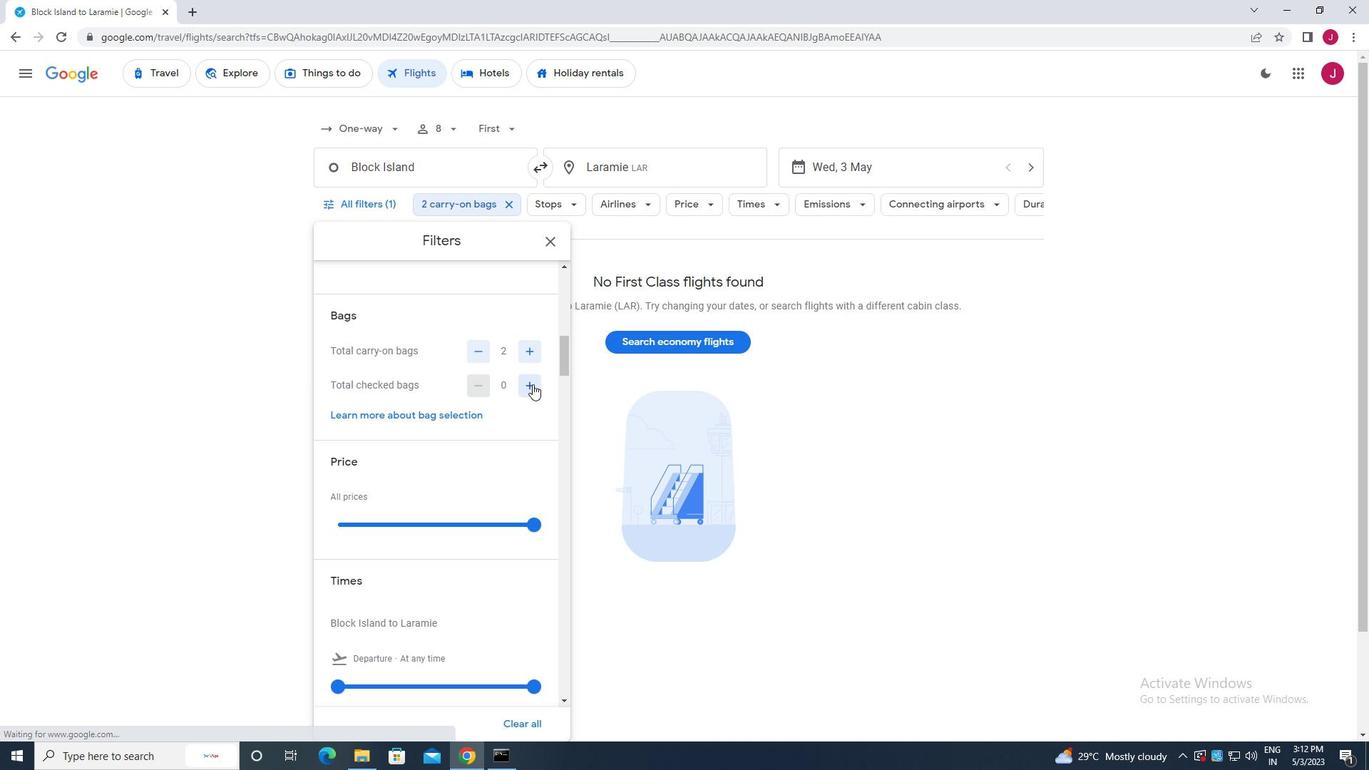 
Action: Mouse pressed left at (532, 384)
Screenshot: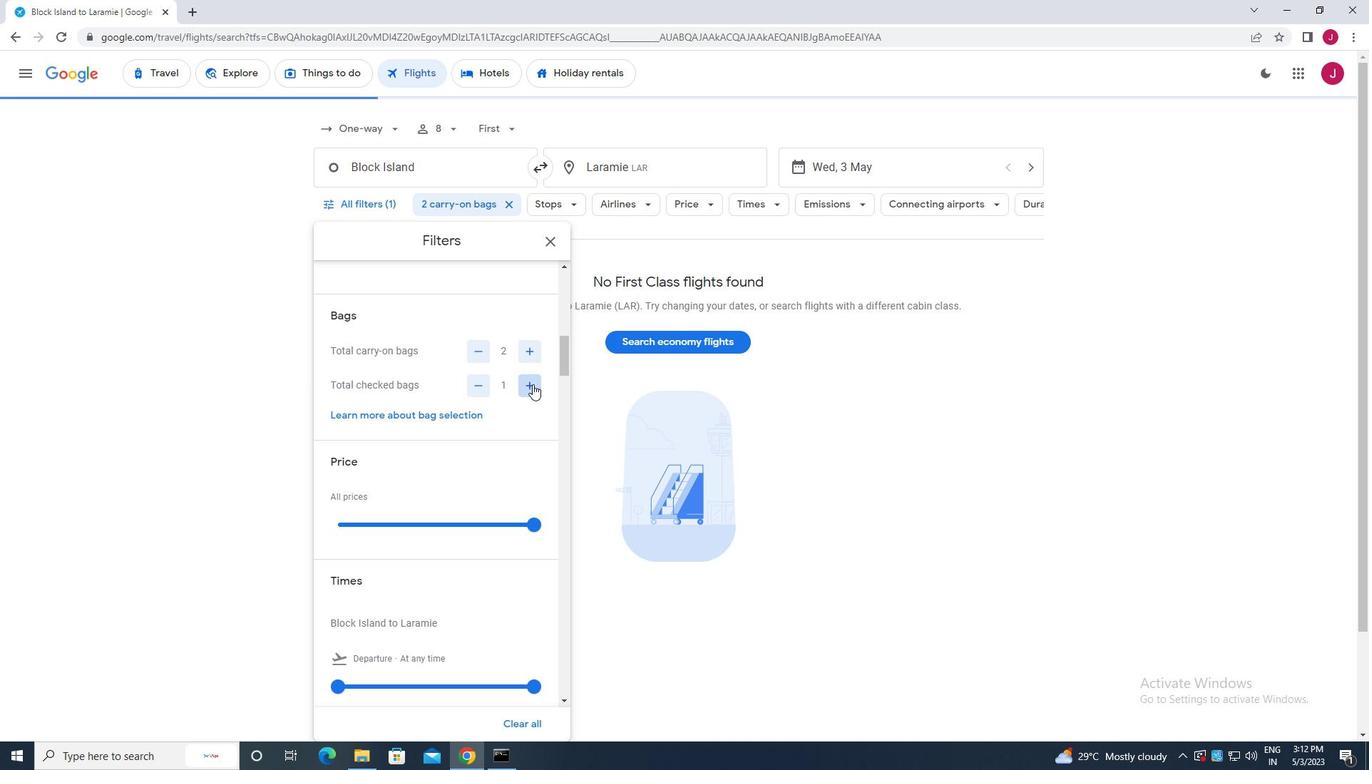 
Action: Mouse pressed left at (532, 384)
Screenshot: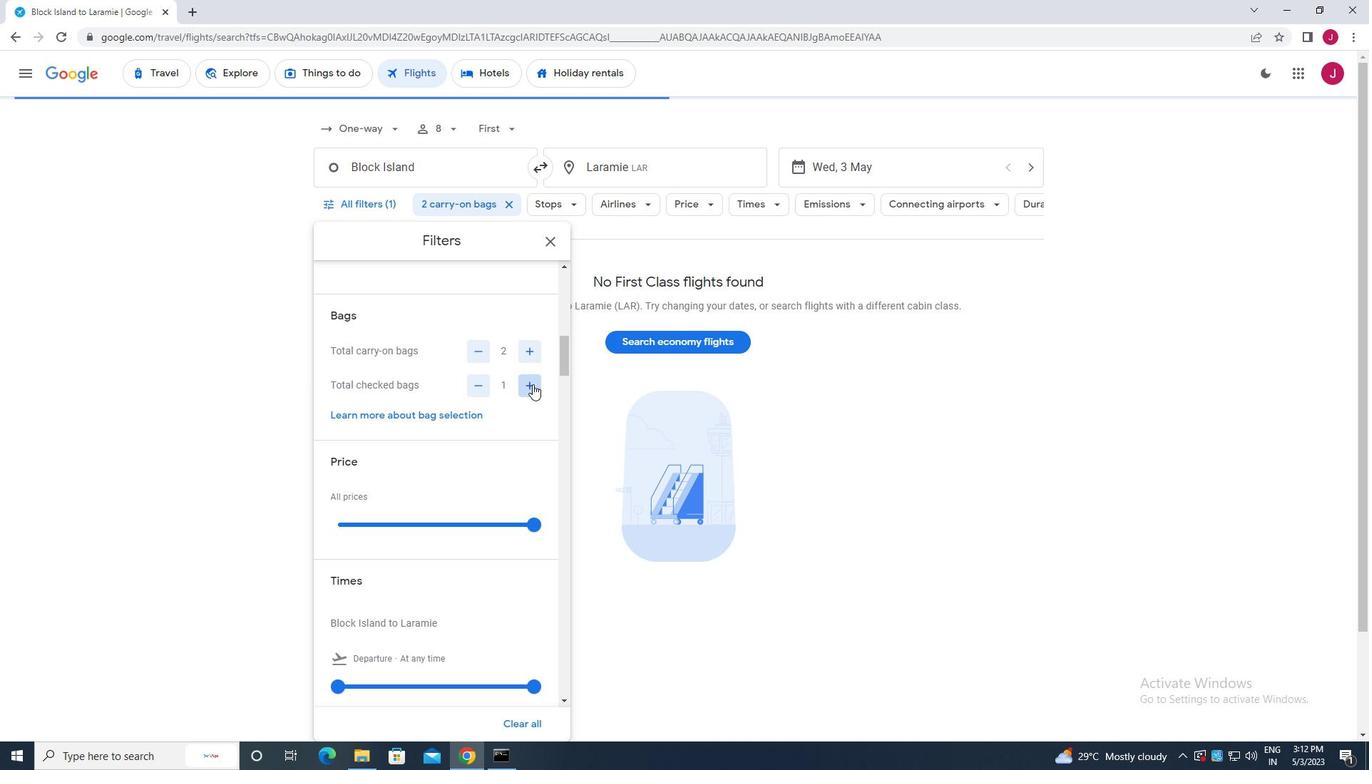 
Action: Mouse pressed left at (532, 384)
Screenshot: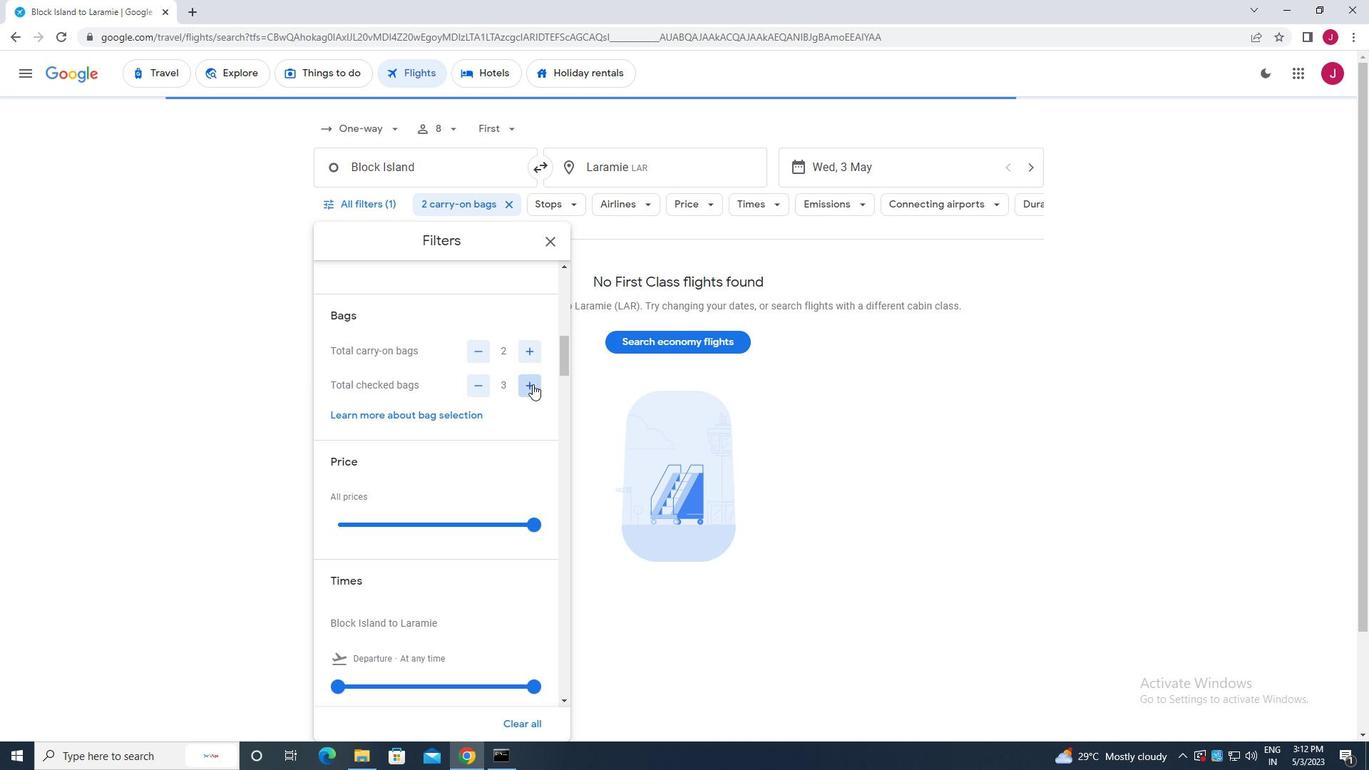 
Action: Mouse pressed left at (532, 384)
Screenshot: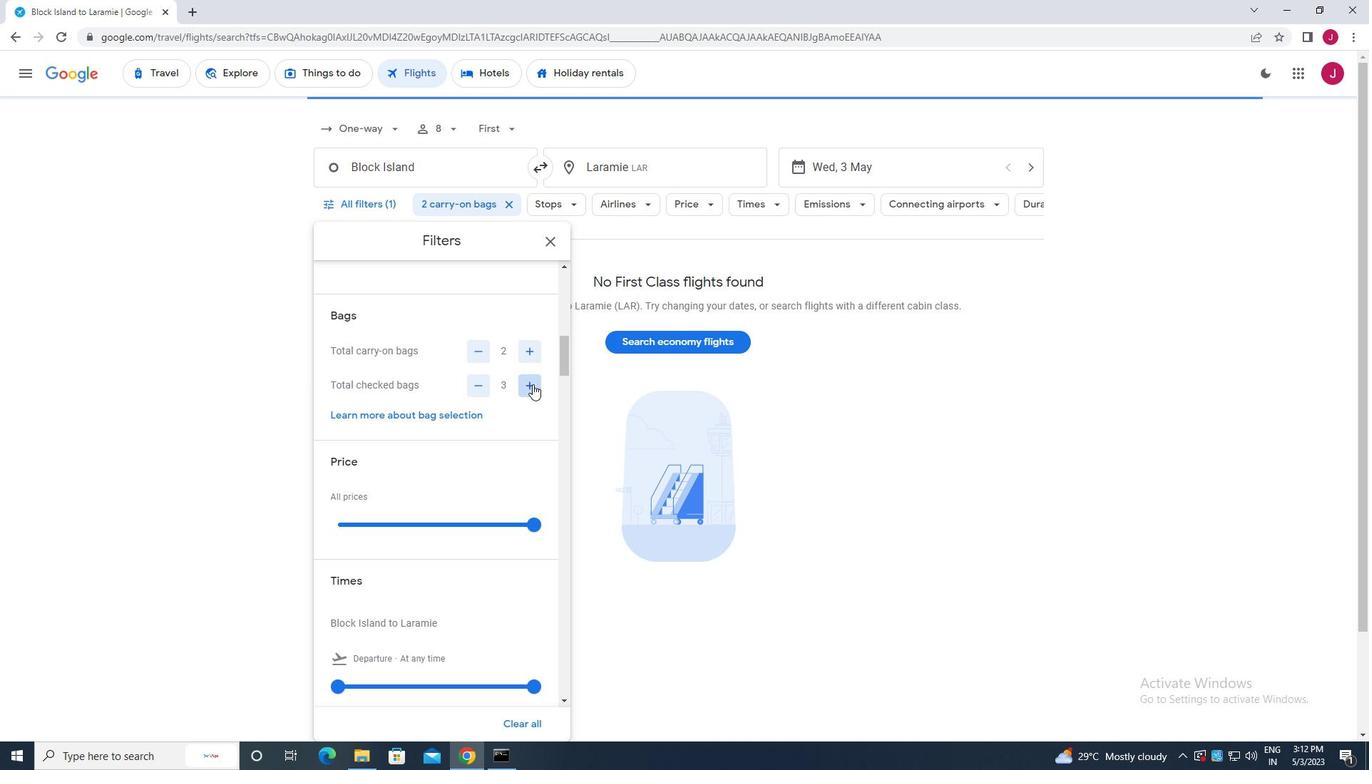 
Action: Mouse moved to (532, 530)
Screenshot: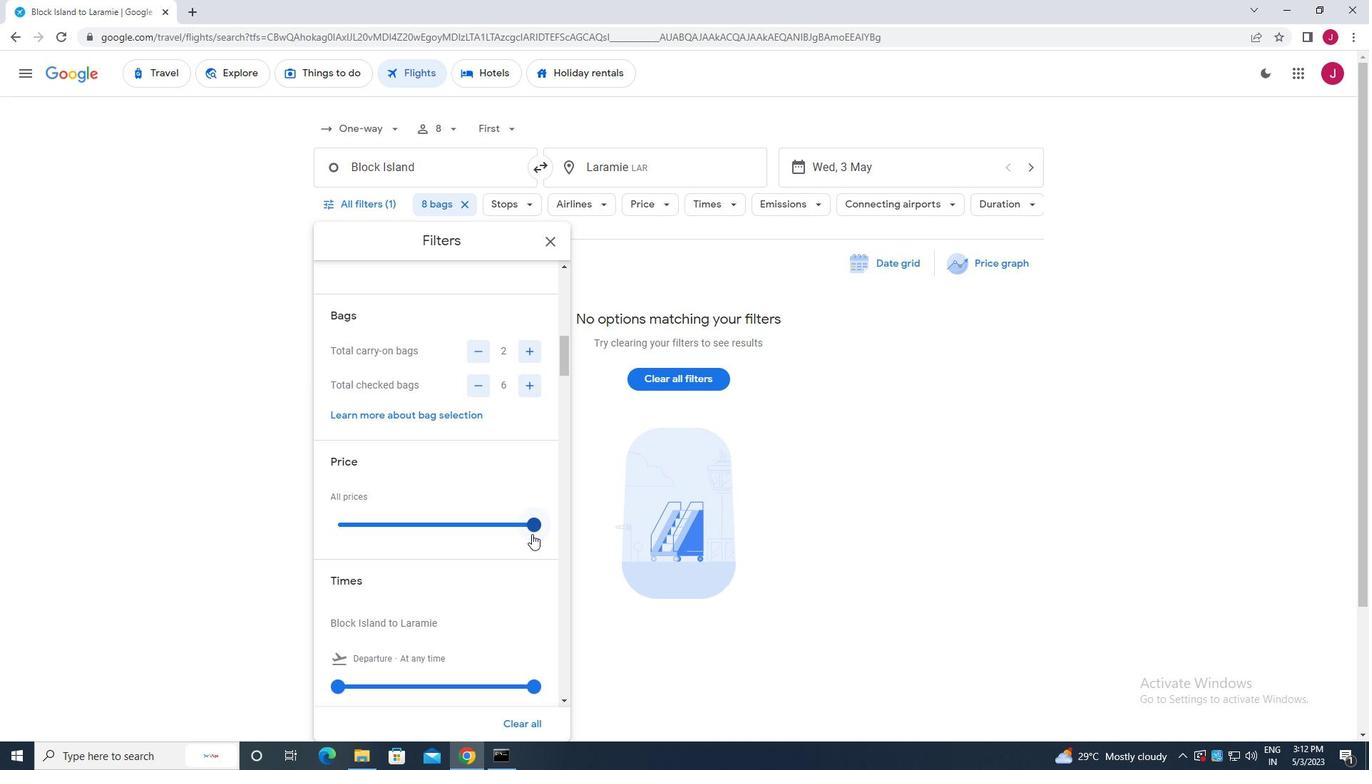 
Action: Mouse pressed left at (532, 530)
Screenshot: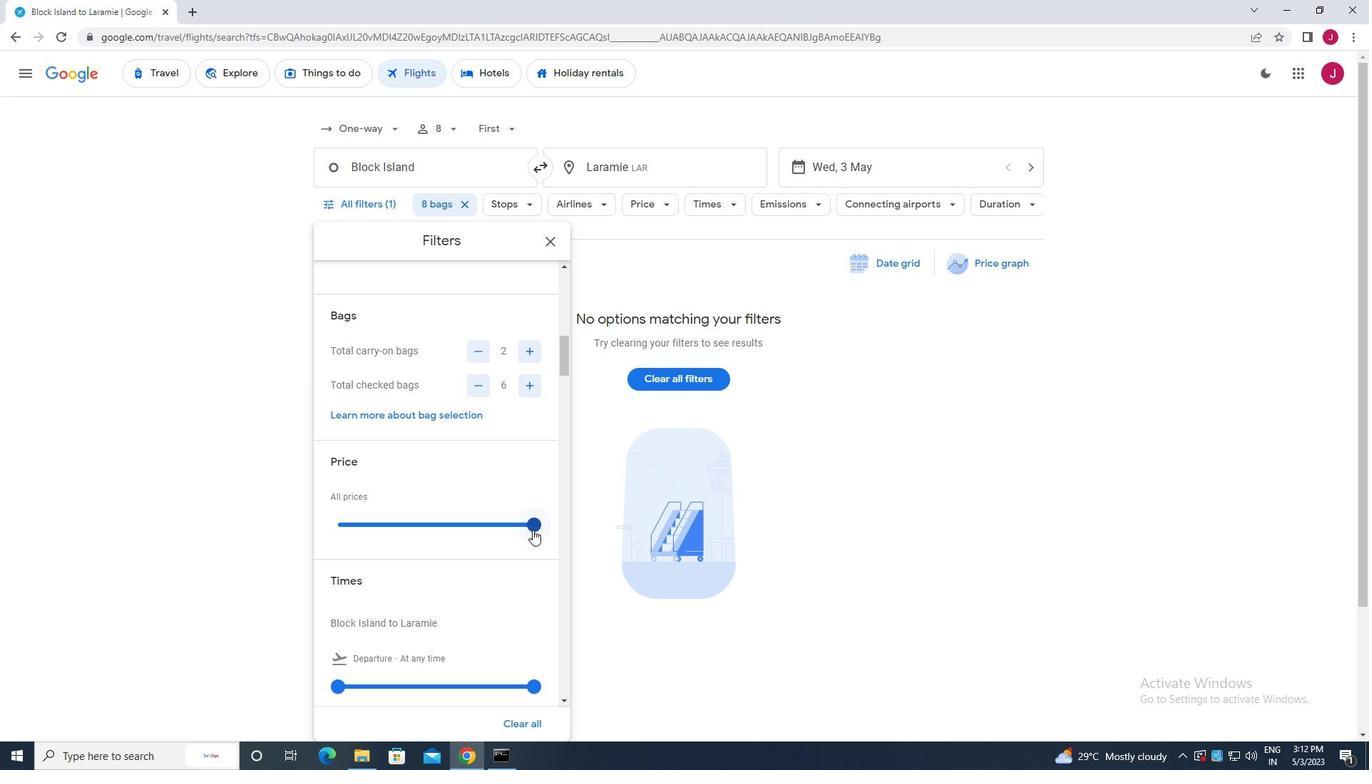
Action: Mouse moved to (395, 532)
Screenshot: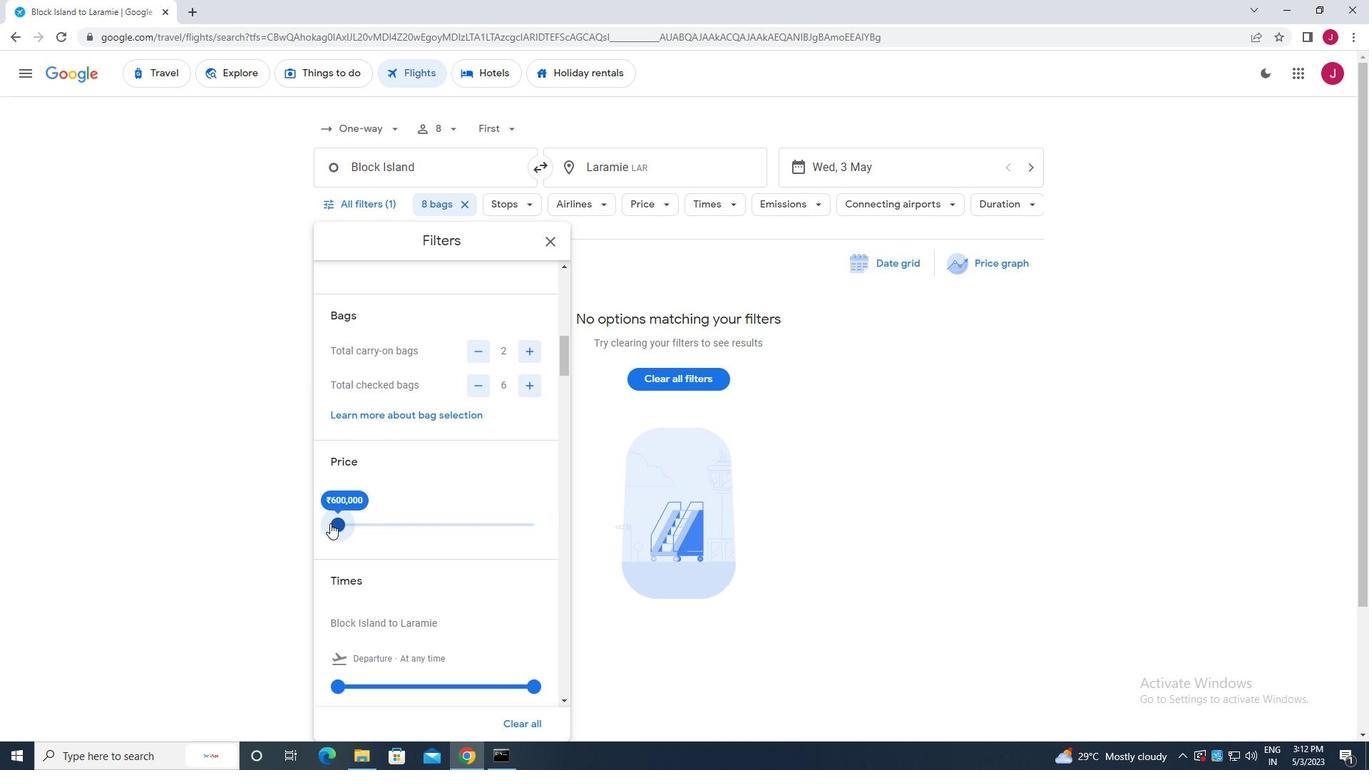 
Action: Mouse scrolled (395, 532) with delta (0, 0)
Screenshot: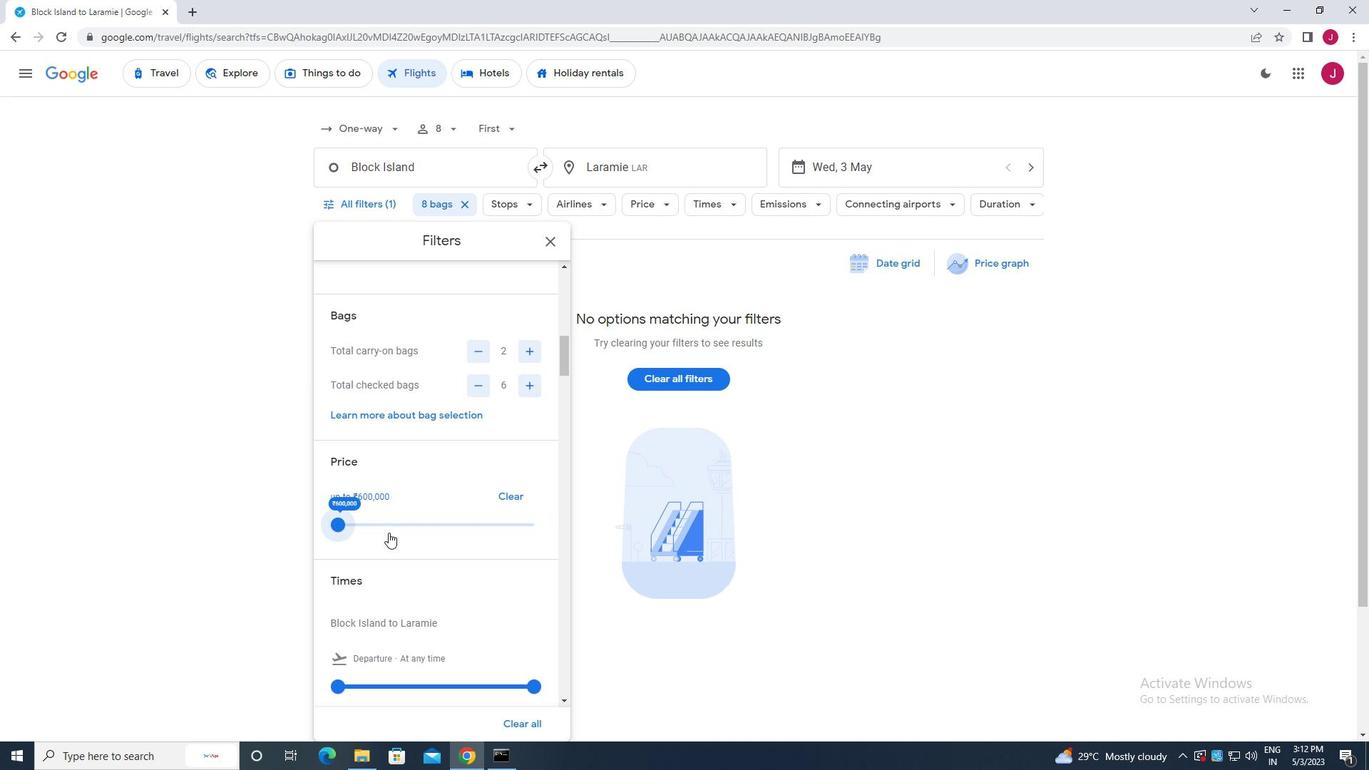 
Action: Mouse scrolled (395, 532) with delta (0, 0)
Screenshot: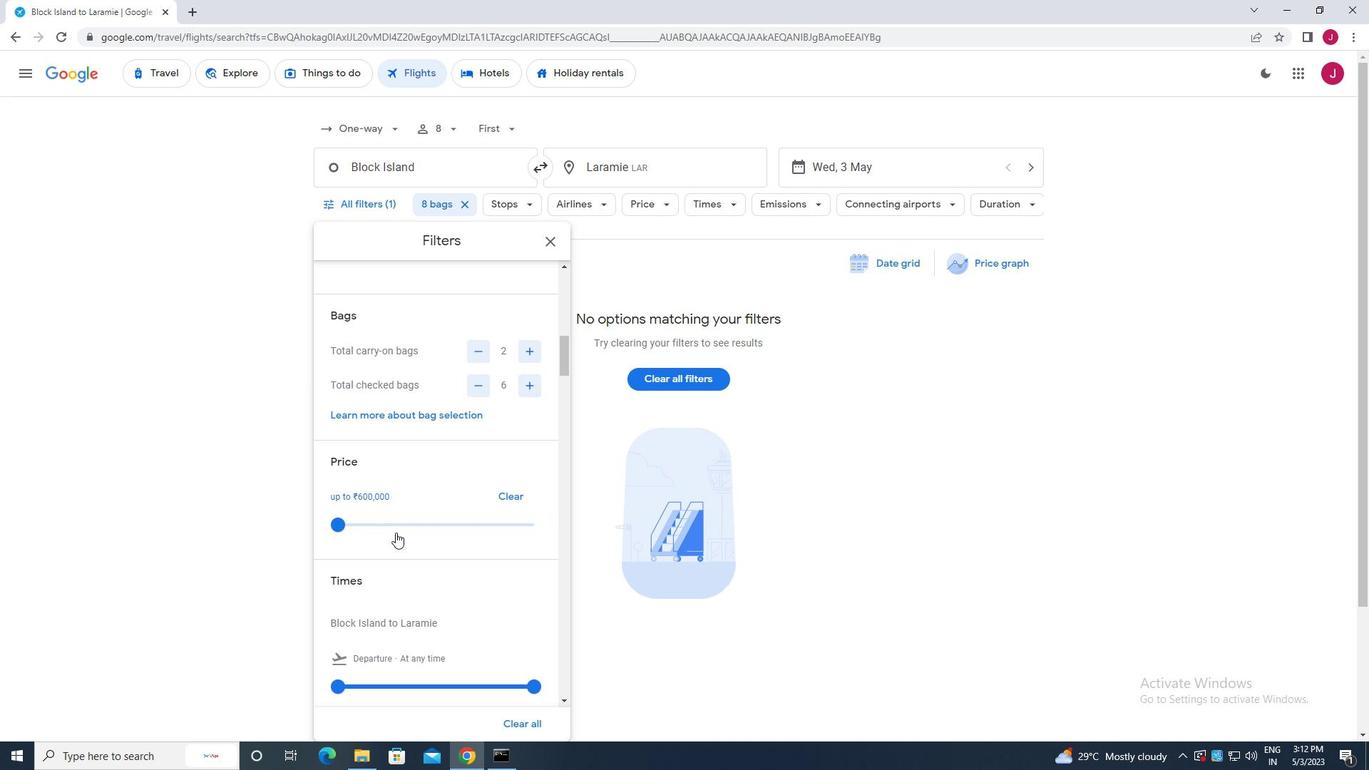 
Action: Mouse moved to (334, 538)
Screenshot: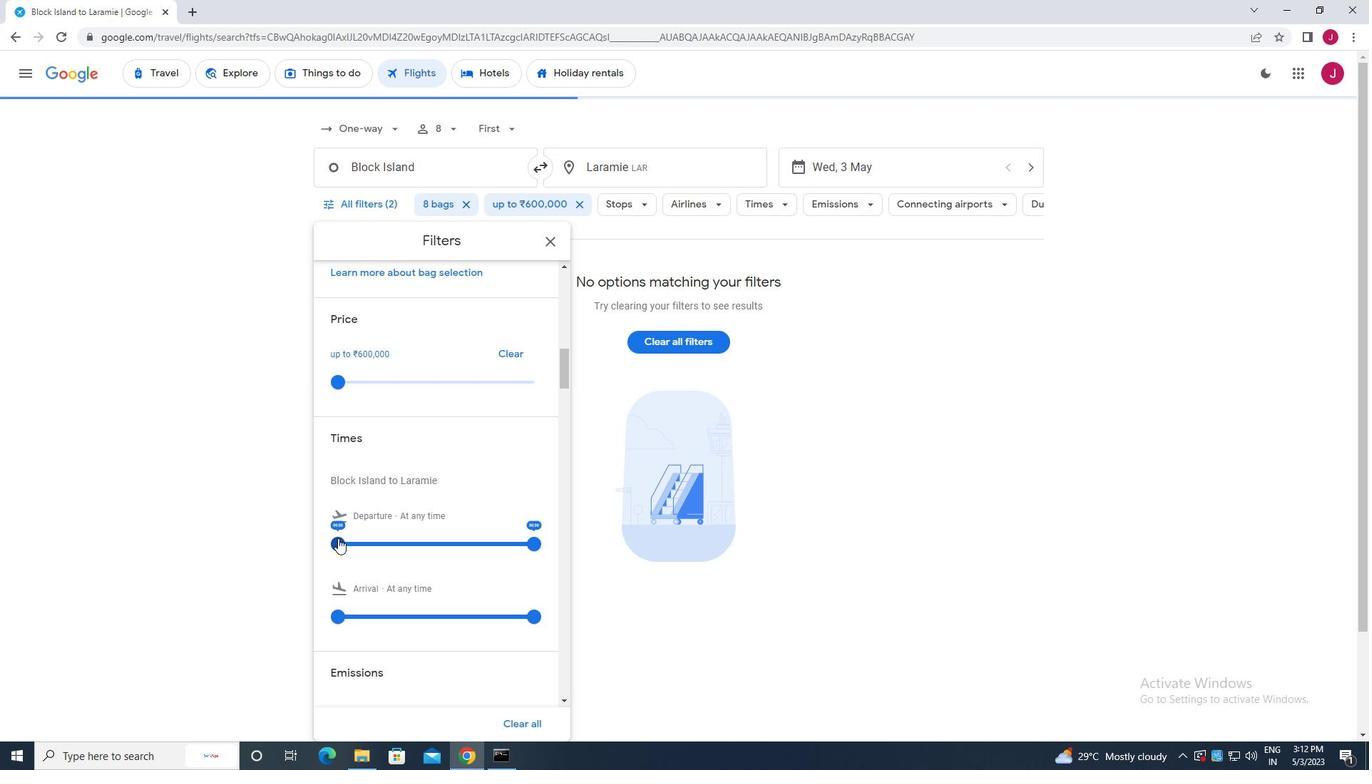 
Action: Mouse pressed left at (334, 538)
Screenshot: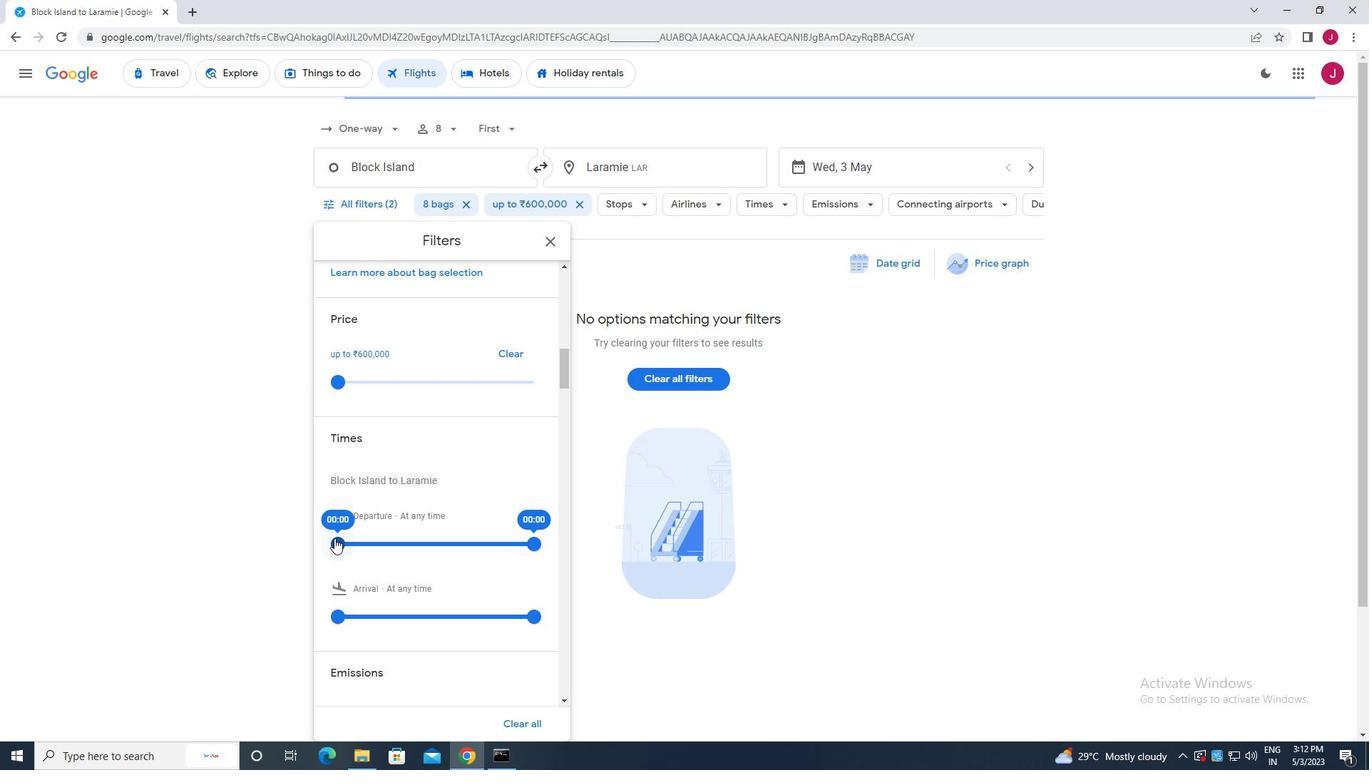 
Action: Mouse moved to (532, 545)
Screenshot: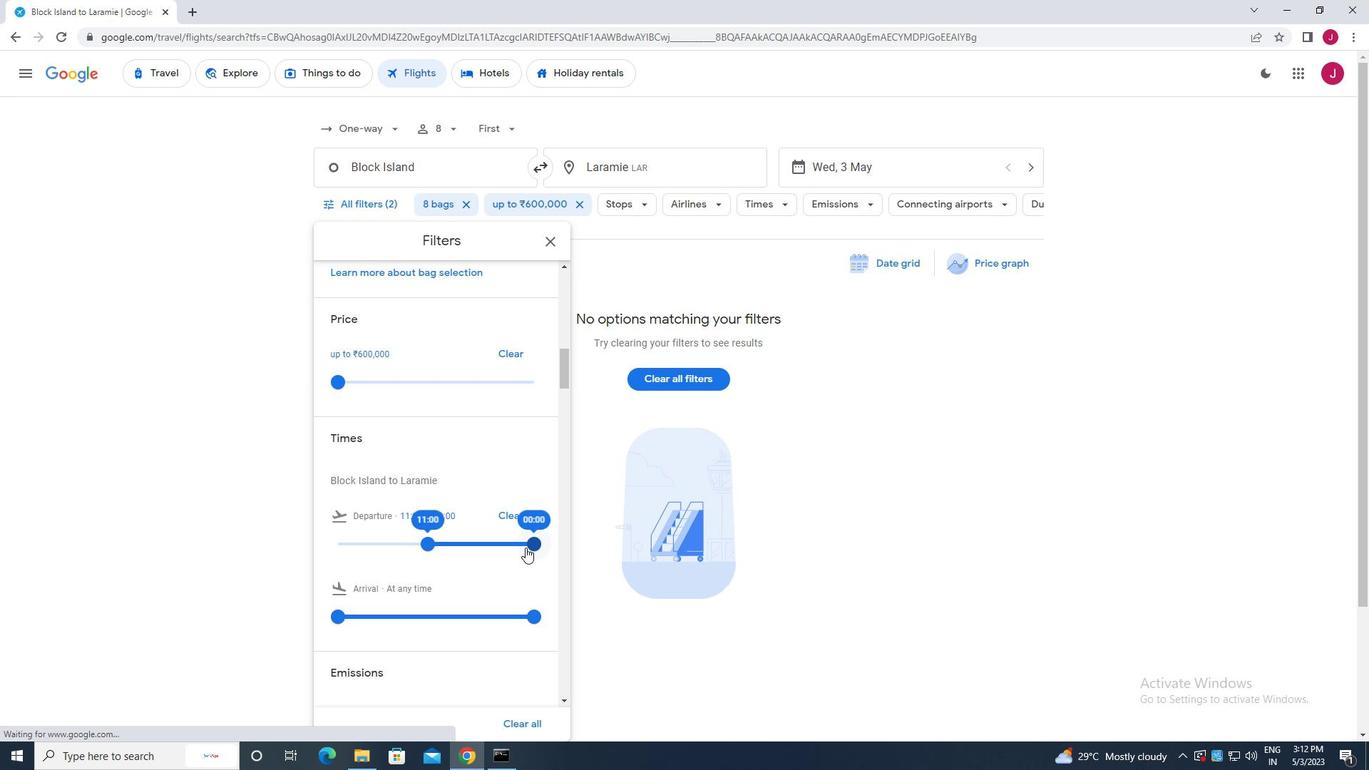 
Action: Mouse pressed left at (532, 545)
Screenshot: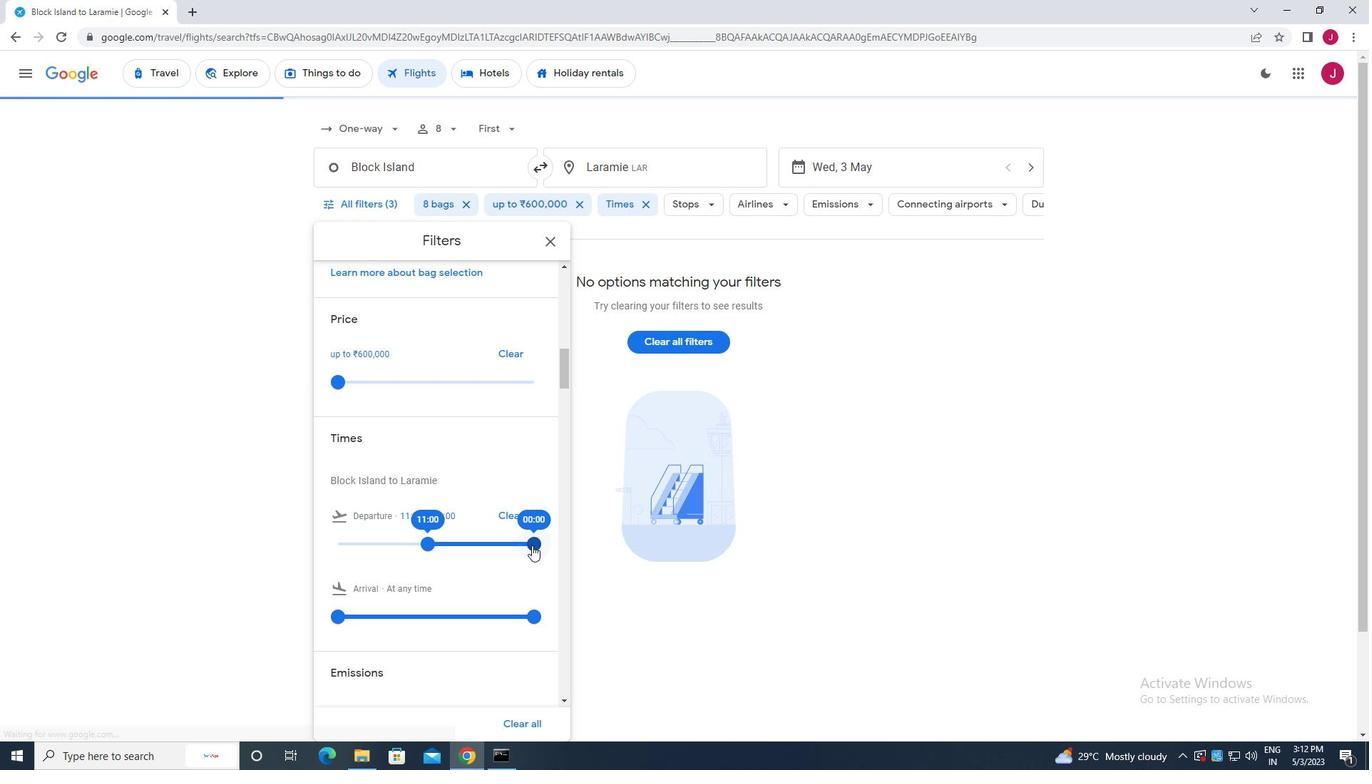 
Action: Mouse moved to (550, 241)
Screenshot: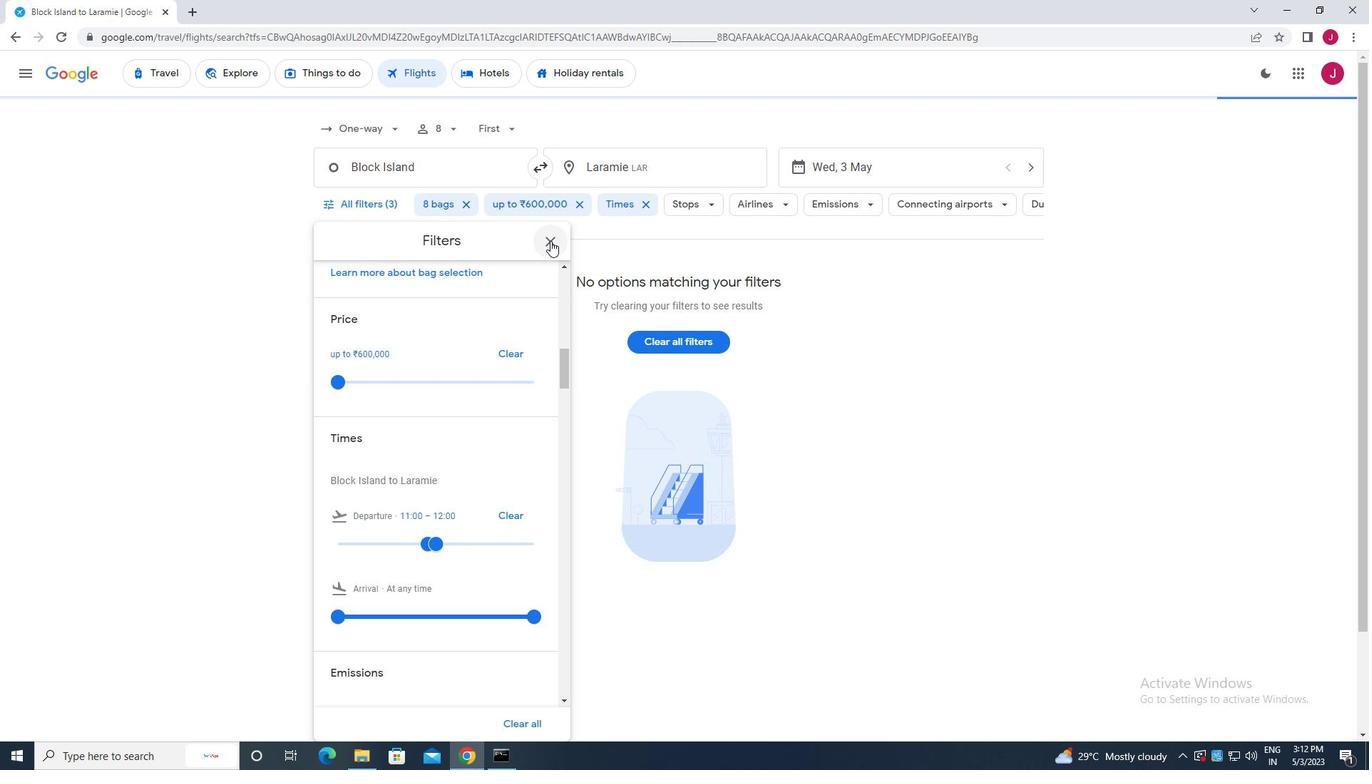 
Action: Mouse pressed left at (550, 241)
Screenshot: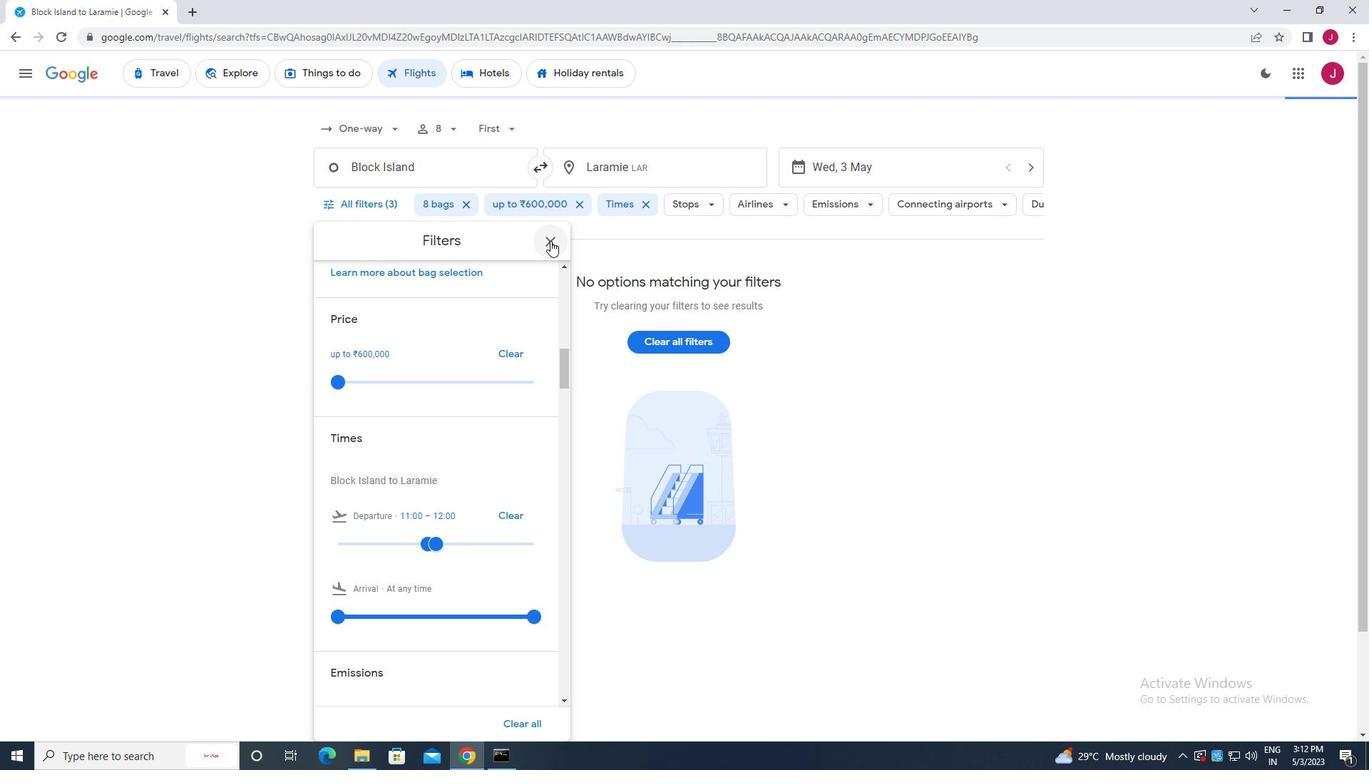 
Action: Mouse moved to (549, 243)
Screenshot: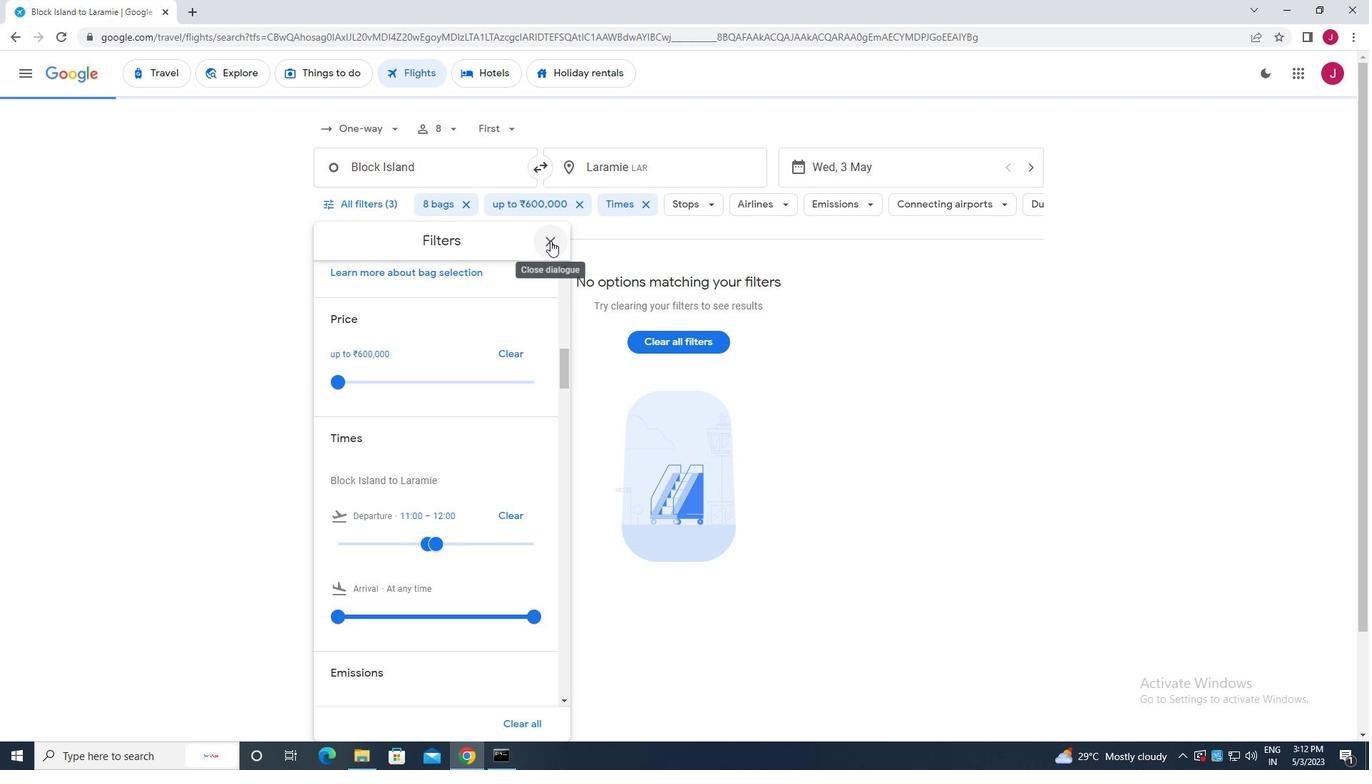 
